 Task: Find connections with filter location Sainte-Geneviève-des-Bois with filter topic #mentalhealthwith filter profile language French with filter current company Experian India with filter school Vivekananda Institute of Technology with filter industry Online and Mail Order Retail with filter service category Typing with filter keywords title Marketing Manager
Action: Mouse pressed left at (360, 246)
Screenshot: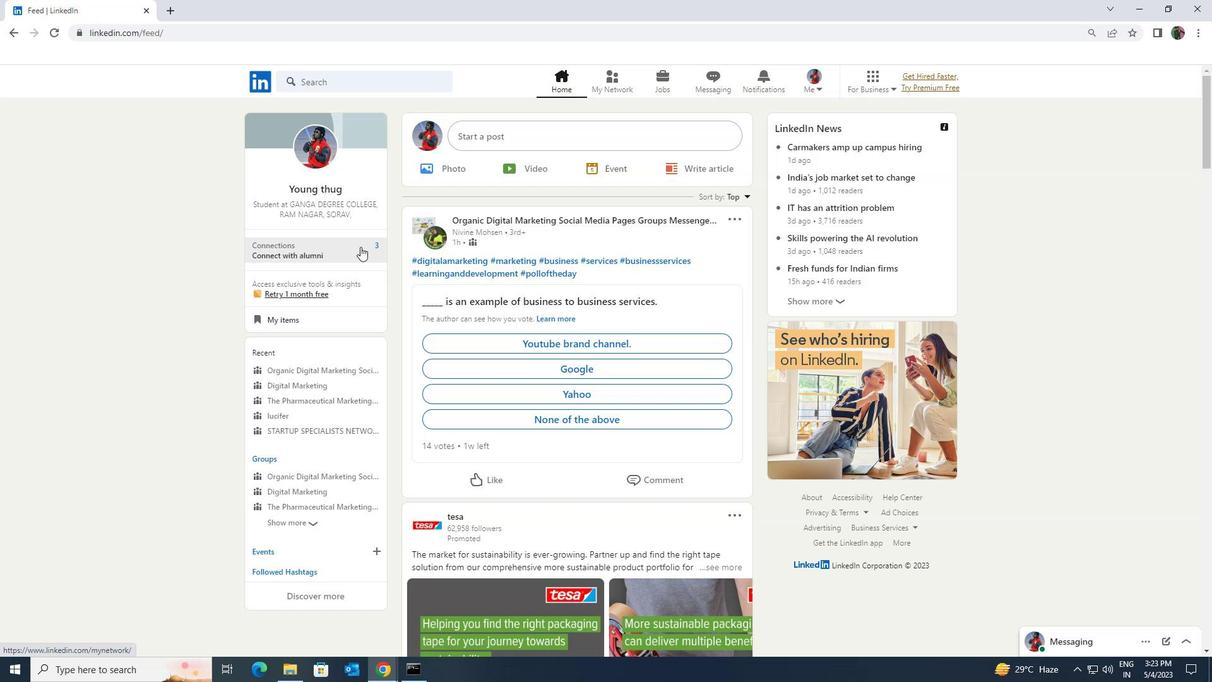 
Action: Mouse moved to (350, 157)
Screenshot: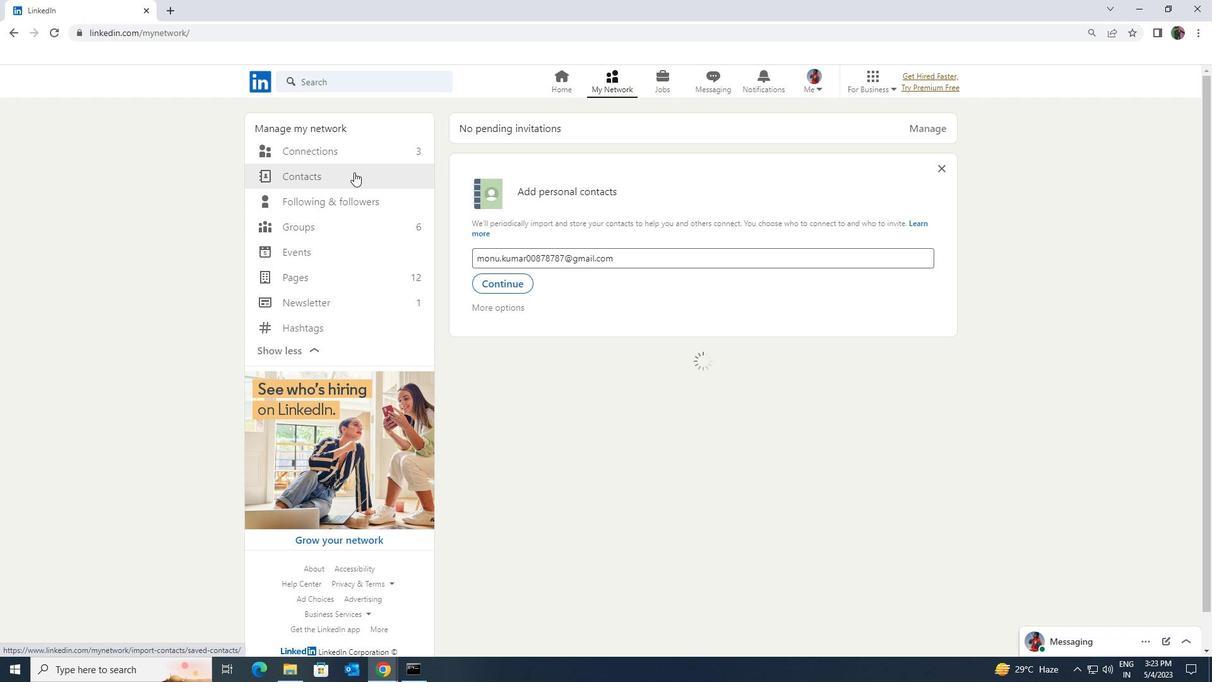 
Action: Mouse pressed left at (350, 157)
Screenshot: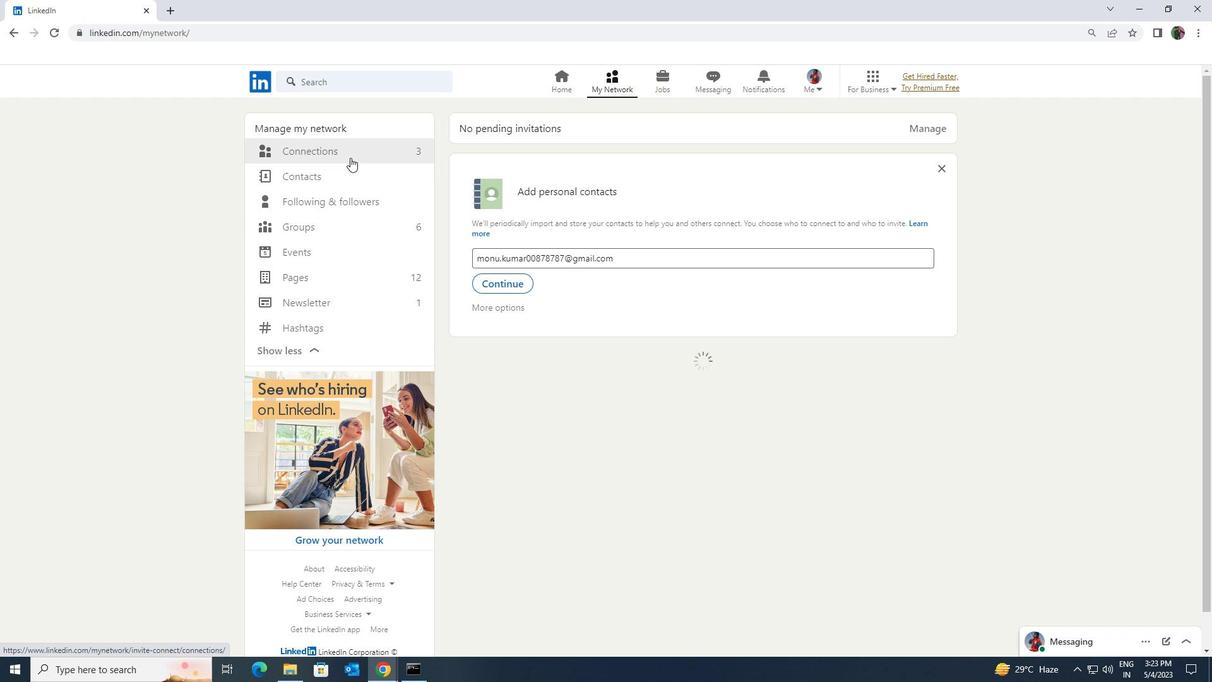 
Action: Mouse moved to (673, 152)
Screenshot: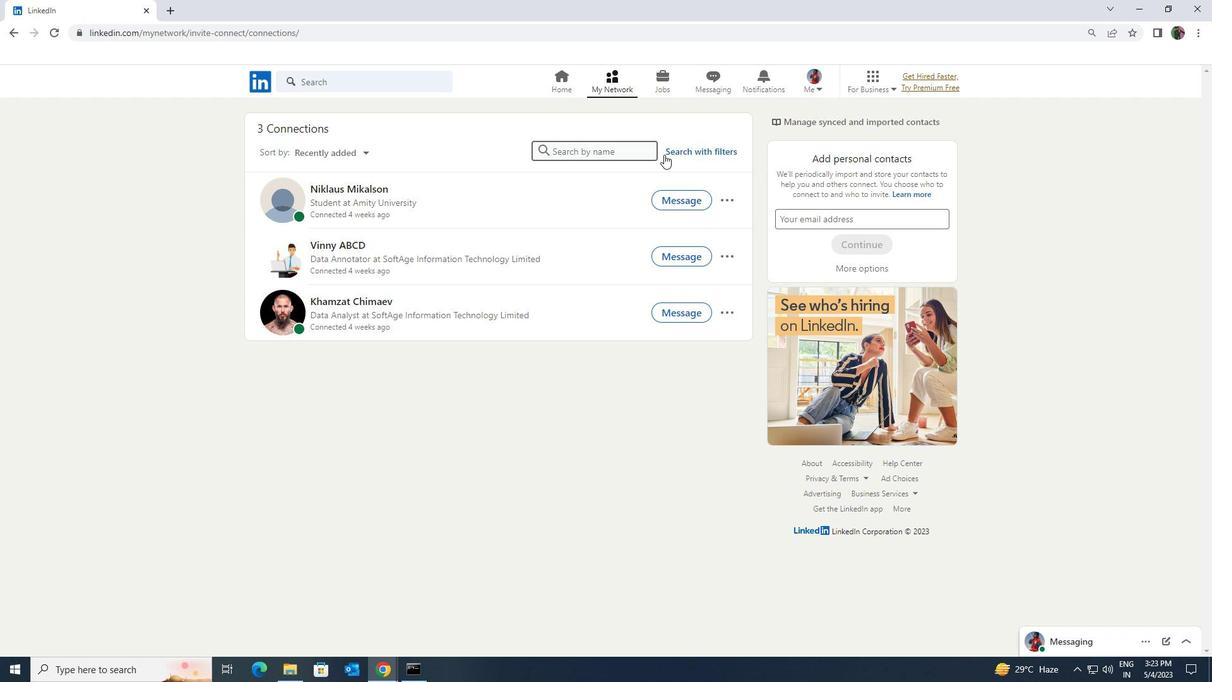 
Action: Mouse pressed left at (673, 152)
Screenshot: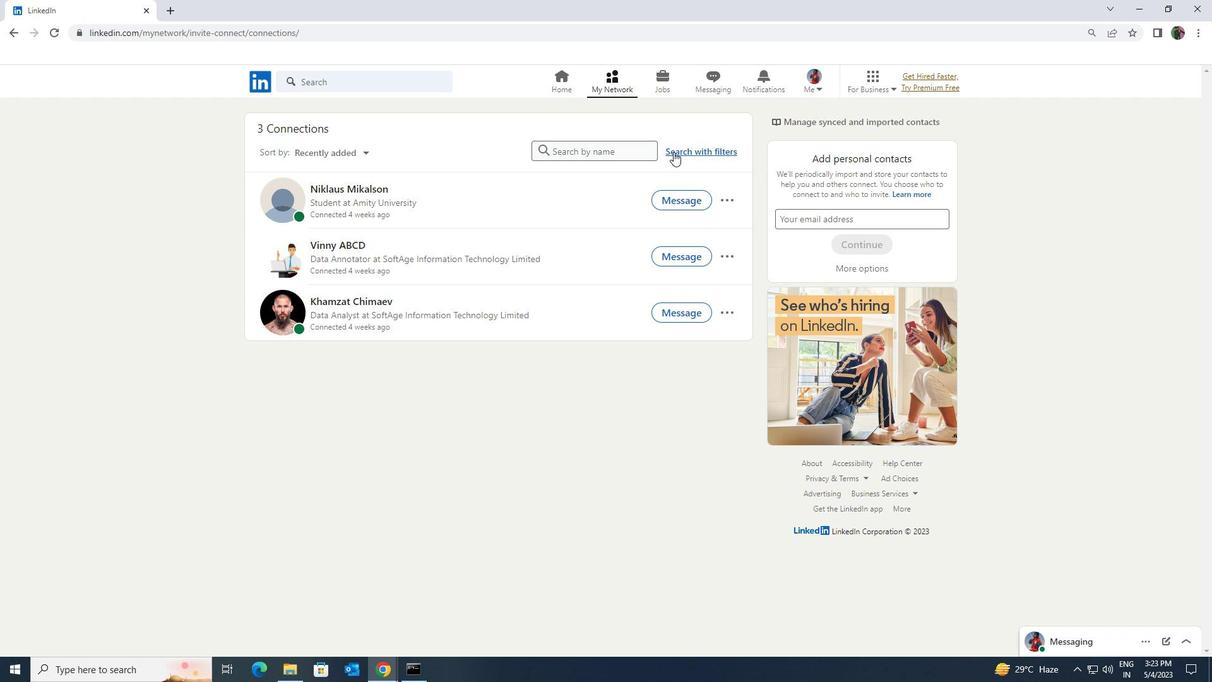 
Action: Mouse moved to (641, 118)
Screenshot: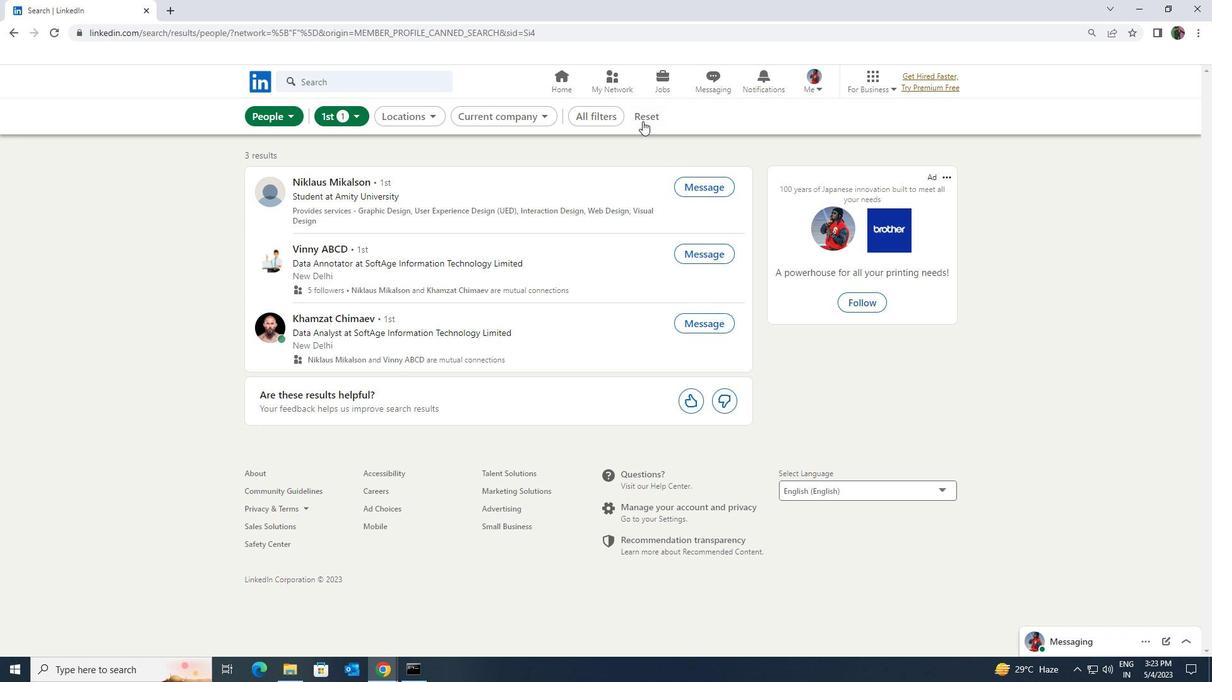 
Action: Mouse pressed left at (641, 118)
Screenshot: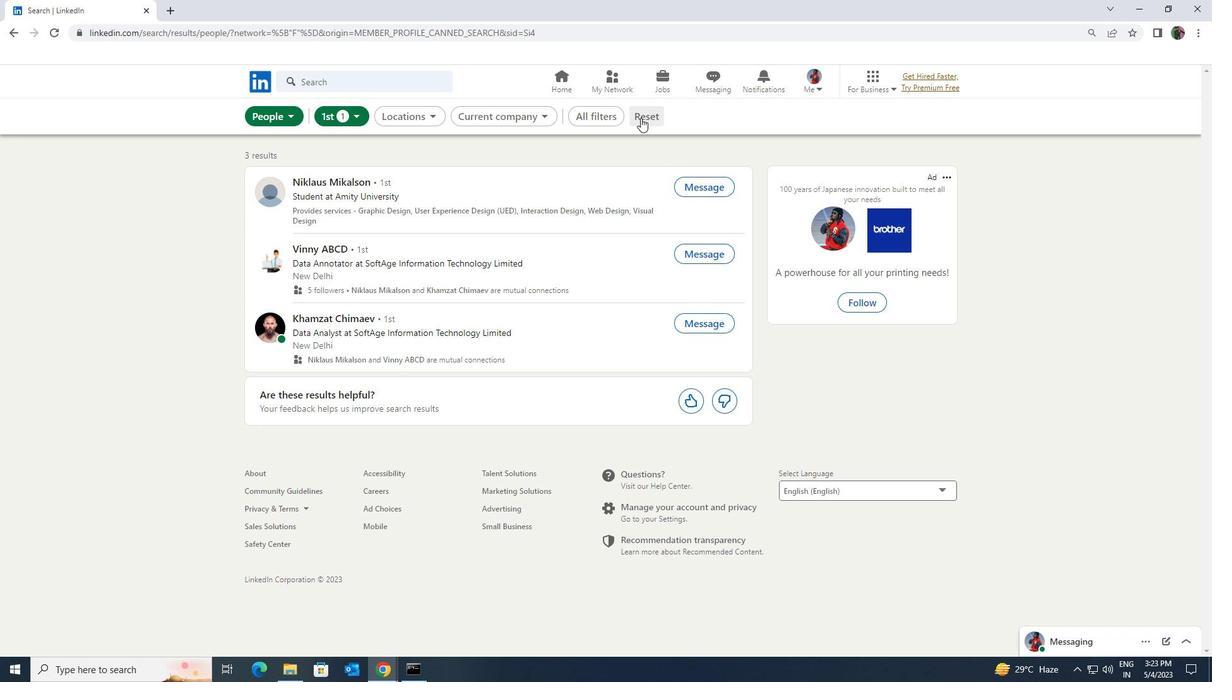 
Action: Mouse moved to (636, 119)
Screenshot: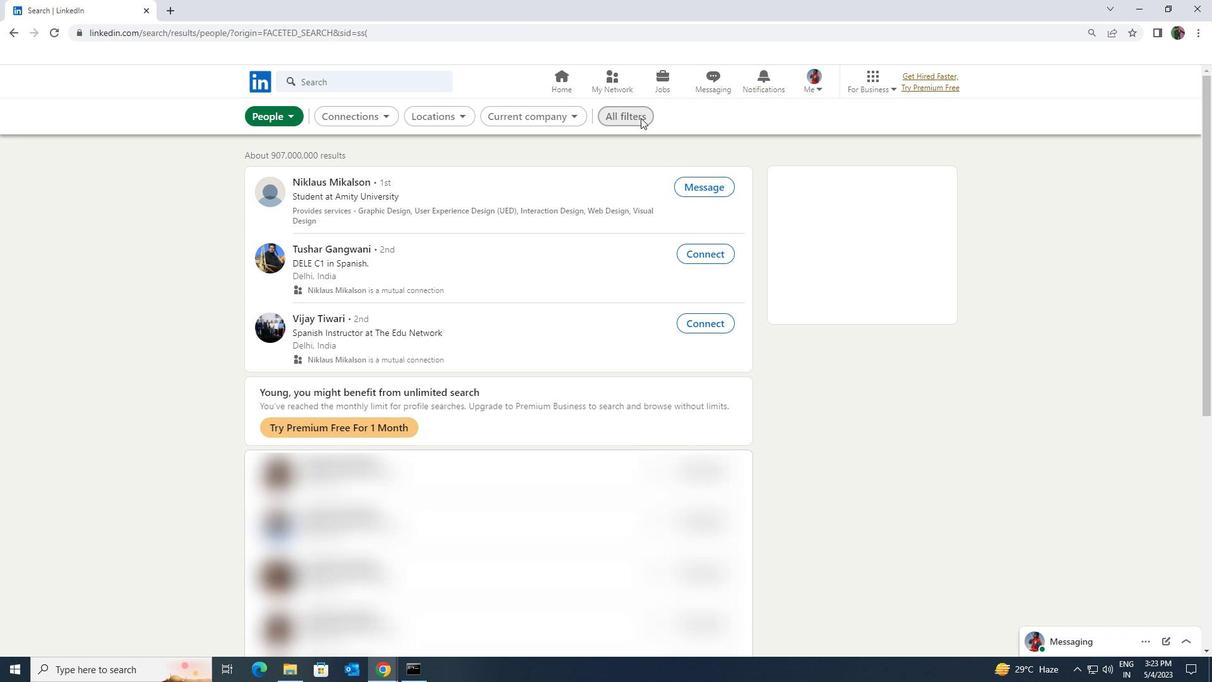 
Action: Mouse pressed left at (636, 119)
Screenshot: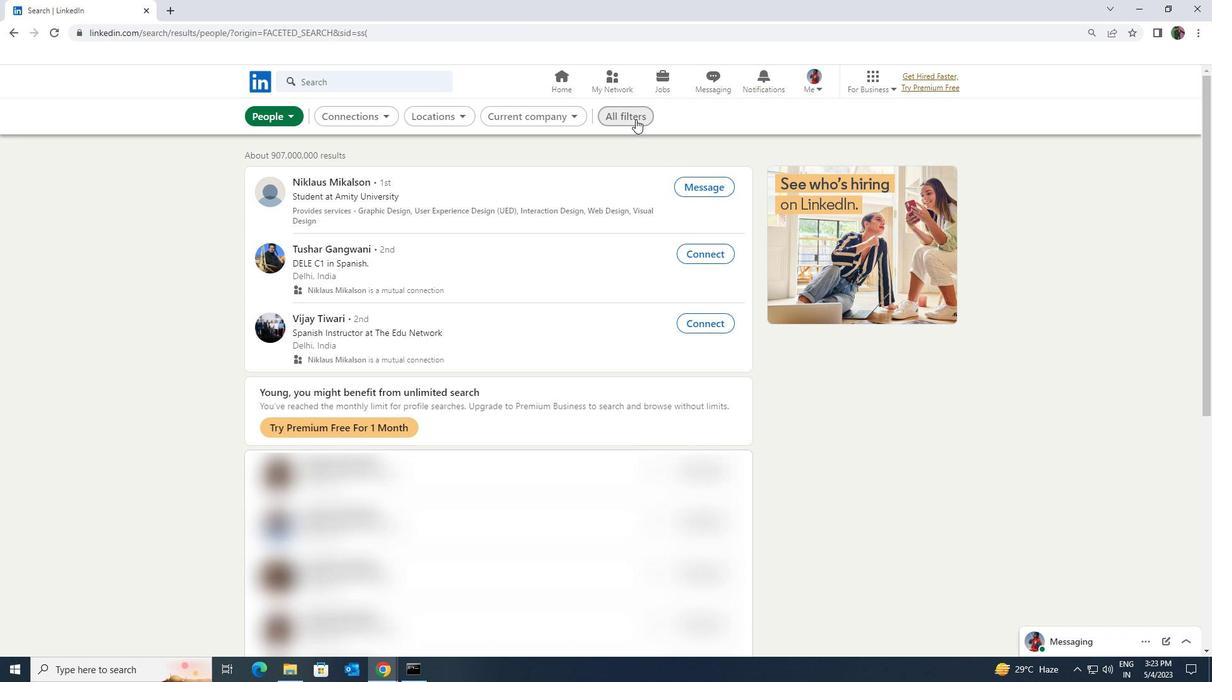 
Action: Mouse moved to (1042, 497)
Screenshot: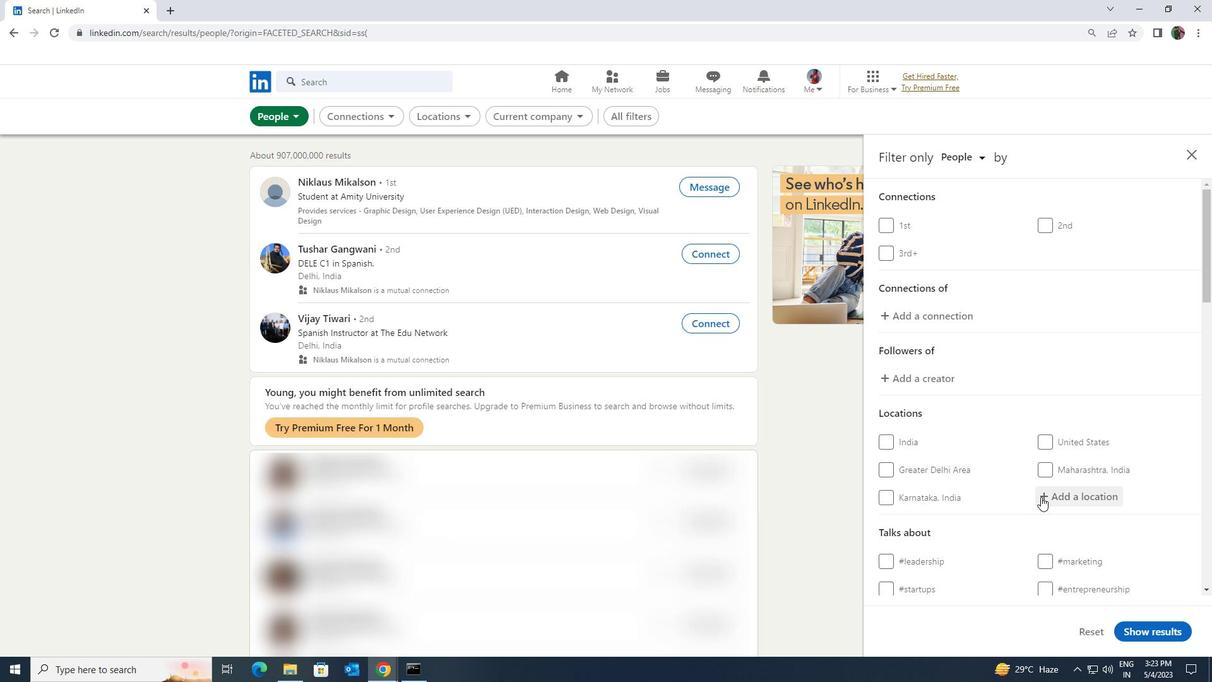 
Action: Mouse pressed left at (1042, 497)
Screenshot: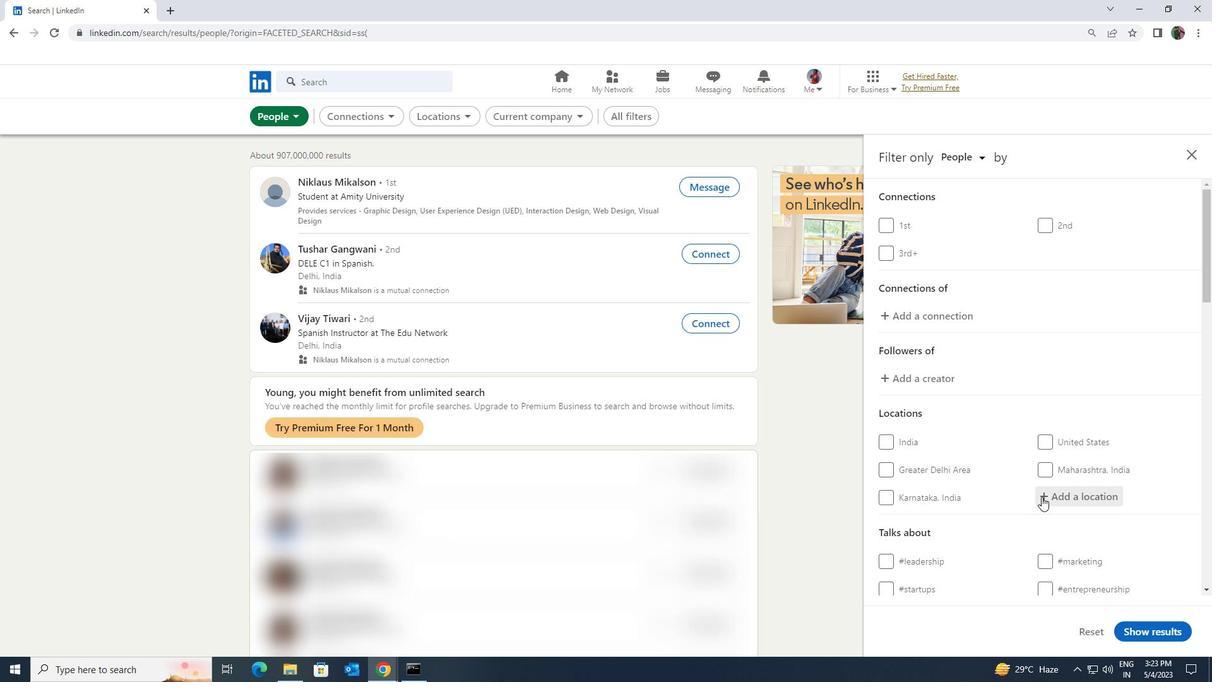 
Action: Mouse moved to (1036, 488)
Screenshot: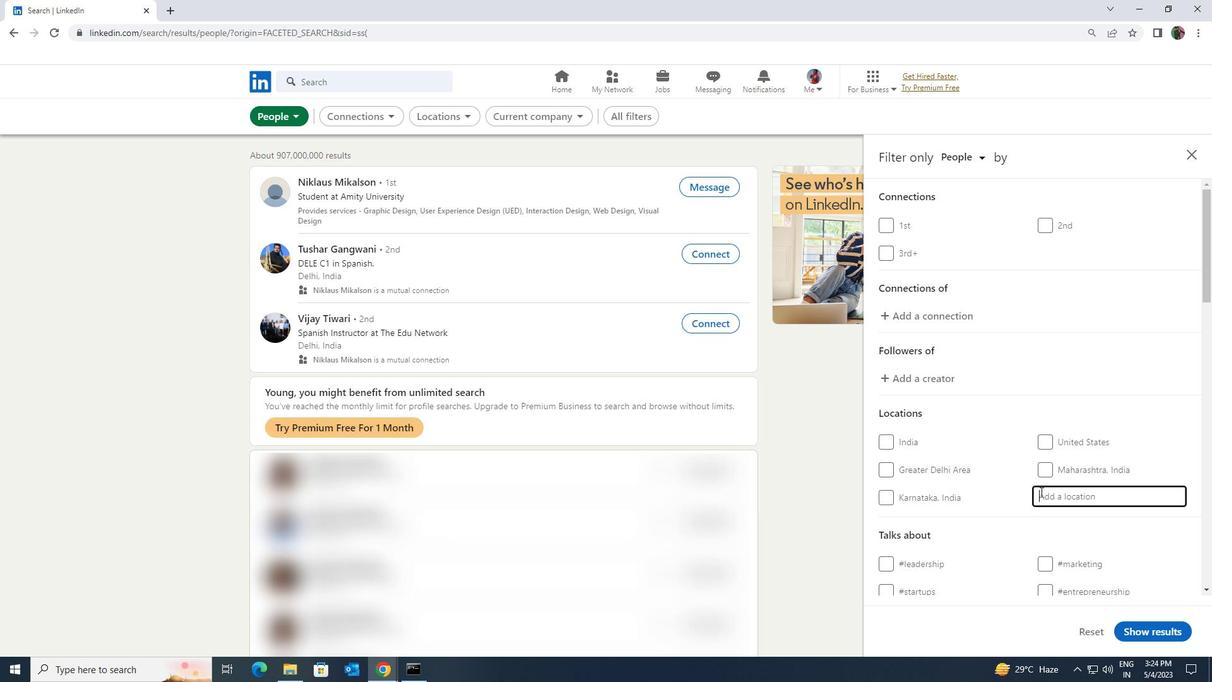 
Action: Key pressed <Key.shift>SAINTE<Key.space><Key.shift>GENEVI
Screenshot: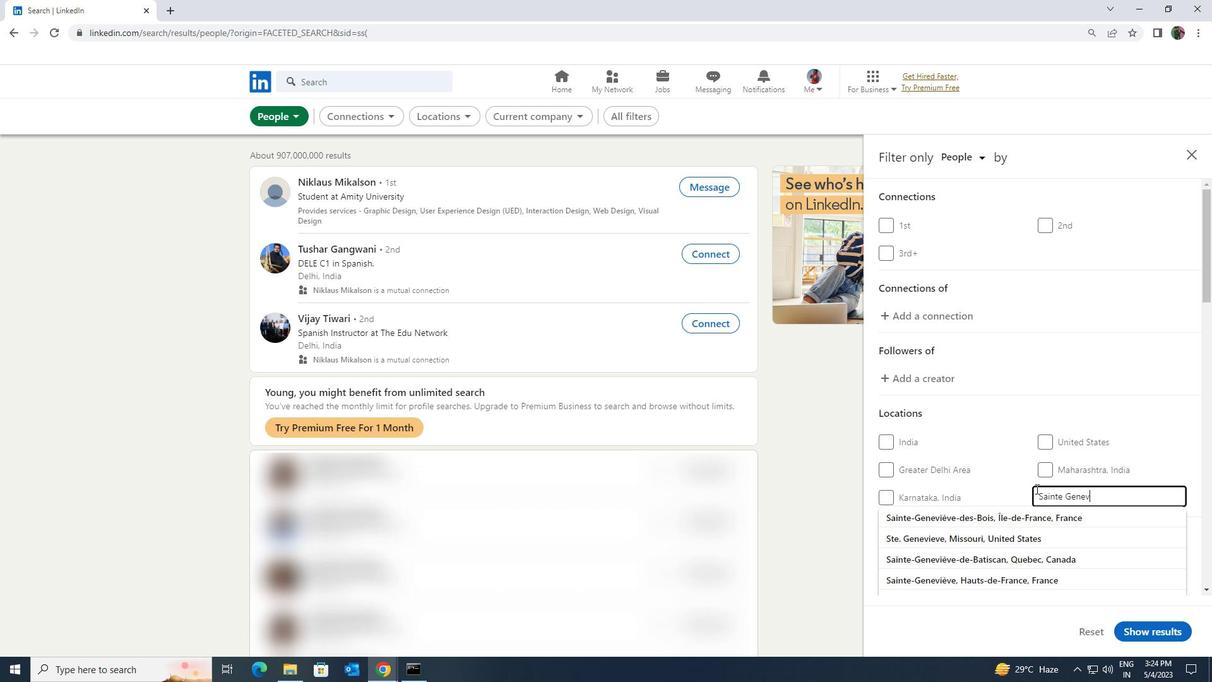 
Action: Mouse moved to (1040, 510)
Screenshot: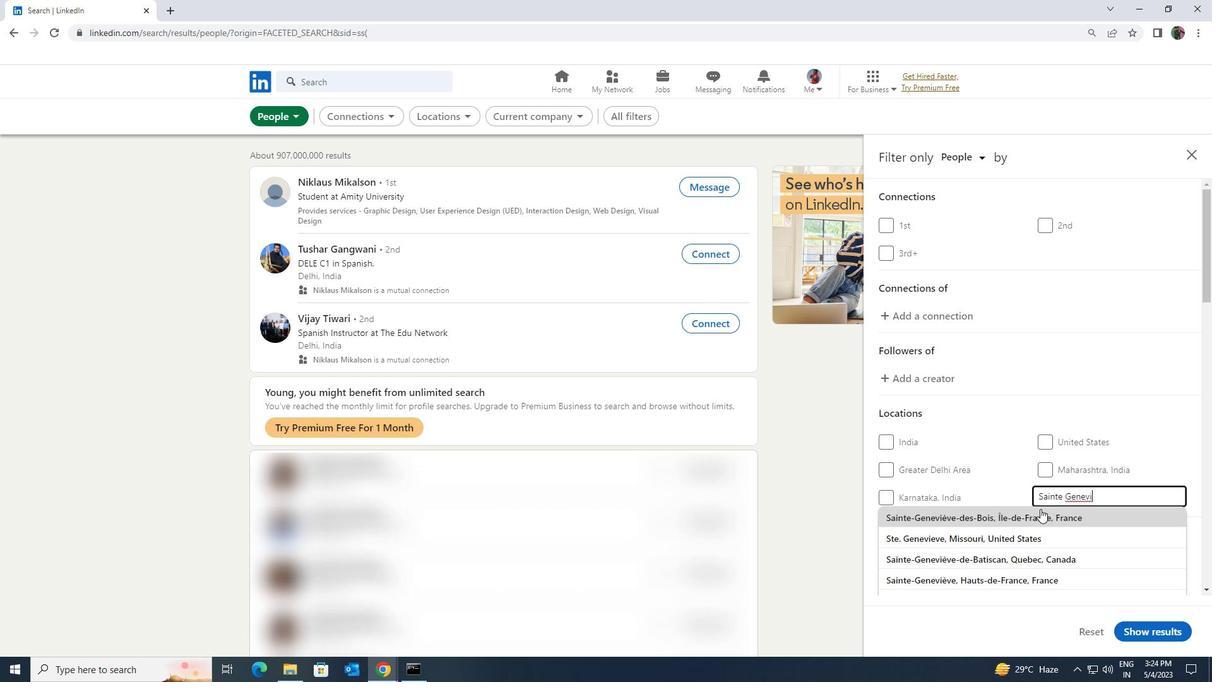 
Action: Mouse pressed left at (1040, 510)
Screenshot: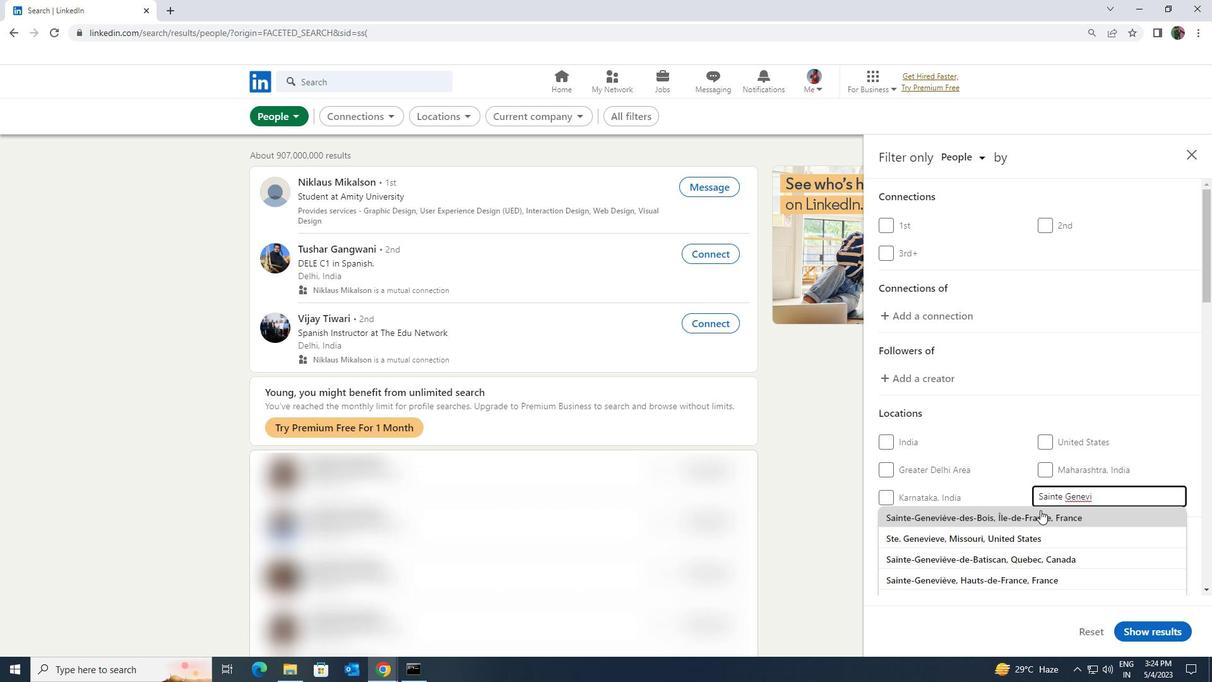 
Action: Mouse moved to (1042, 508)
Screenshot: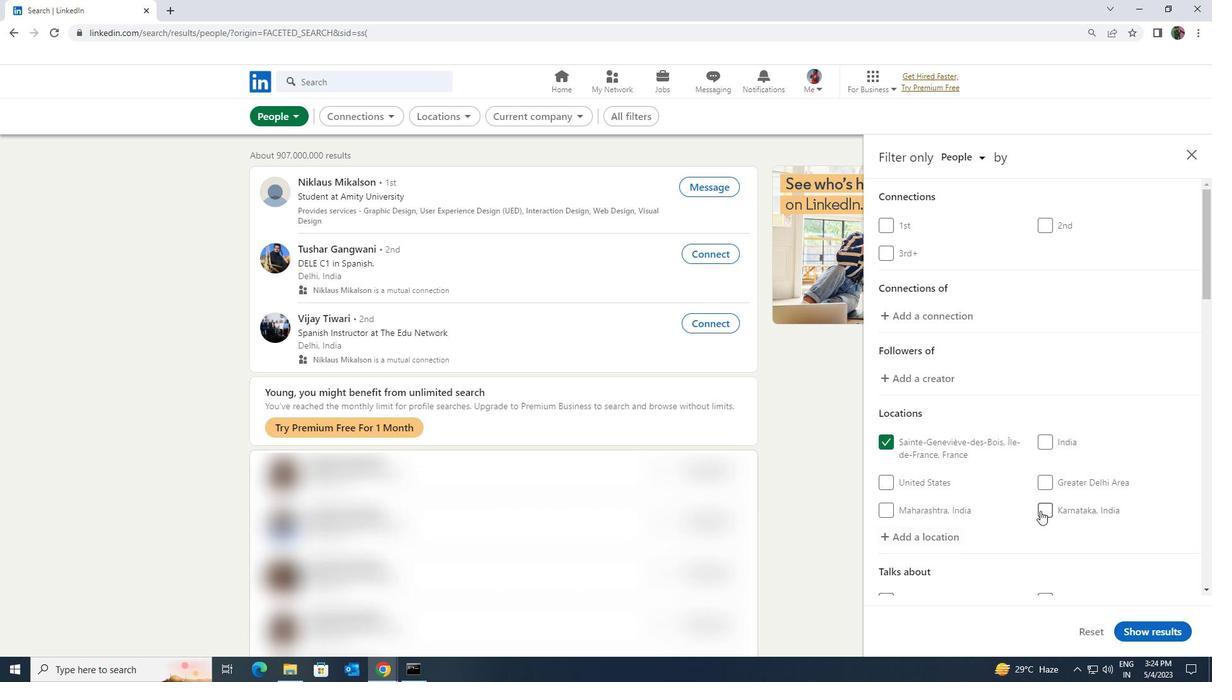 
Action: Mouse scrolled (1042, 507) with delta (0, 0)
Screenshot: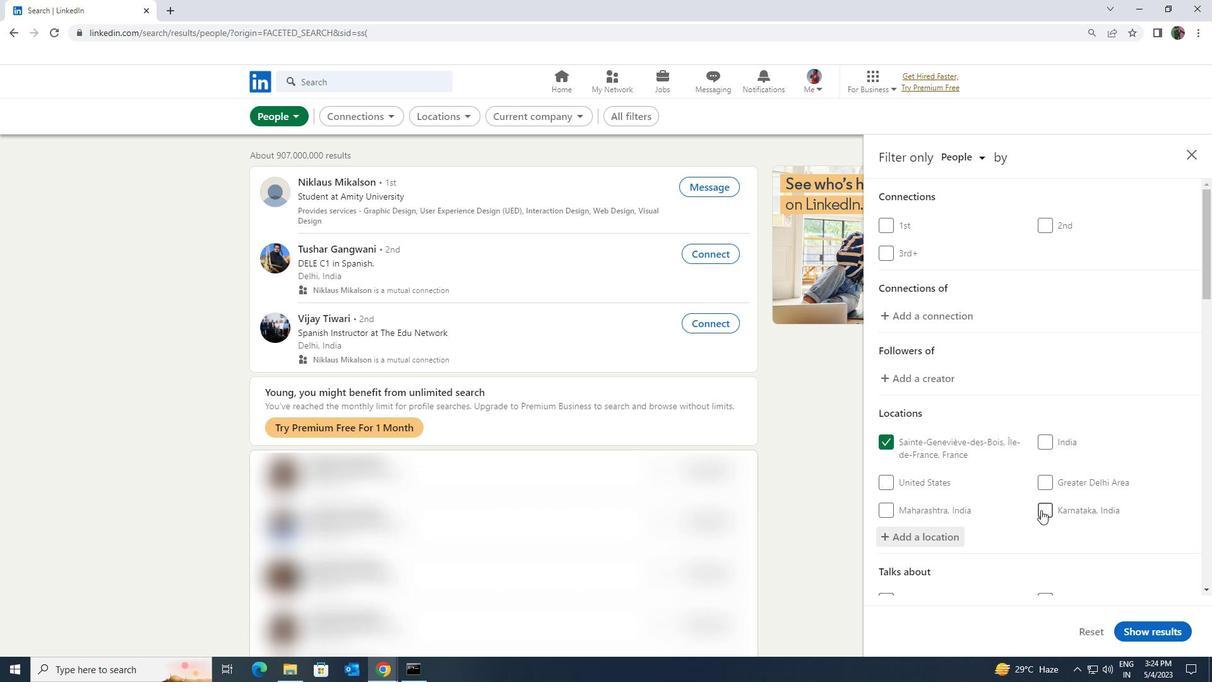 
Action: Mouse scrolled (1042, 507) with delta (0, 0)
Screenshot: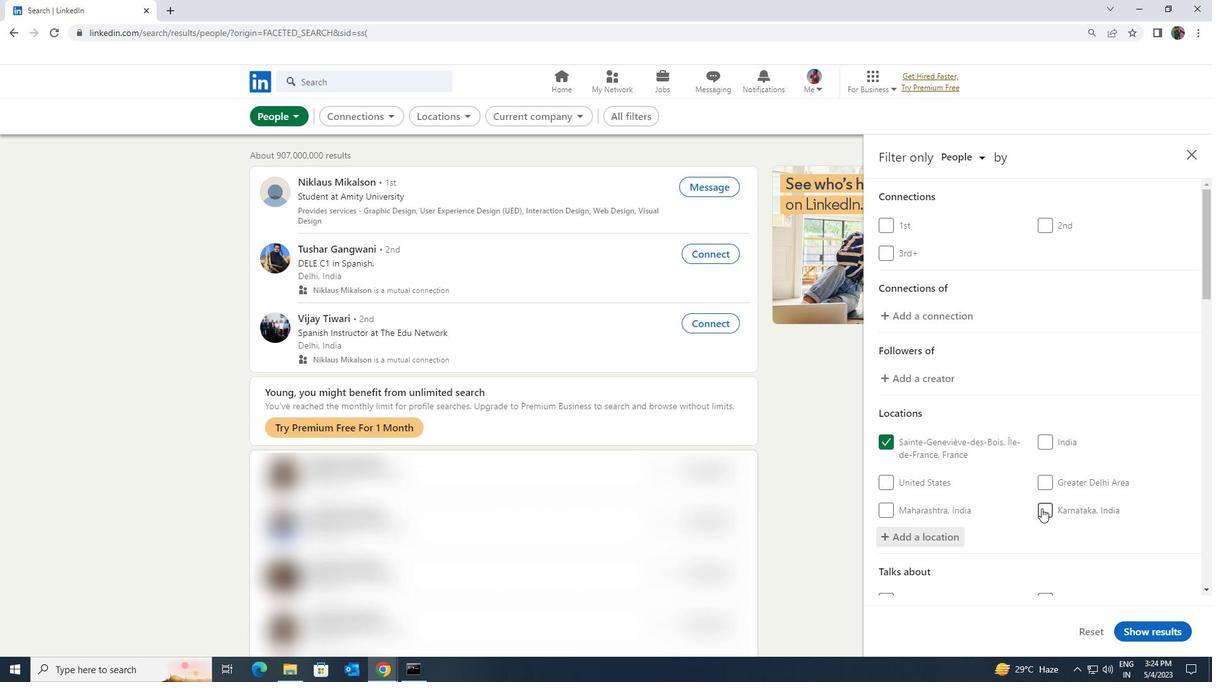 
Action: Mouse moved to (1051, 524)
Screenshot: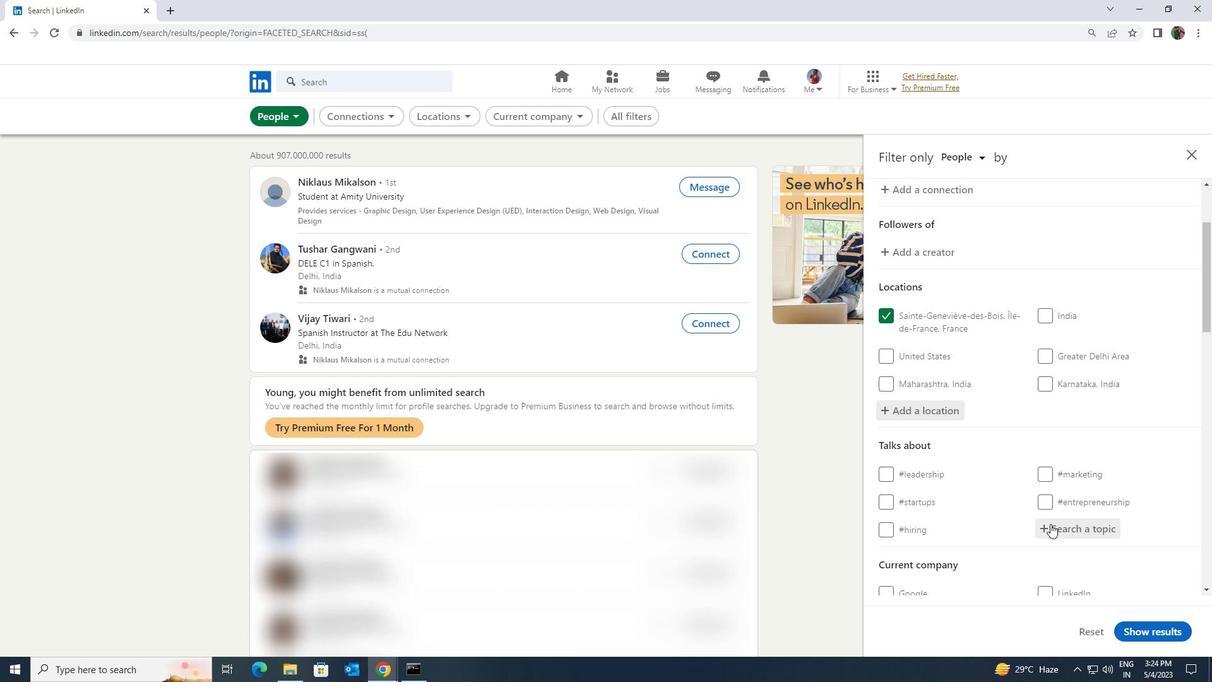 
Action: Mouse pressed left at (1051, 524)
Screenshot: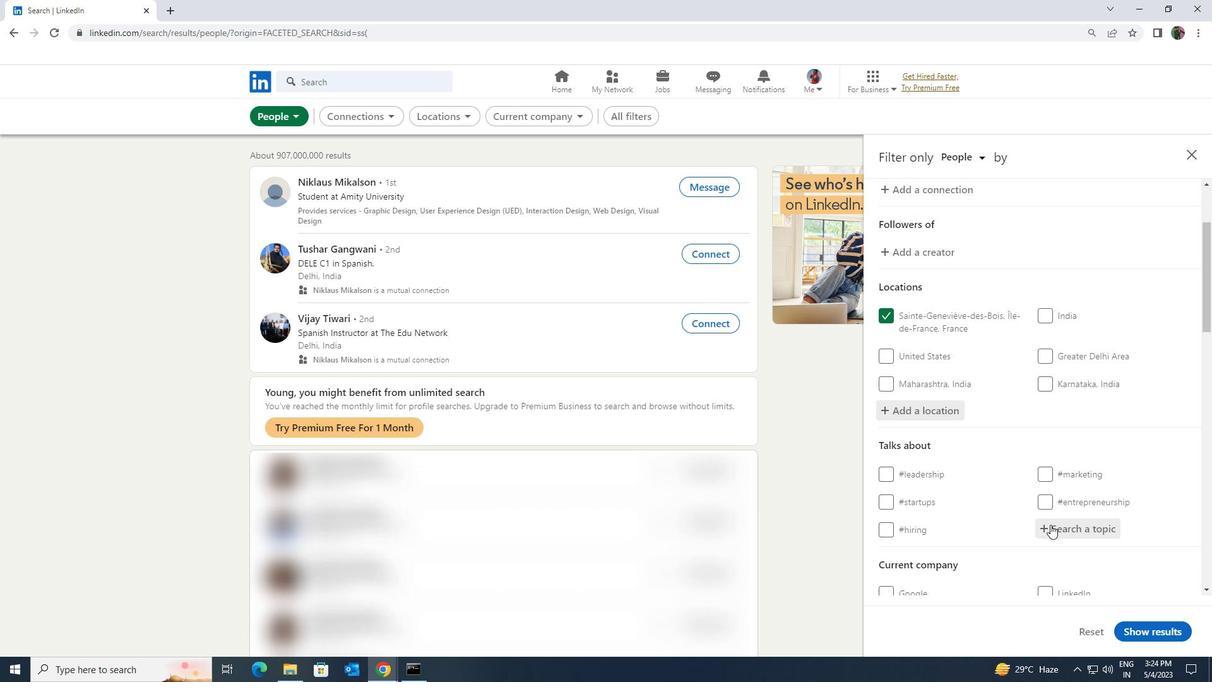 
Action: Mouse moved to (1044, 524)
Screenshot: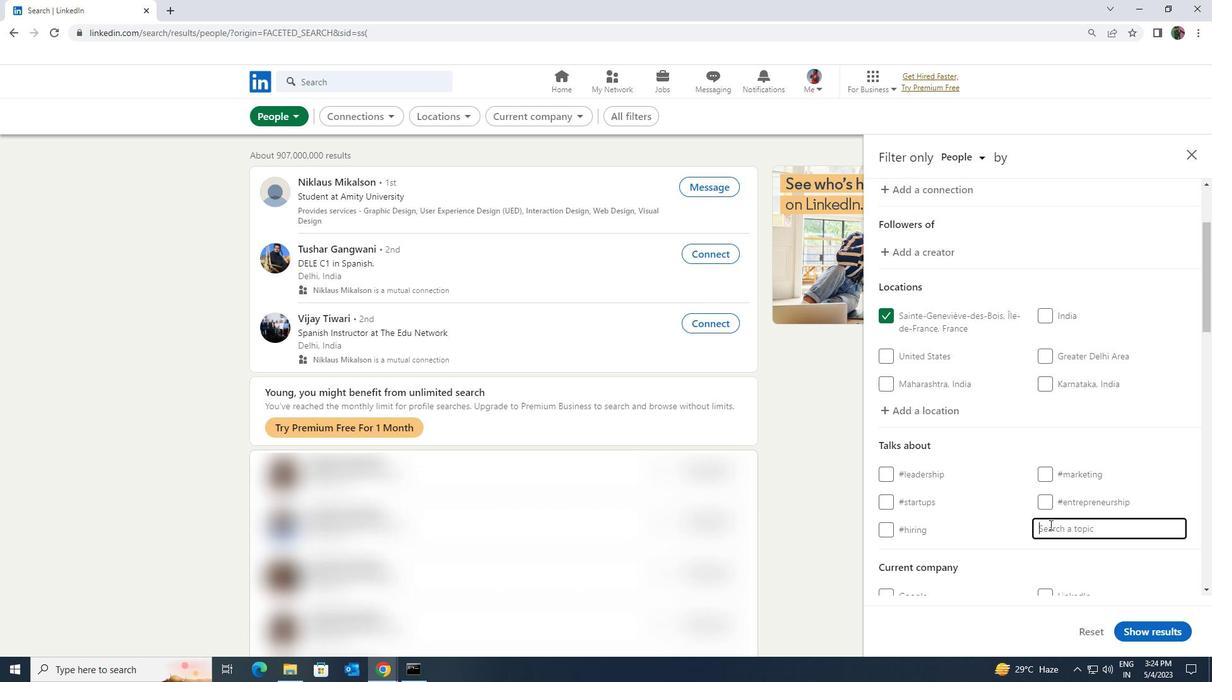 
Action: Key pressed <Key.shift><Key.shift>MENTALHEAL
Screenshot: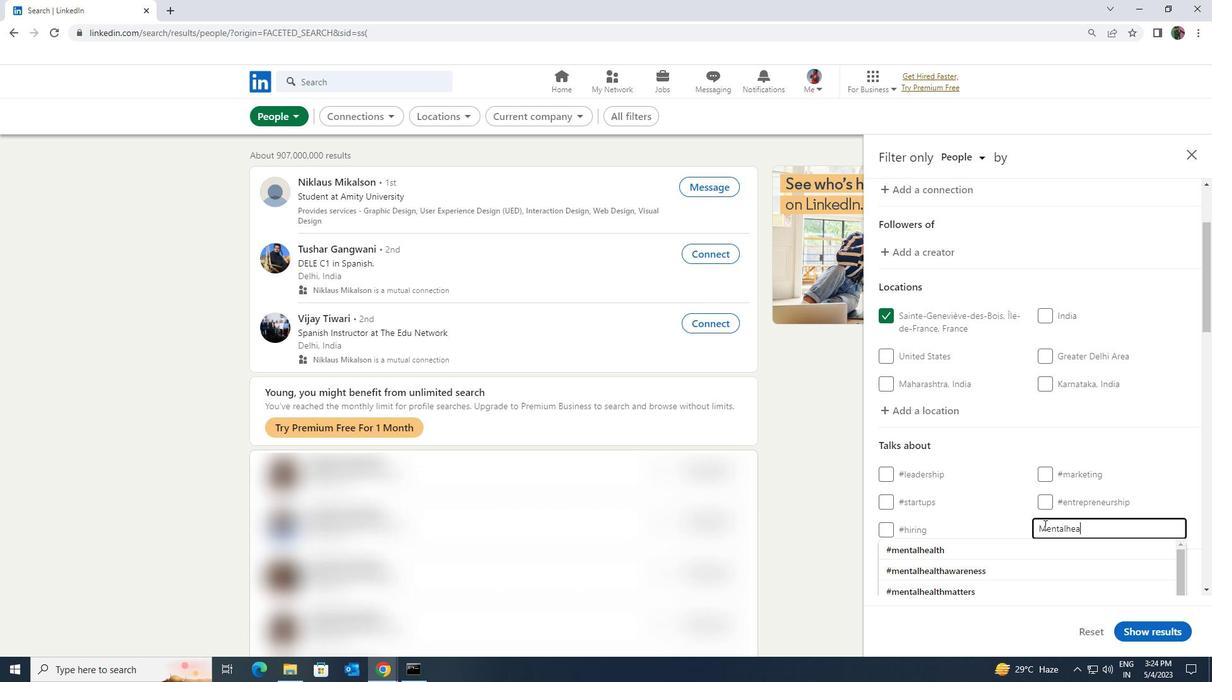 
Action: Mouse moved to (1028, 541)
Screenshot: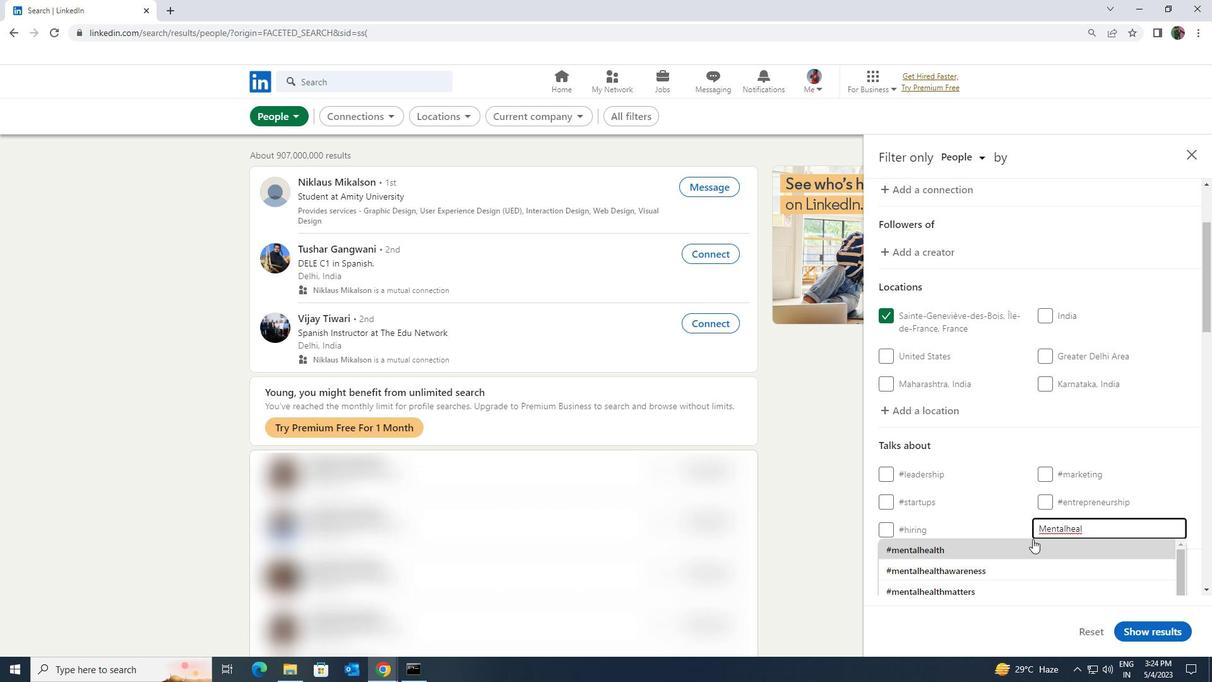
Action: Mouse pressed left at (1028, 541)
Screenshot: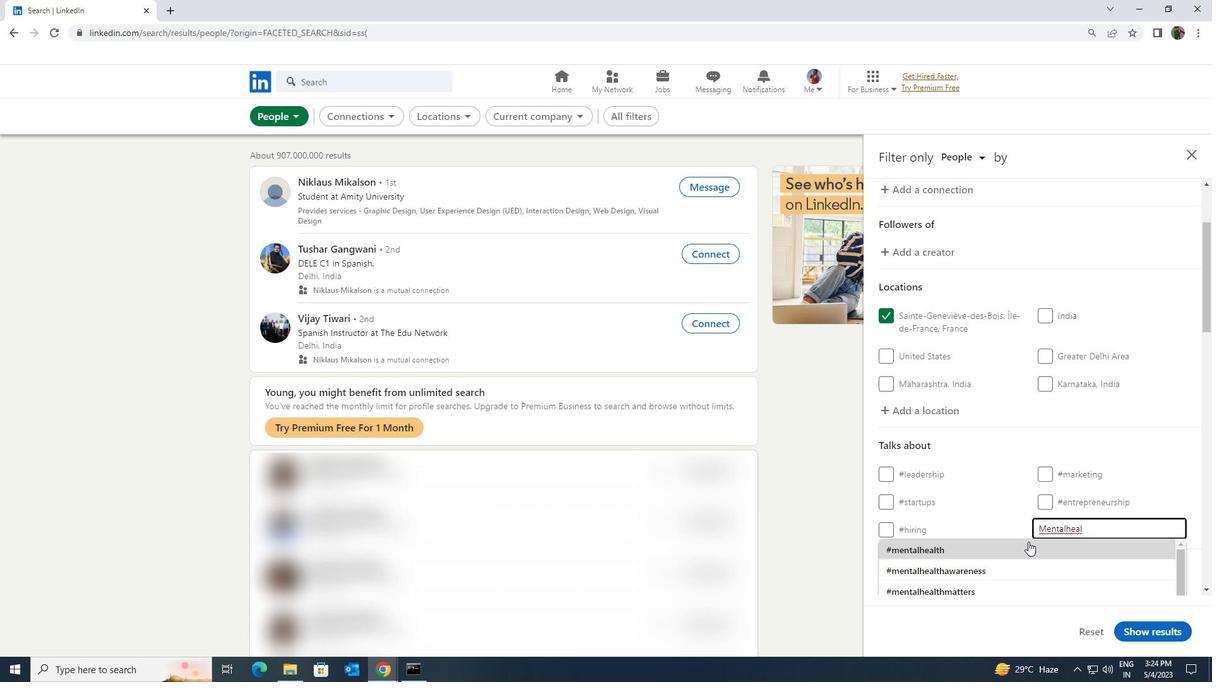 
Action: Mouse moved to (1030, 481)
Screenshot: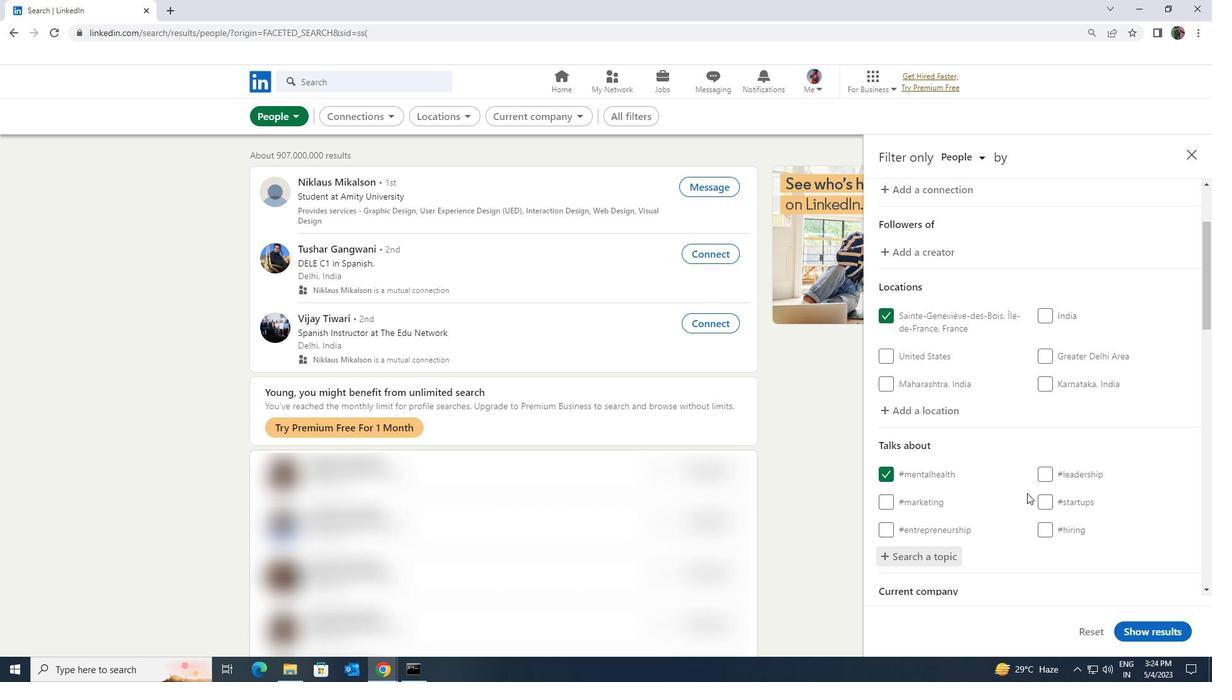 
Action: Mouse scrolled (1030, 480) with delta (0, 0)
Screenshot: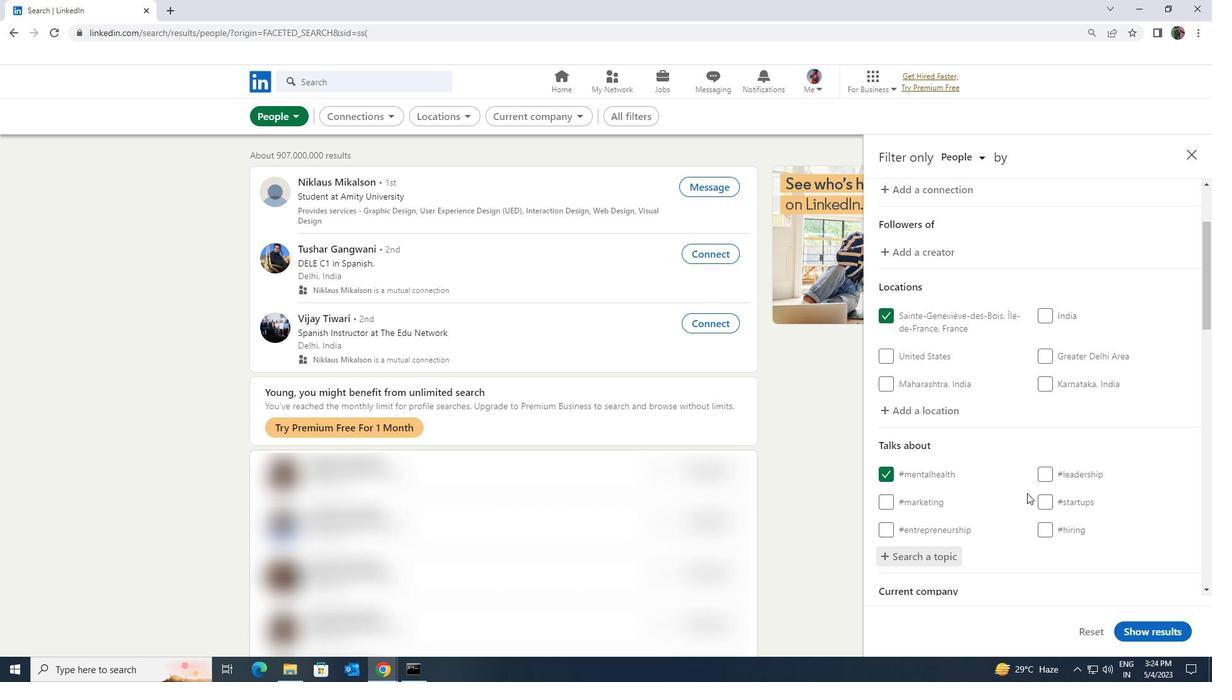 
Action: Mouse moved to (1030, 478)
Screenshot: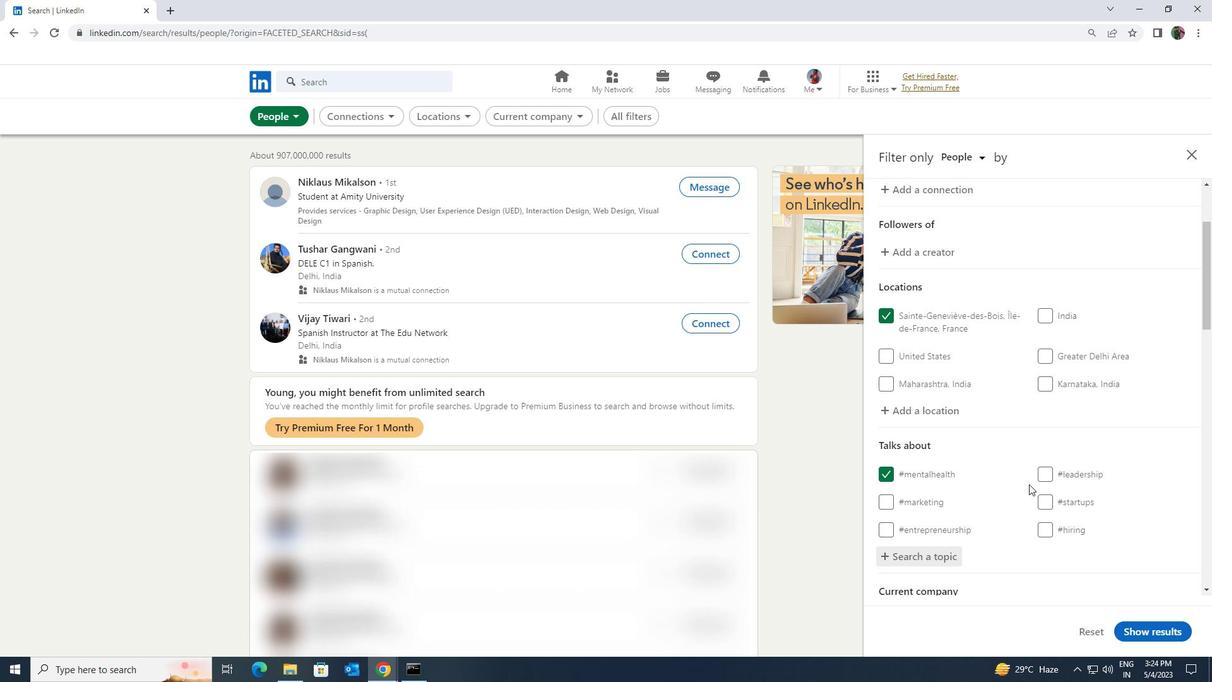 
Action: Mouse scrolled (1030, 478) with delta (0, 0)
Screenshot: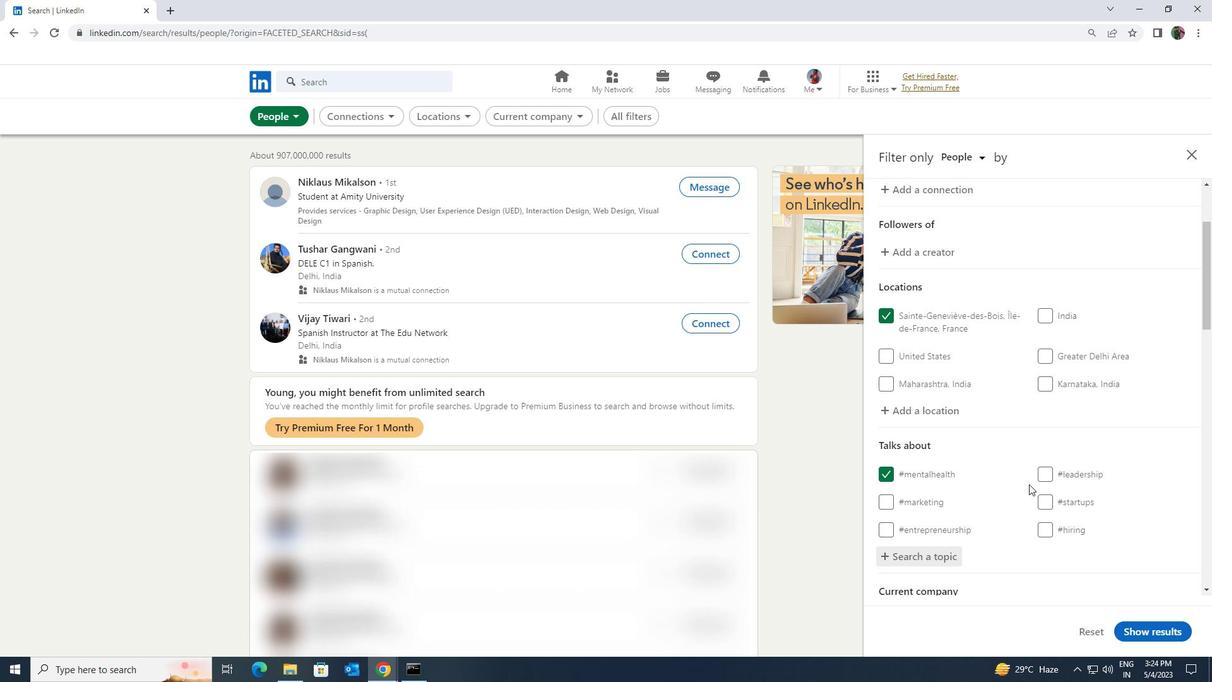 
Action: Mouse moved to (1032, 475)
Screenshot: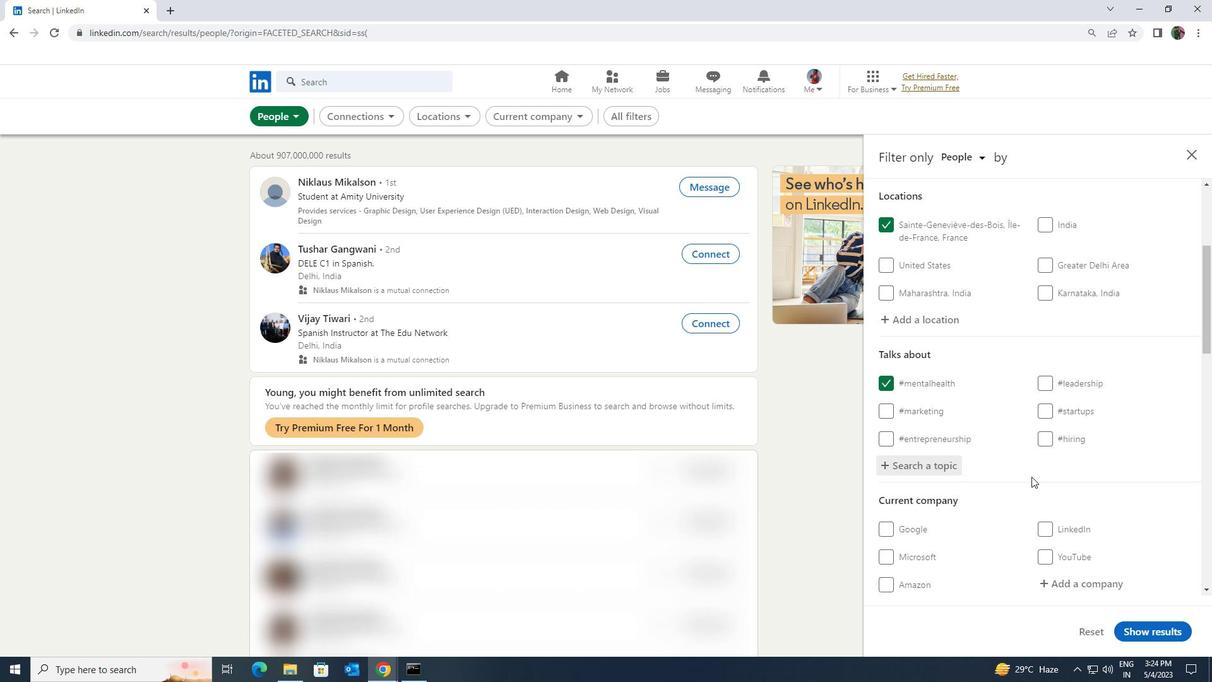 
Action: Mouse scrolled (1032, 474) with delta (0, 0)
Screenshot: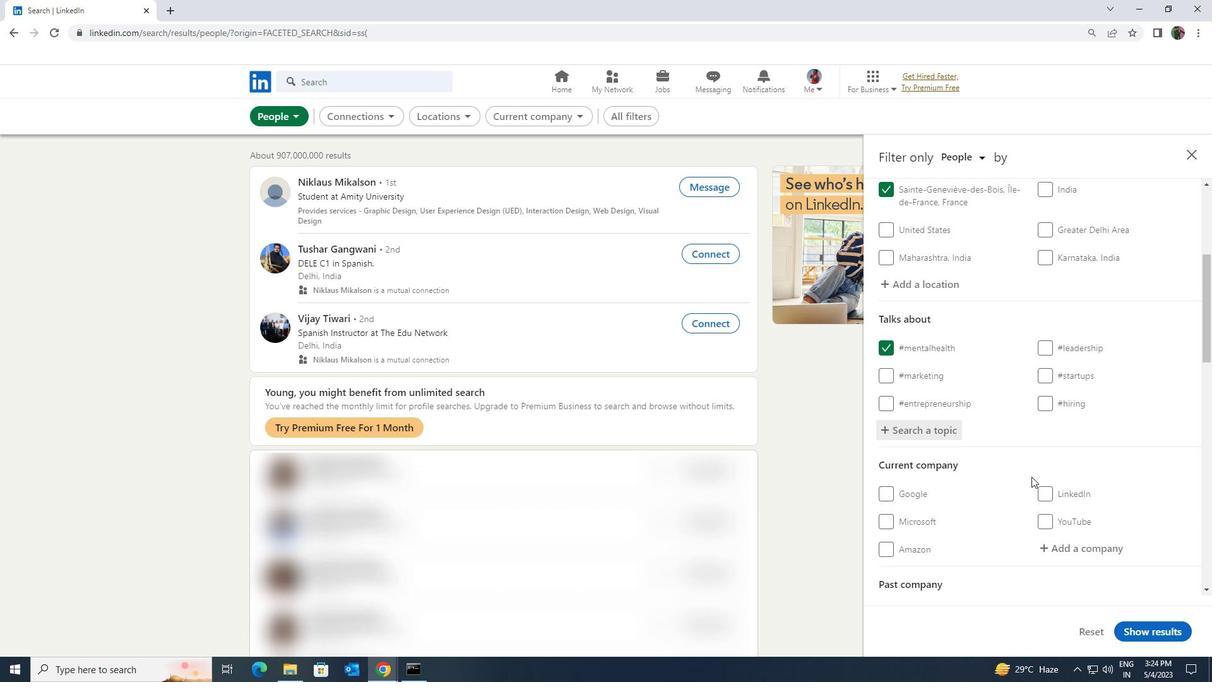 
Action: Mouse scrolled (1032, 474) with delta (0, 0)
Screenshot: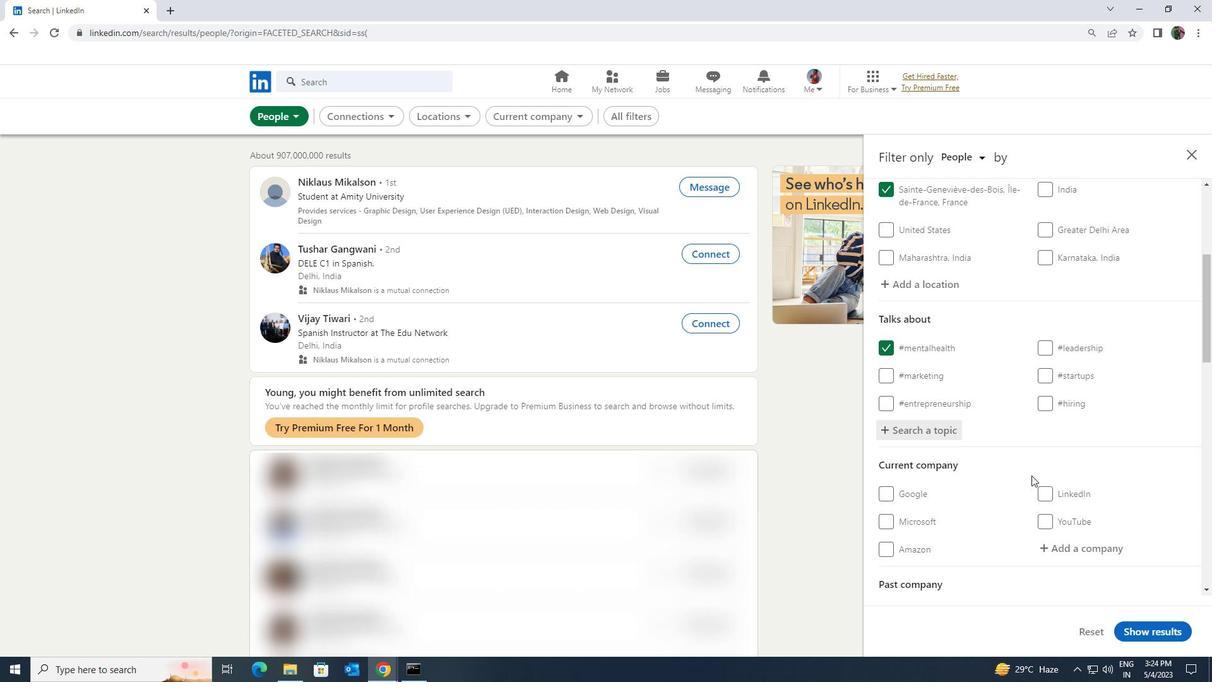 
Action: Mouse moved to (1033, 466)
Screenshot: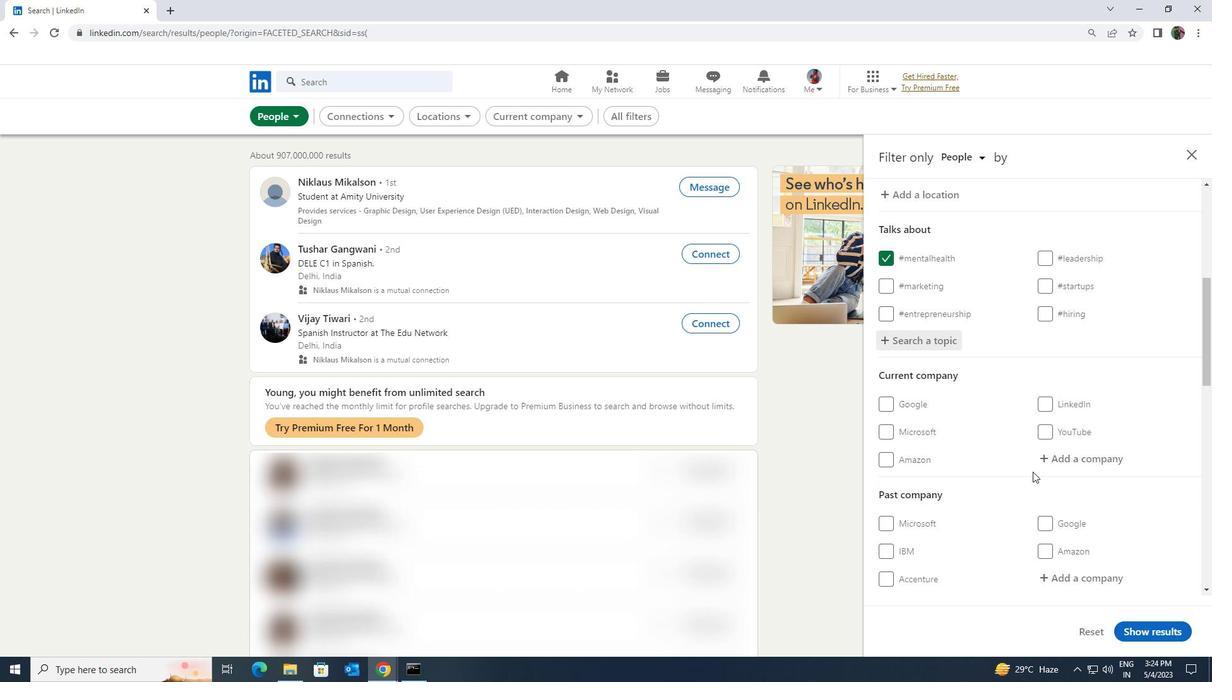 
Action: Mouse scrolled (1033, 465) with delta (0, 0)
Screenshot: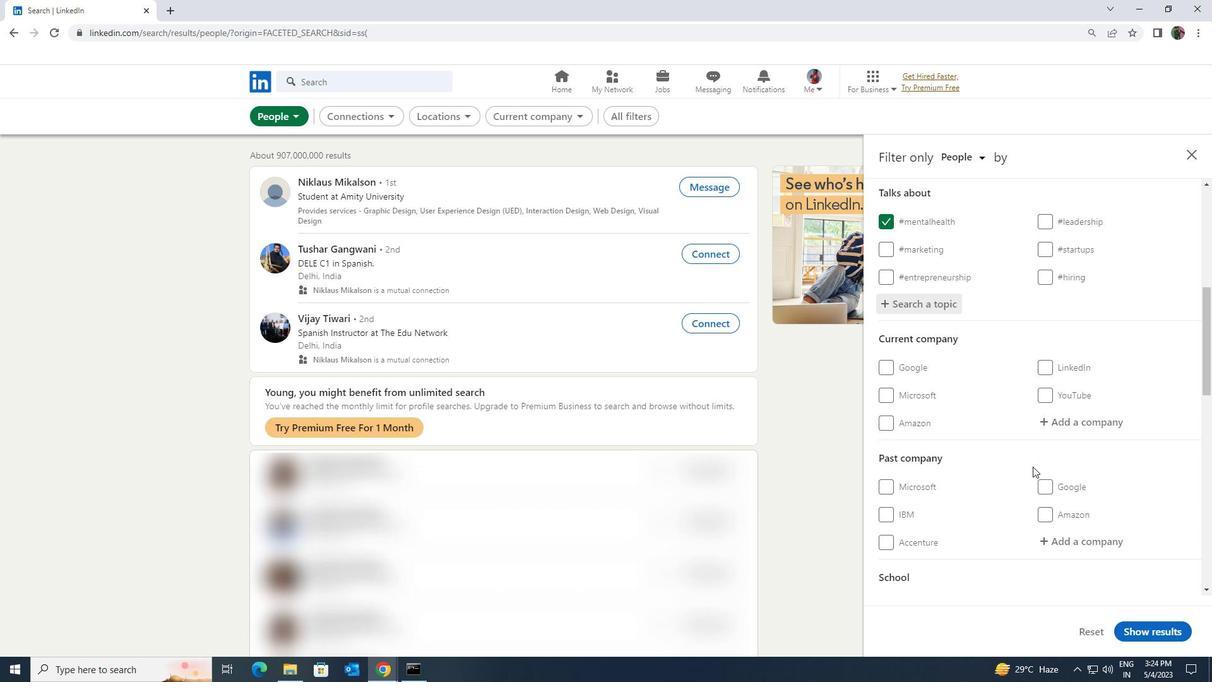
Action: Mouse scrolled (1033, 465) with delta (0, 0)
Screenshot: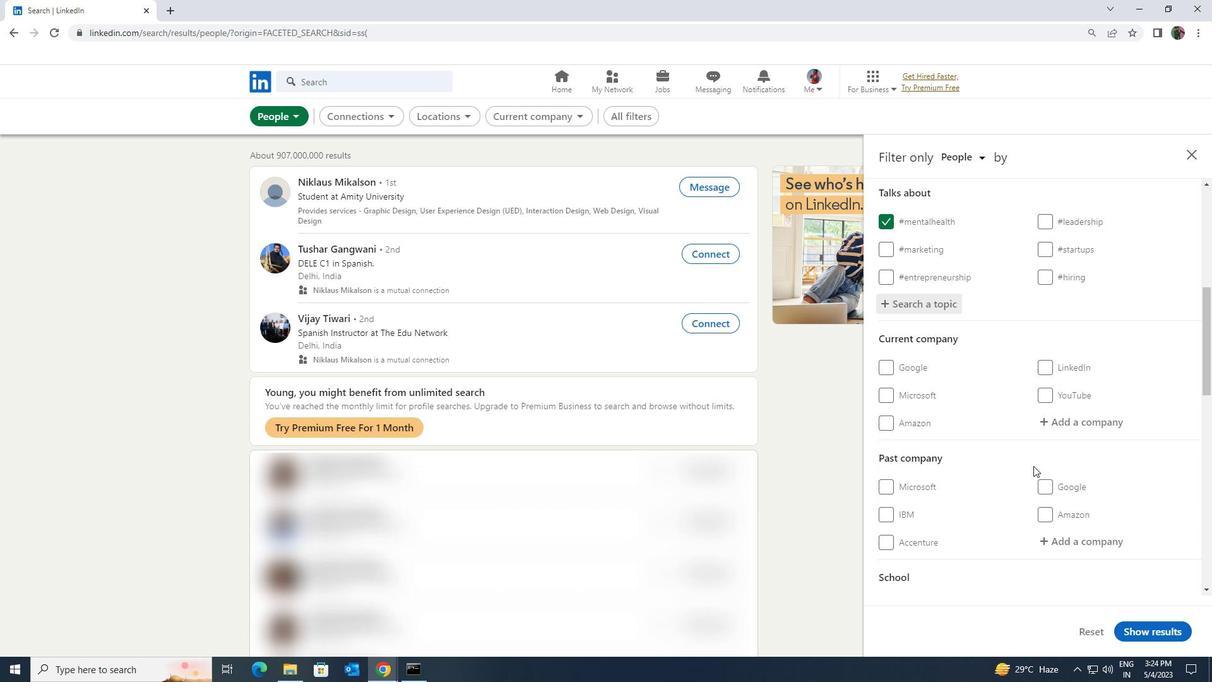 
Action: Mouse moved to (1034, 465)
Screenshot: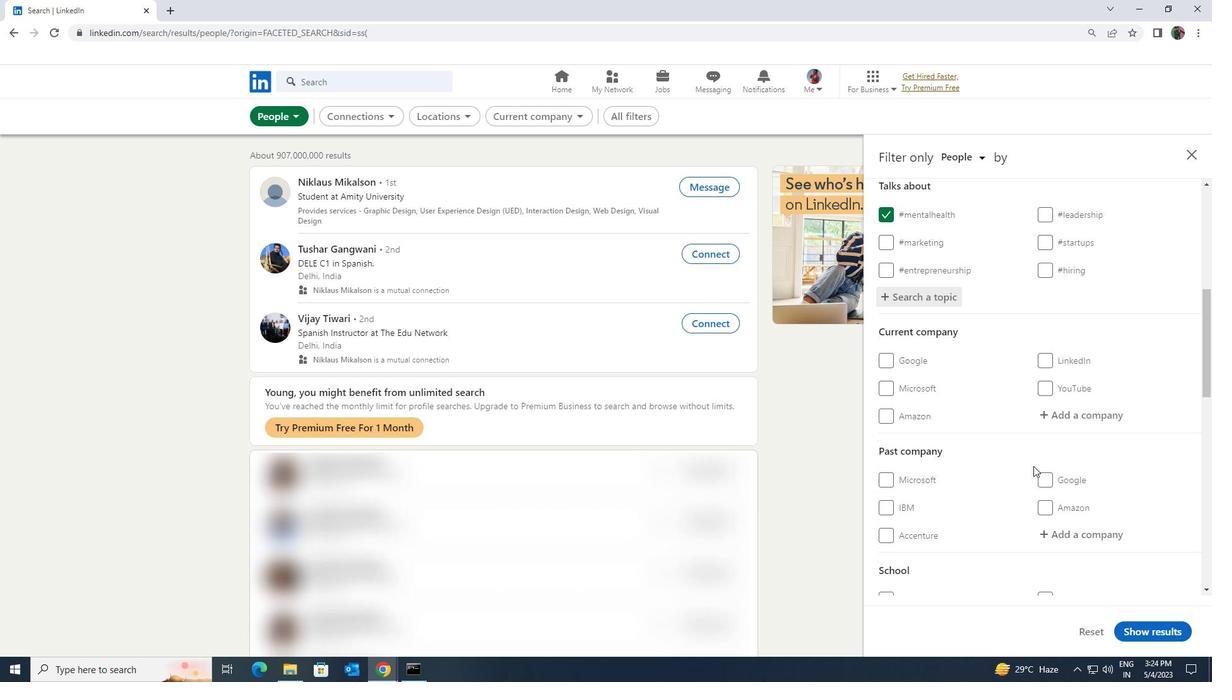 
Action: Mouse scrolled (1034, 464) with delta (0, 0)
Screenshot: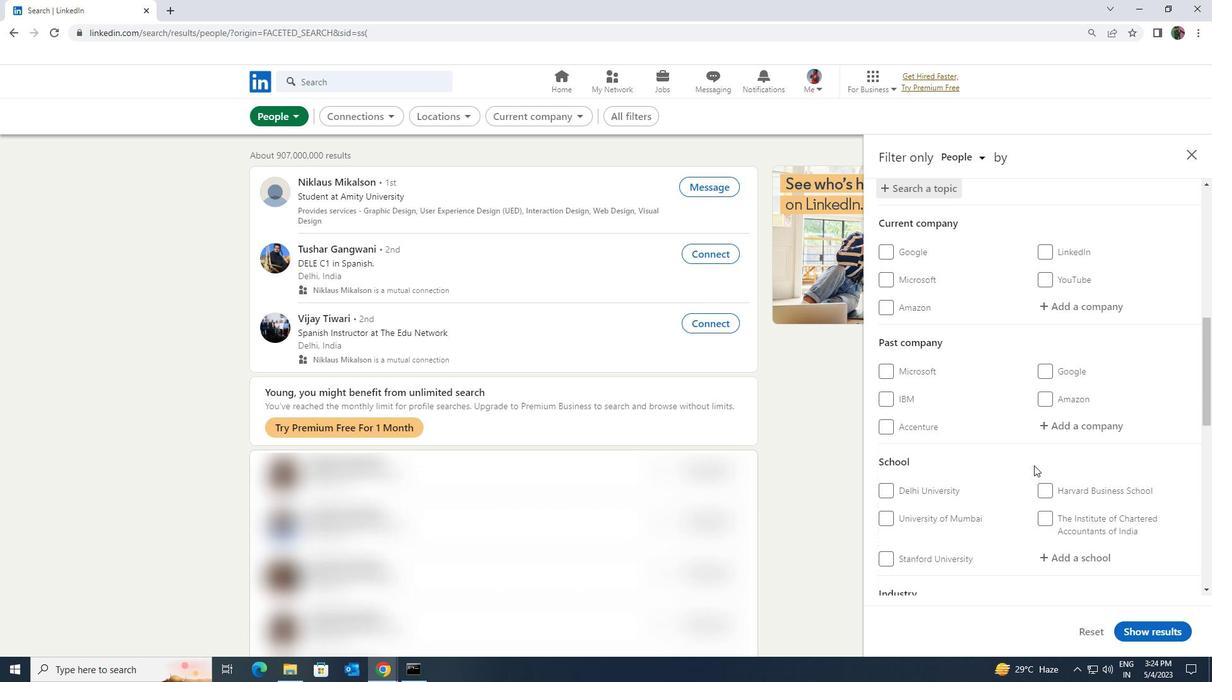 
Action: Mouse scrolled (1034, 464) with delta (0, 0)
Screenshot: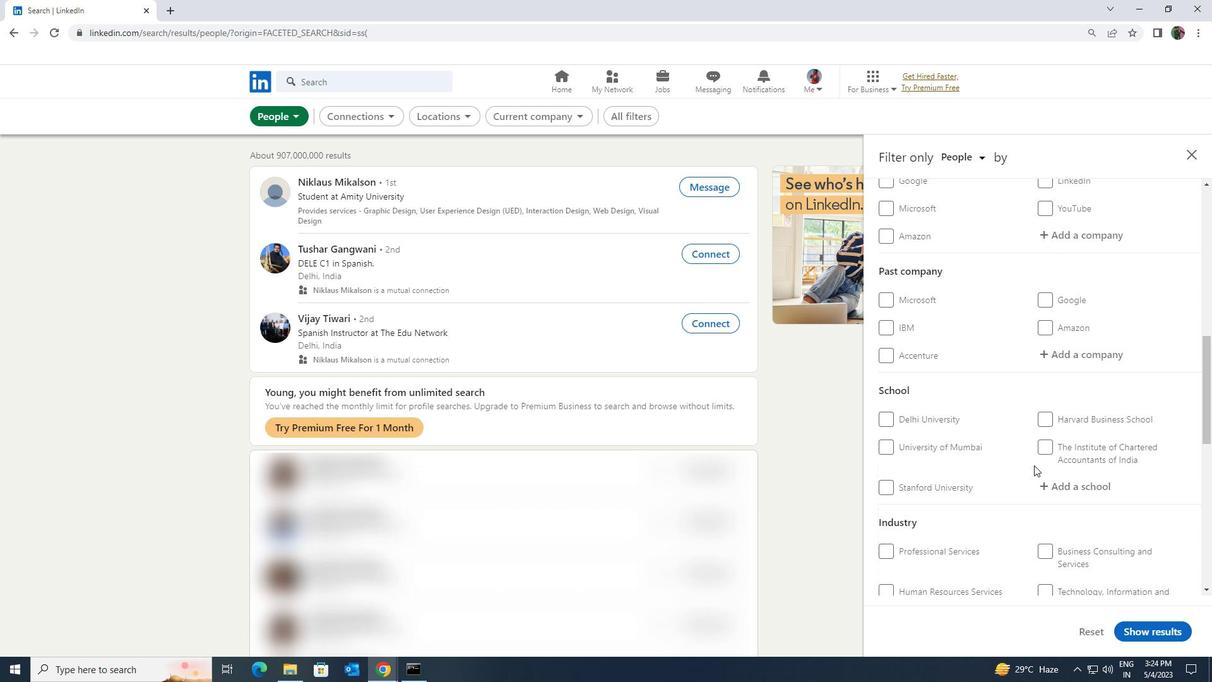 
Action: Mouse scrolled (1034, 464) with delta (0, 0)
Screenshot: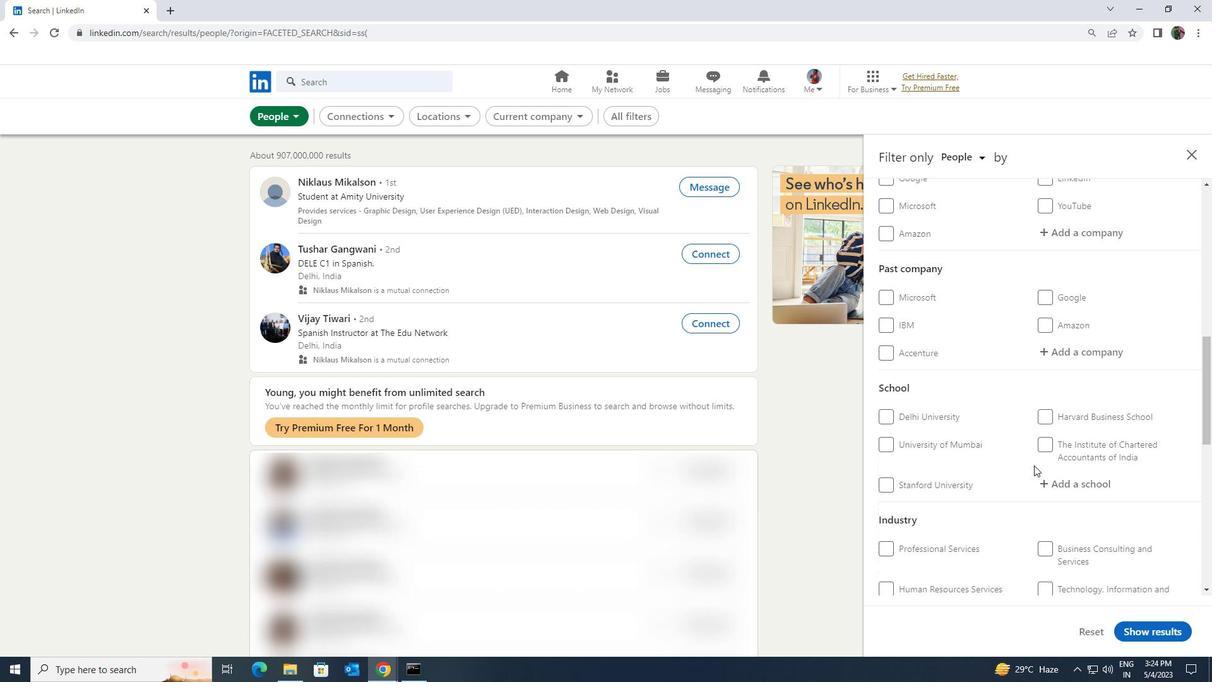 
Action: Mouse scrolled (1034, 464) with delta (0, 0)
Screenshot: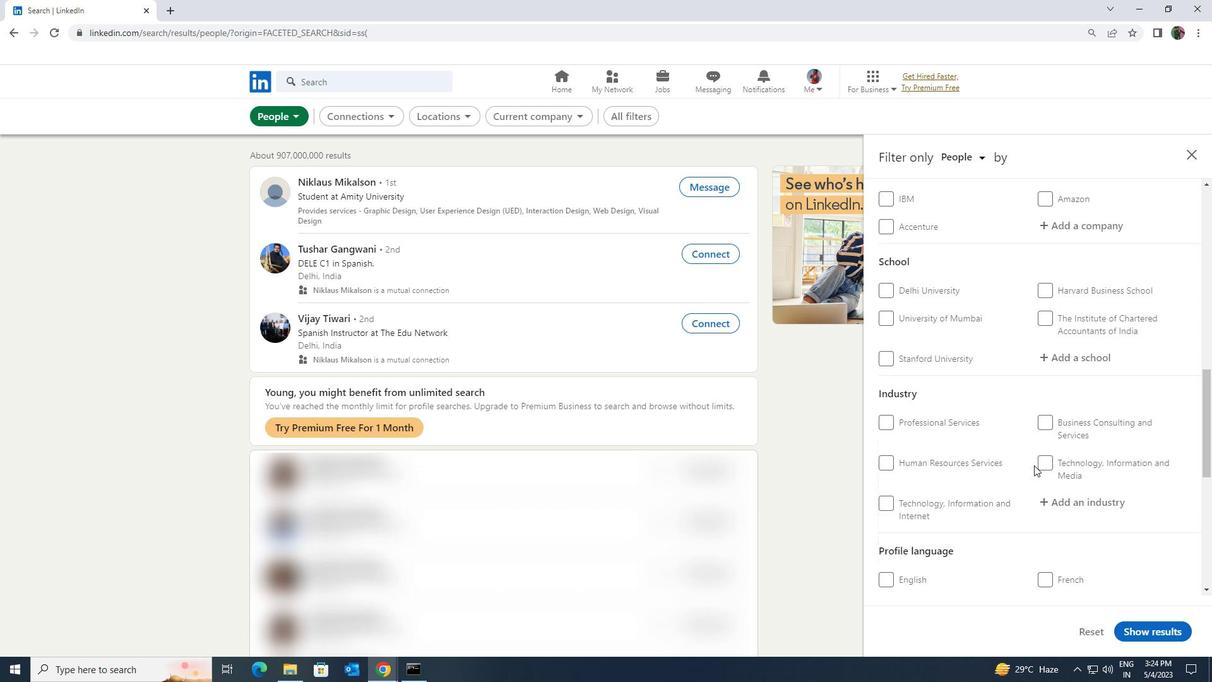 
Action: Mouse moved to (1045, 517)
Screenshot: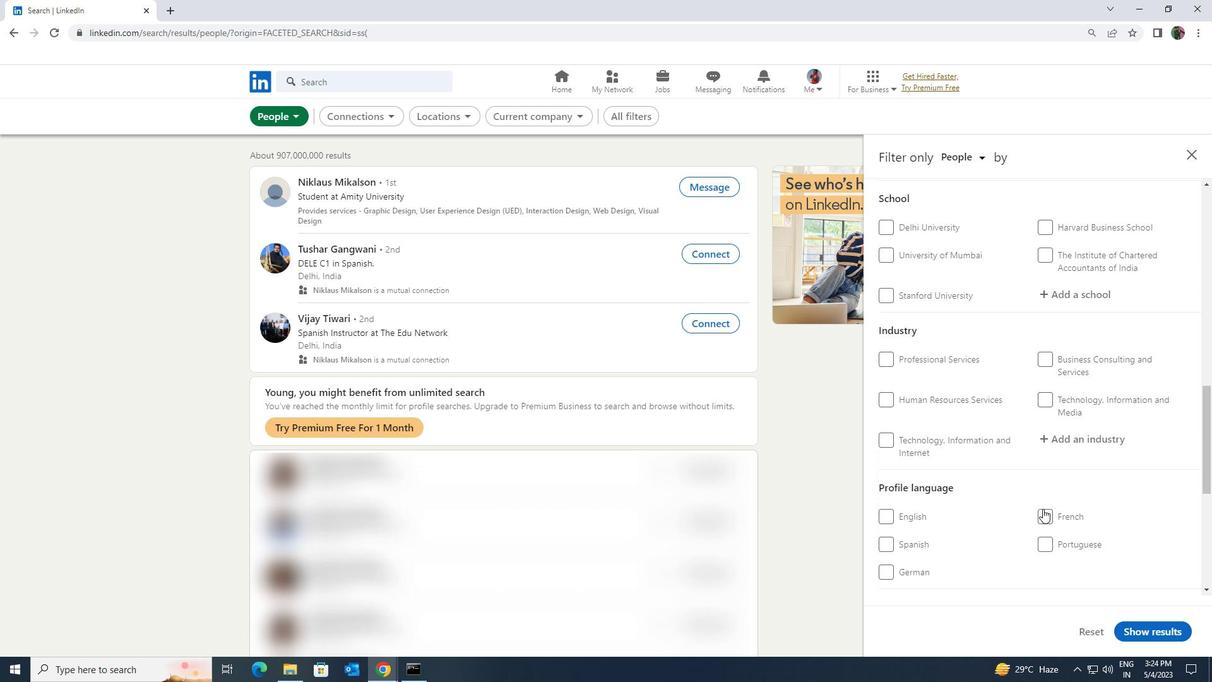 
Action: Mouse pressed left at (1045, 517)
Screenshot: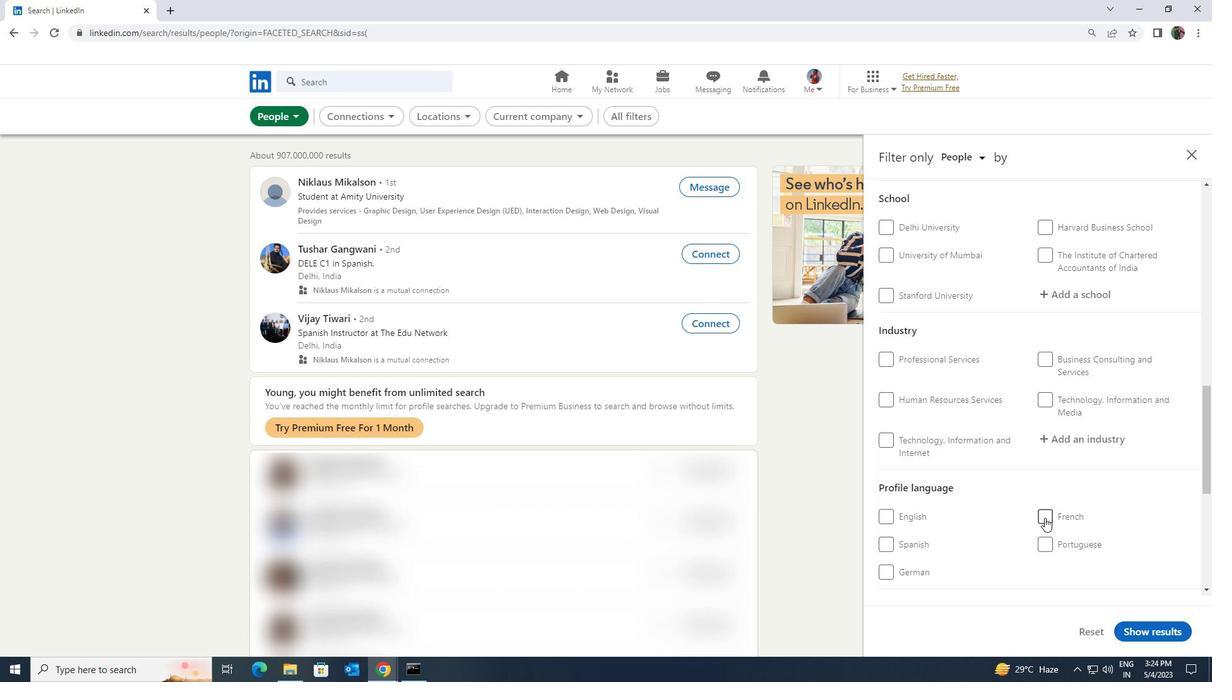 
Action: Mouse moved to (1045, 516)
Screenshot: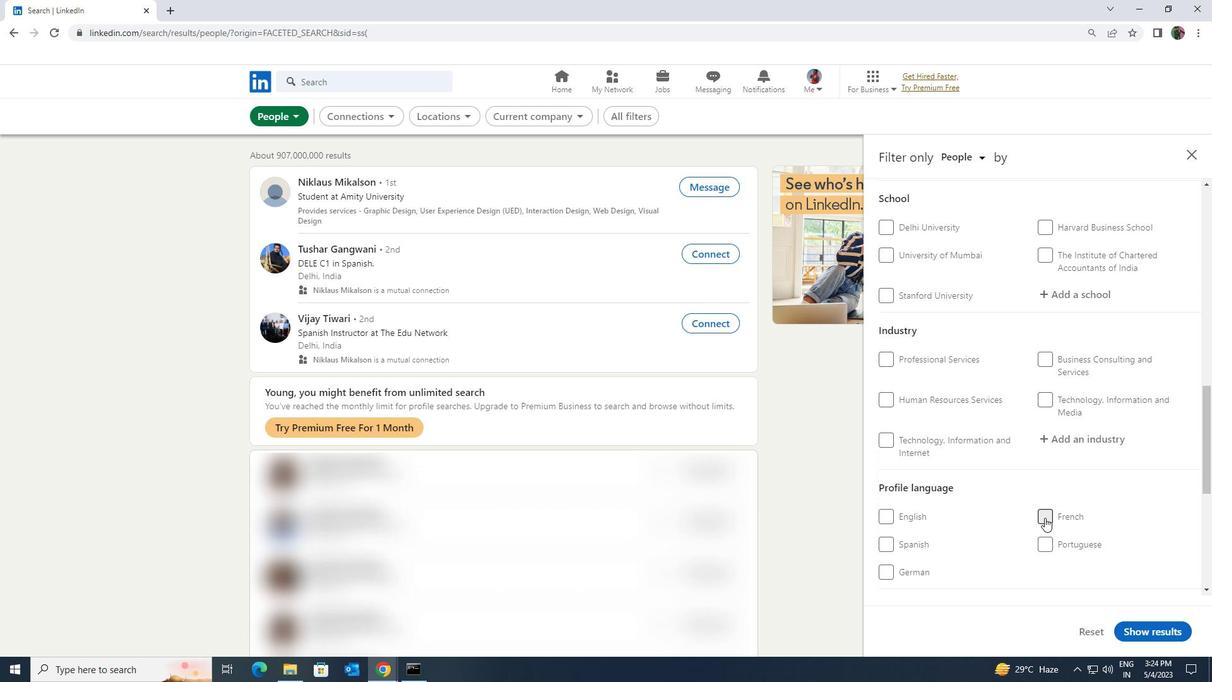 
Action: Mouse scrolled (1045, 517) with delta (0, 0)
Screenshot: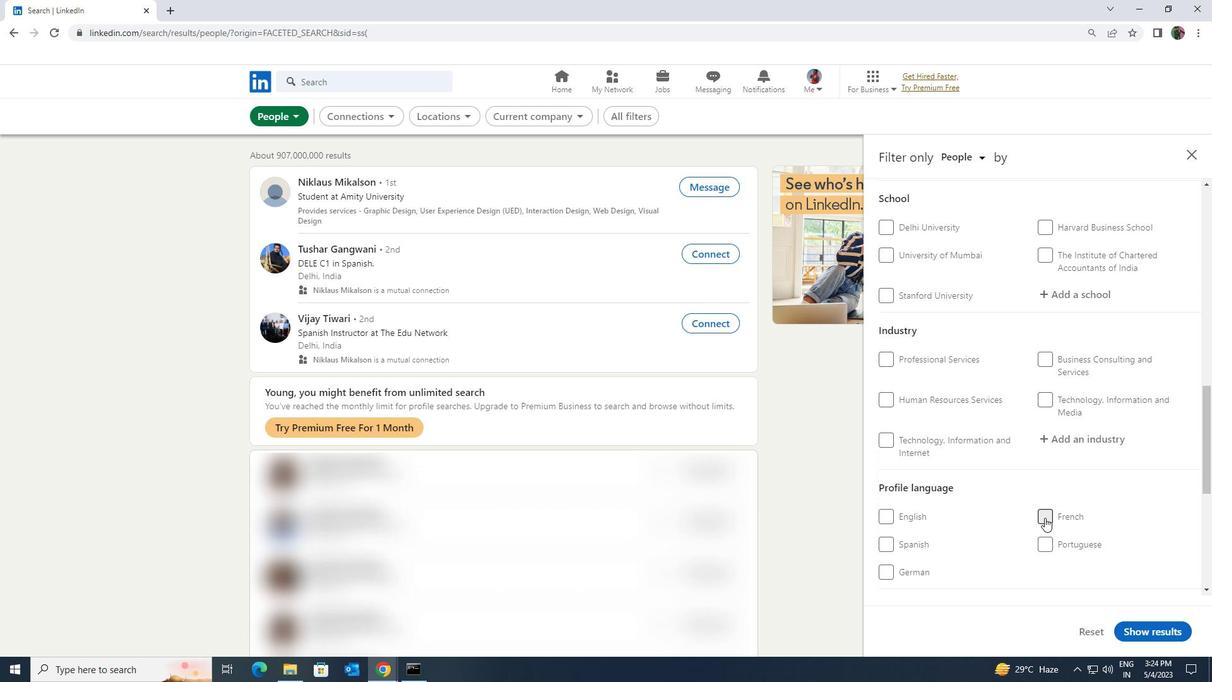 
Action: Mouse moved to (1045, 516)
Screenshot: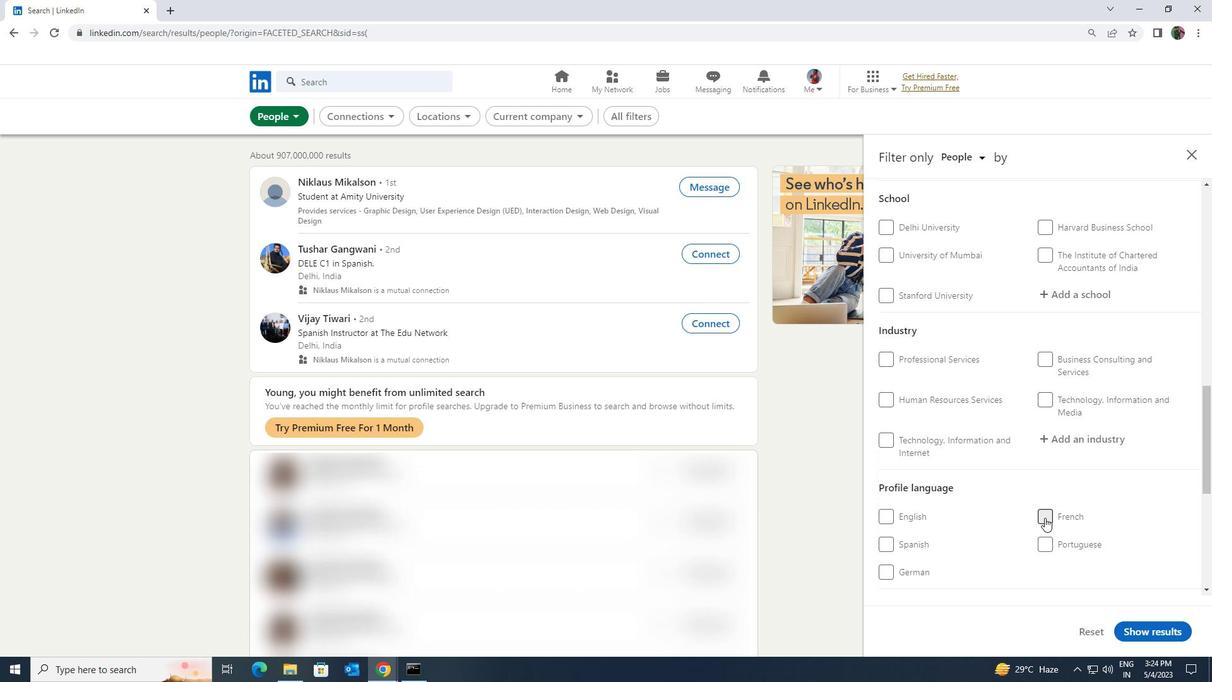 
Action: Mouse scrolled (1045, 516) with delta (0, 0)
Screenshot: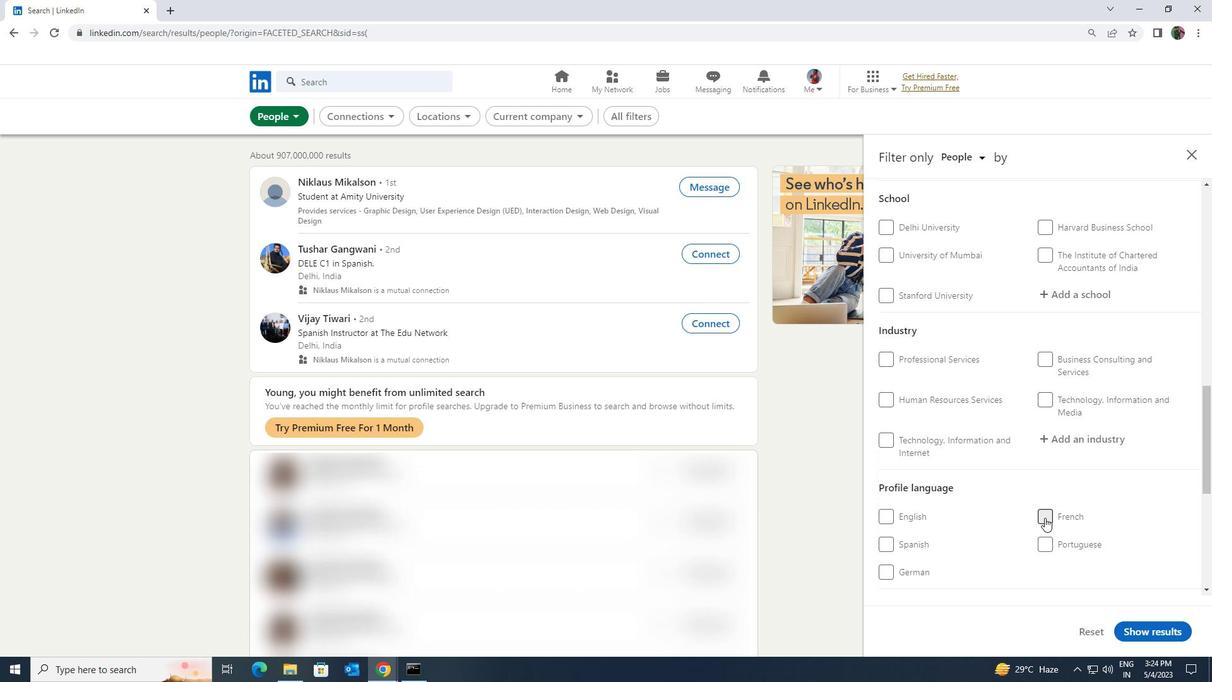 
Action: Mouse scrolled (1045, 516) with delta (0, 0)
Screenshot: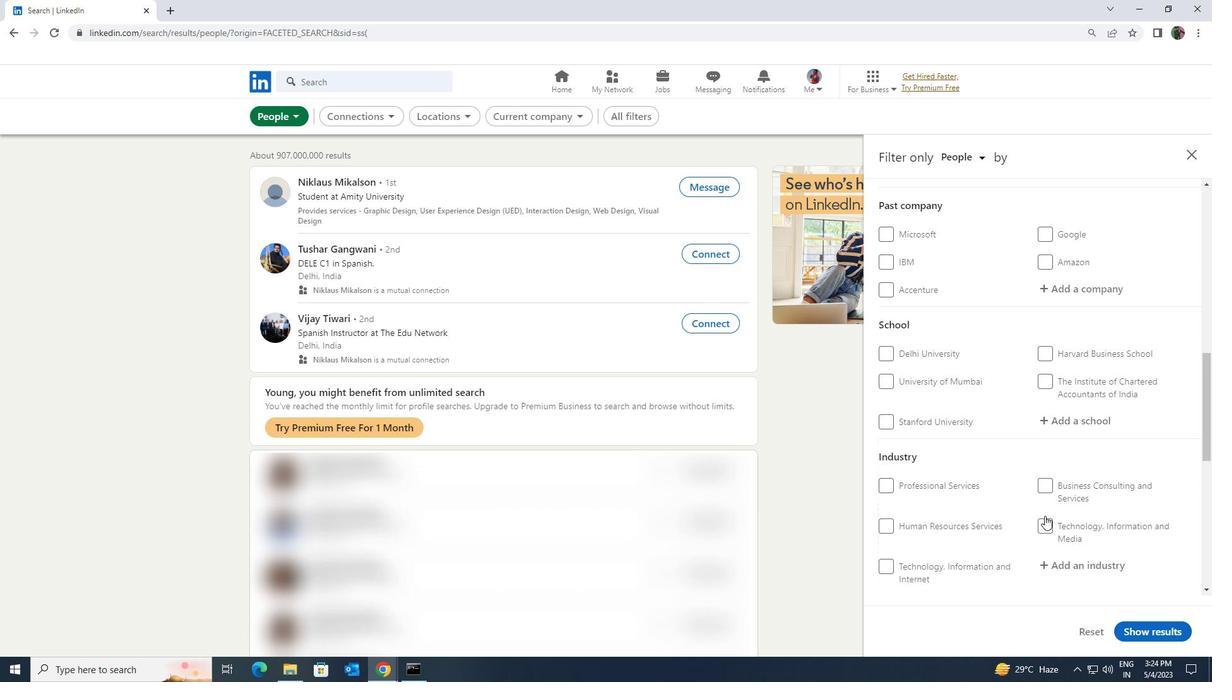 
Action: Mouse moved to (1045, 514)
Screenshot: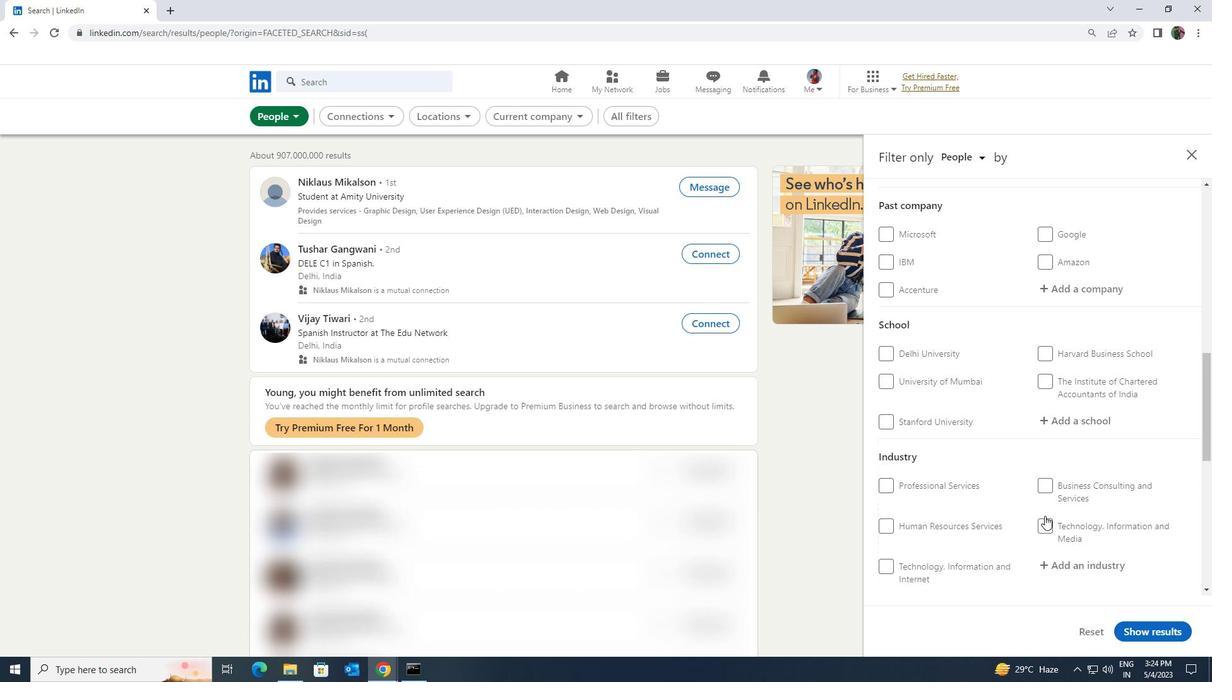 
Action: Mouse scrolled (1045, 515) with delta (0, 0)
Screenshot: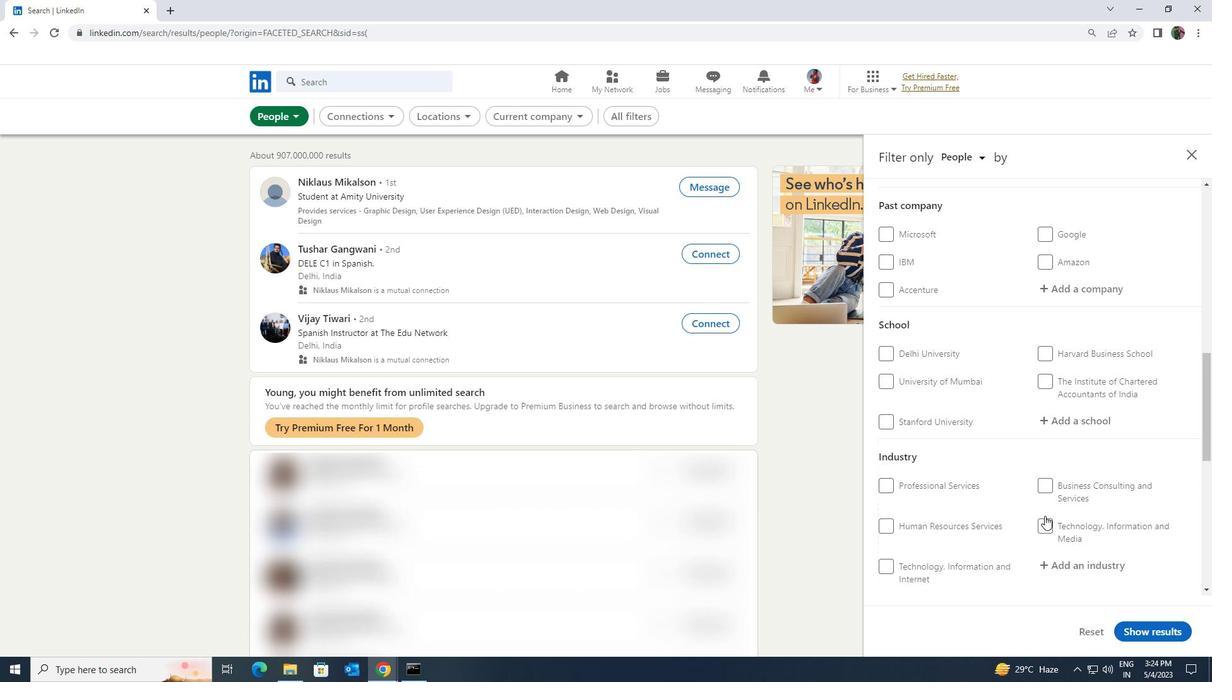 
Action: Mouse moved to (1045, 514)
Screenshot: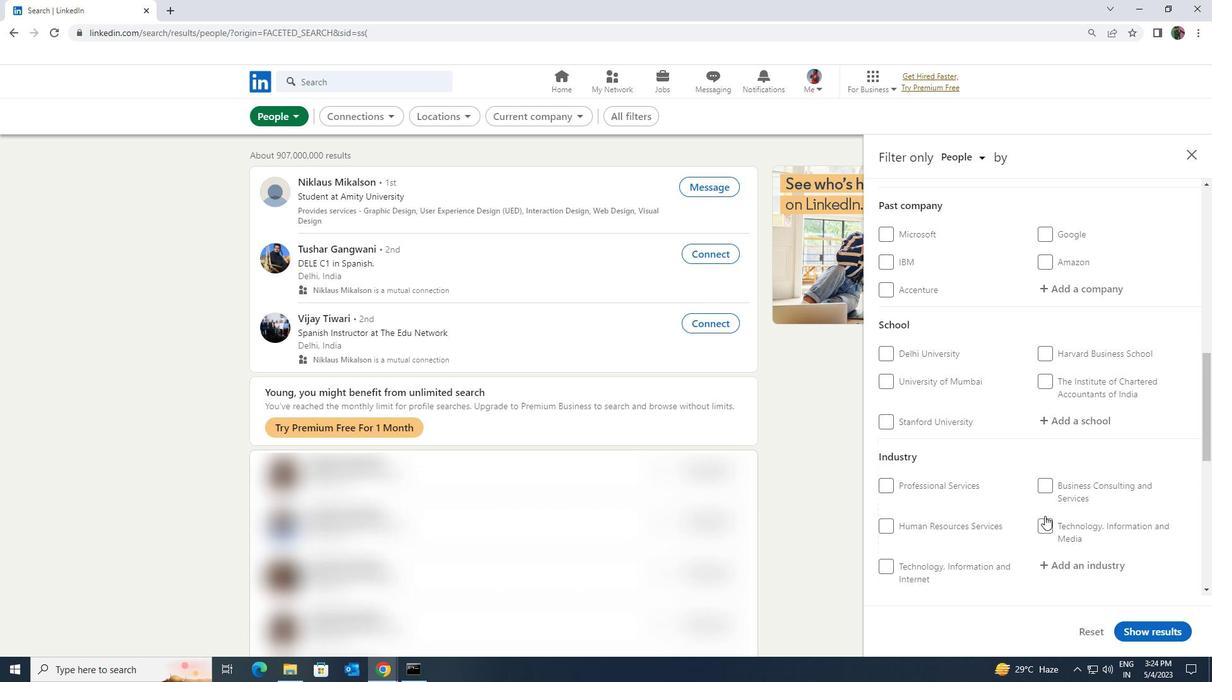 
Action: Mouse scrolled (1045, 515) with delta (0, 0)
Screenshot: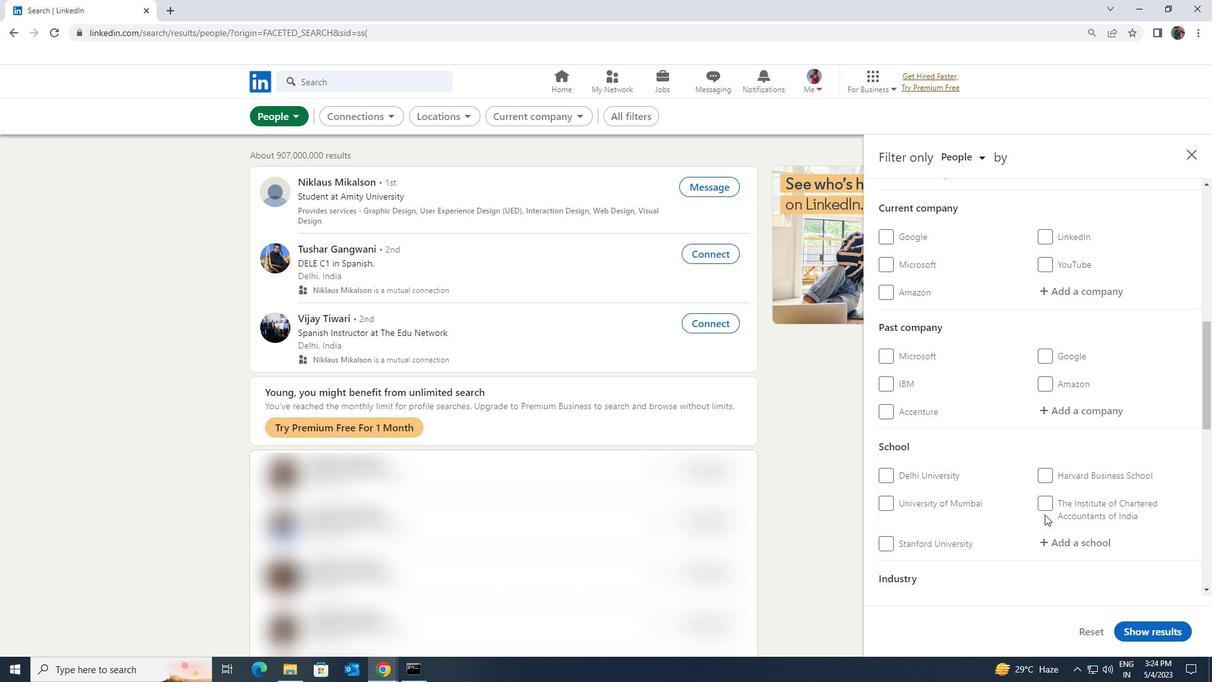 
Action: Mouse scrolled (1045, 515) with delta (0, 0)
Screenshot: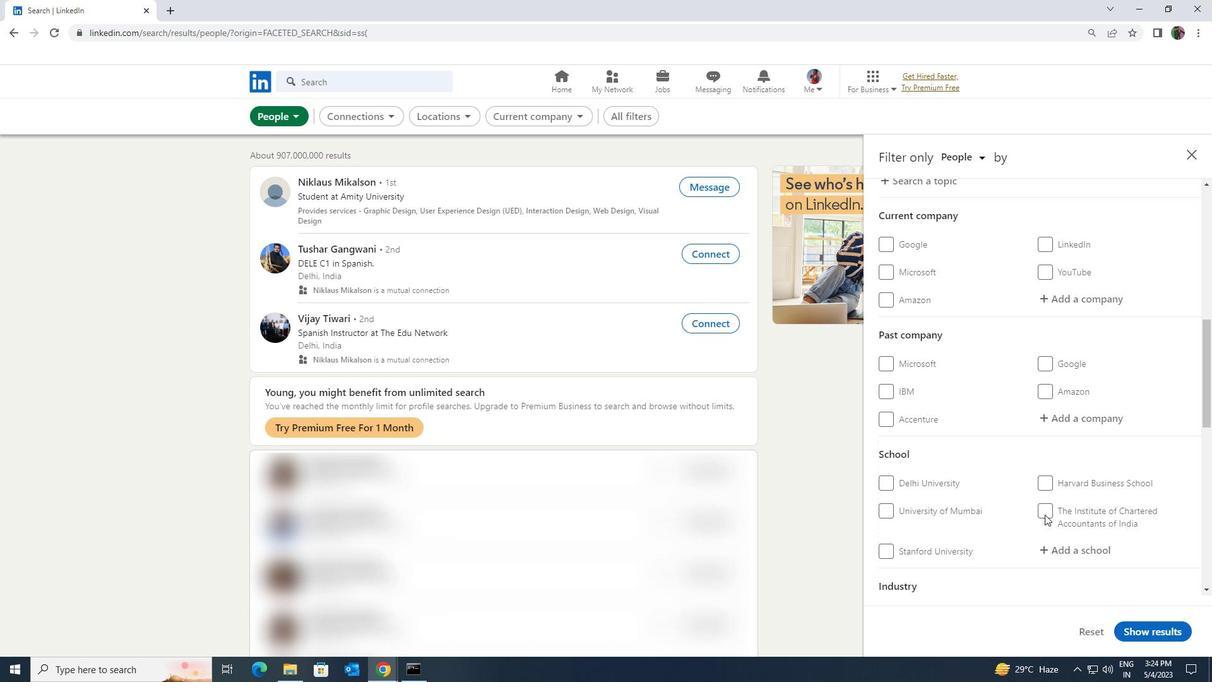 
Action: Mouse scrolled (1045, 515) with delta (0, 0)
Screenshot: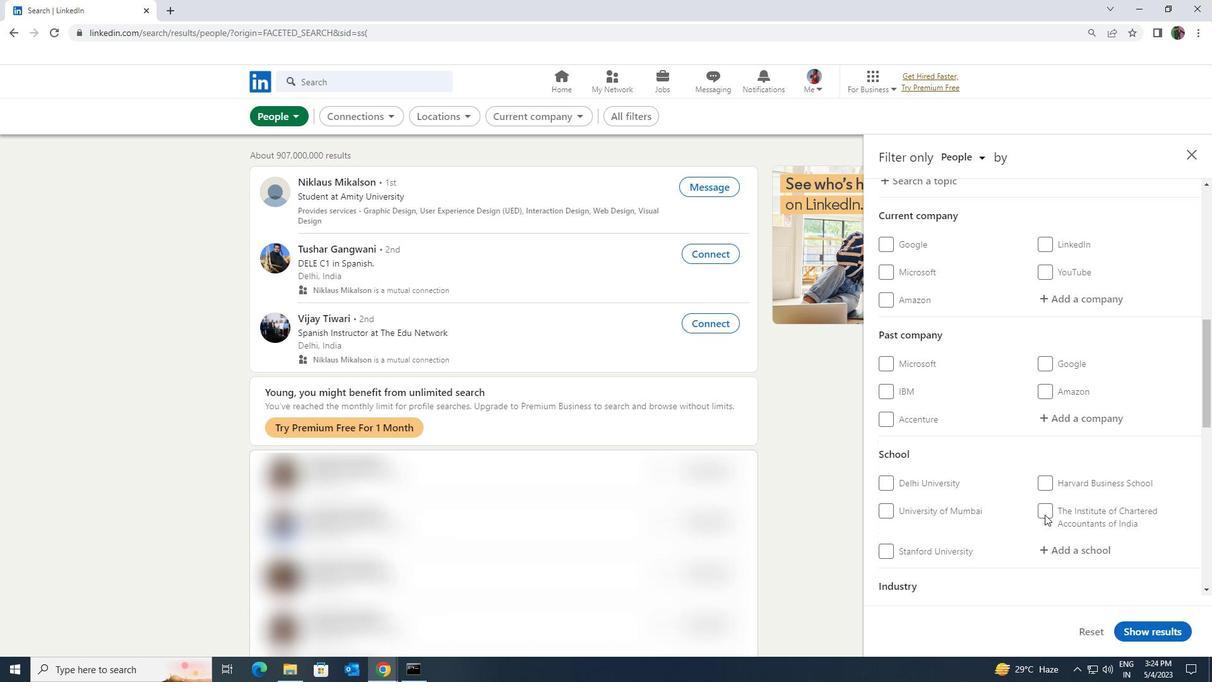 
Action: Mouse moved to (1050, 488)
Screenshot: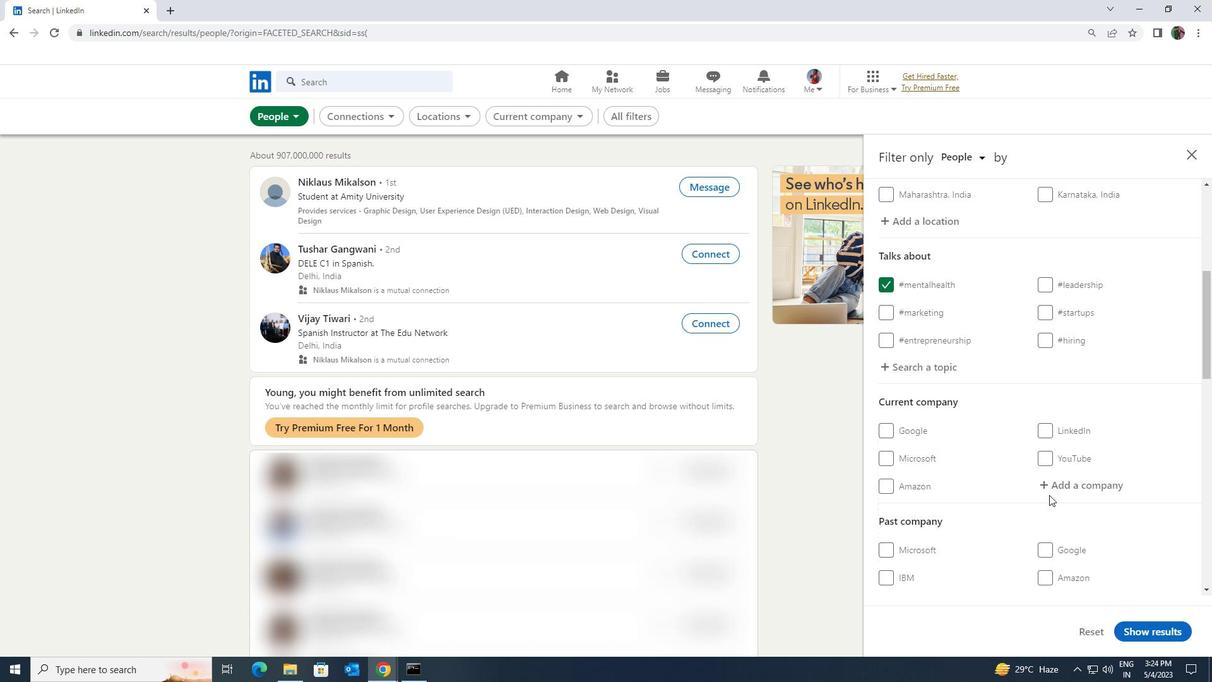 
Action: Mouse pressed left at (1050, 488)
Screenshot: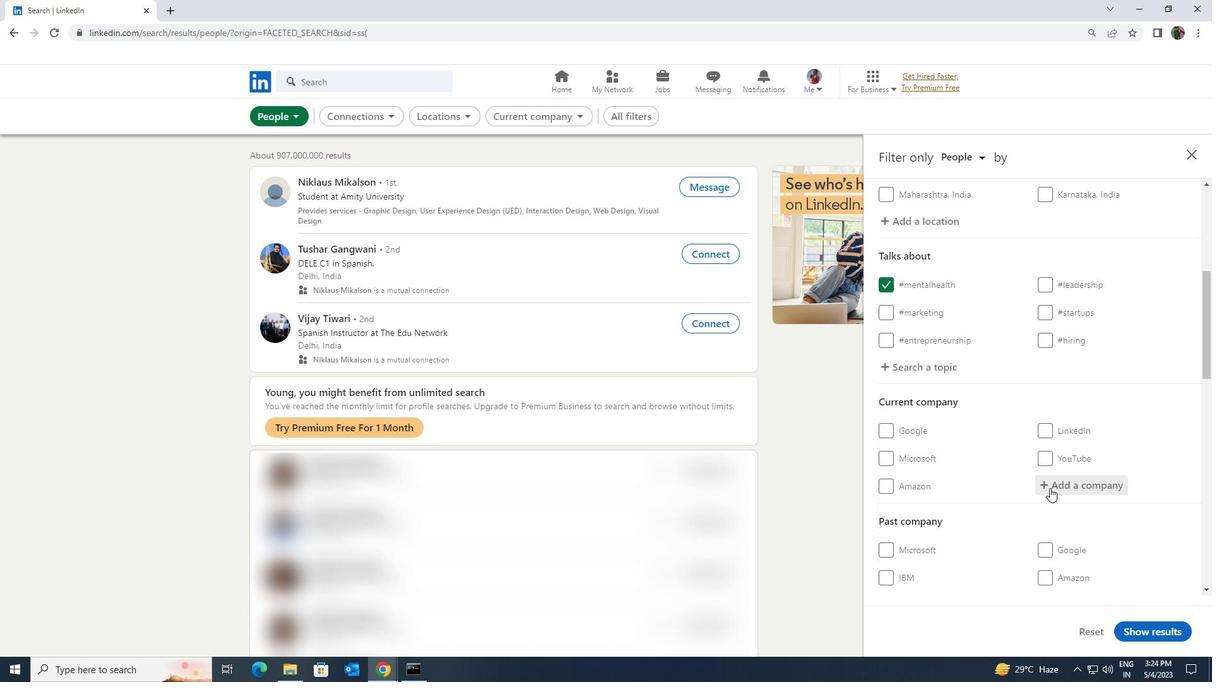 
Action: Key pressed <Key.shift><Key.shift><Key.shift><Key.shift><Key.shift><Key.shift><Key.shift><Key.shift><Key.shift><Key.shift><Key.shift><Key.shift><Key.shift><Key.shift><Key.shift><Key.shift><Key.shift><Key.shift><Key.shift><Key.shift><Key.shift><Key.shift><Key.shift><Key.shift><Key.shift>EX
Screenshot: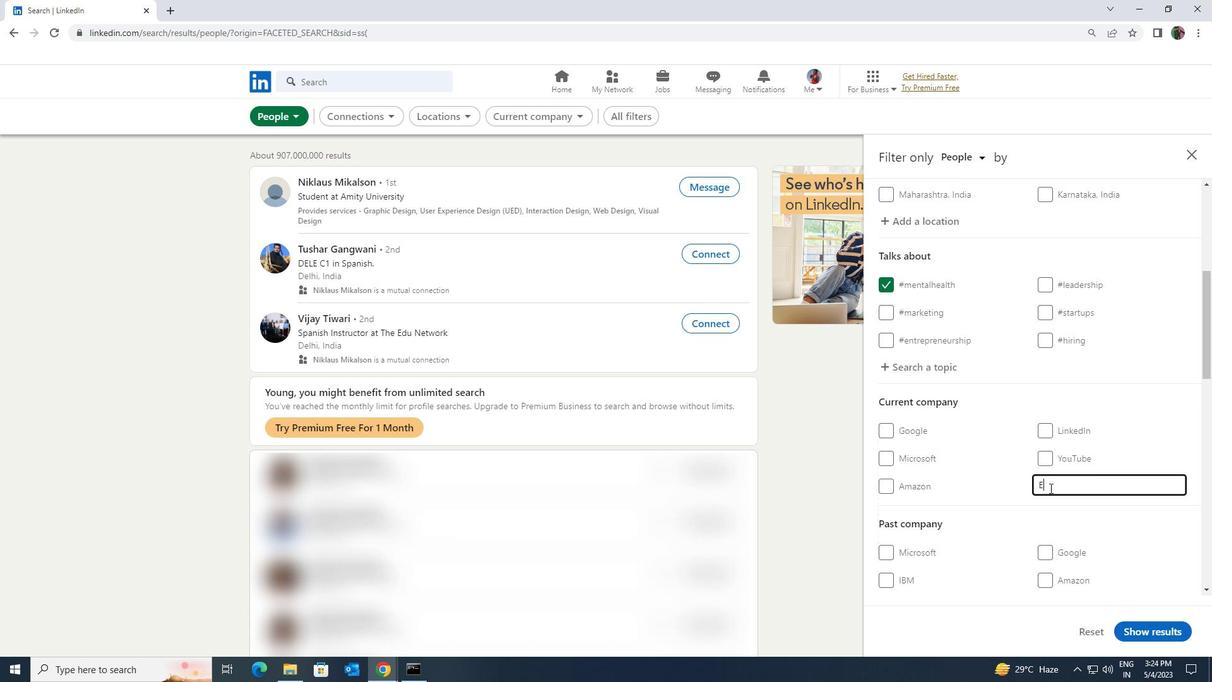 
Action: Mouse moved to (1050, 486)
Screenshot: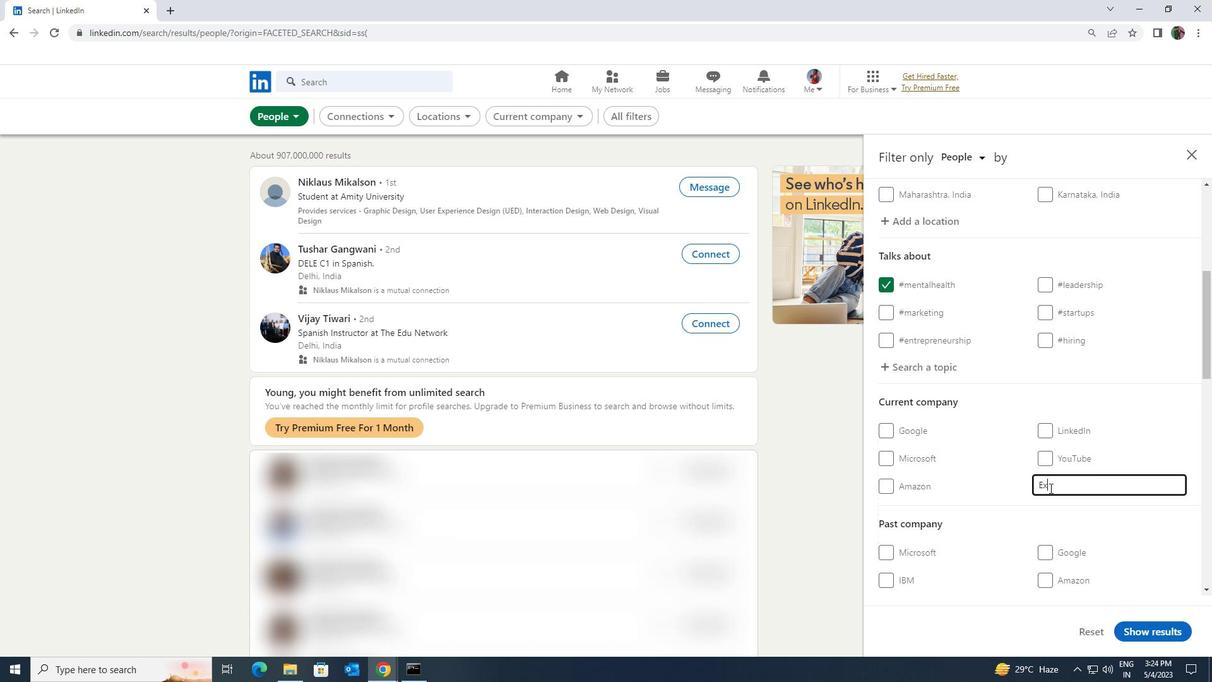 
Action: Key pressed PERIAN<Key.space><Key.shift>INDIA
Screenshot: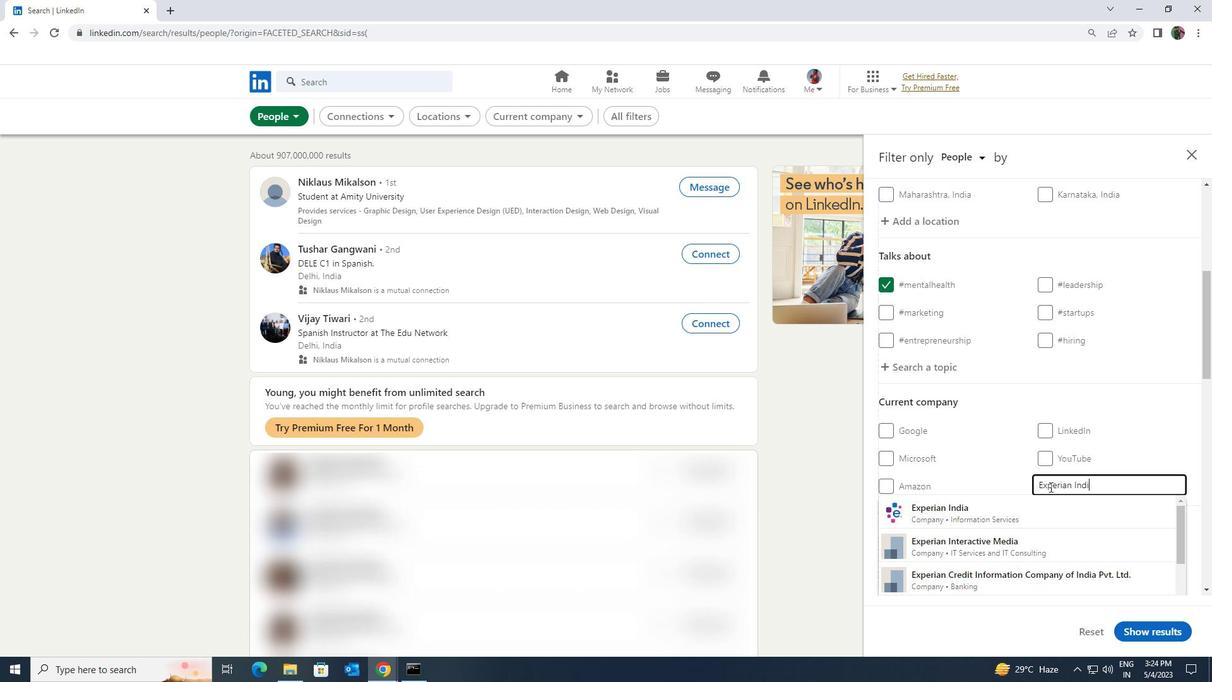 
Action: Mouse moved to (1046, 510)
Screenshot: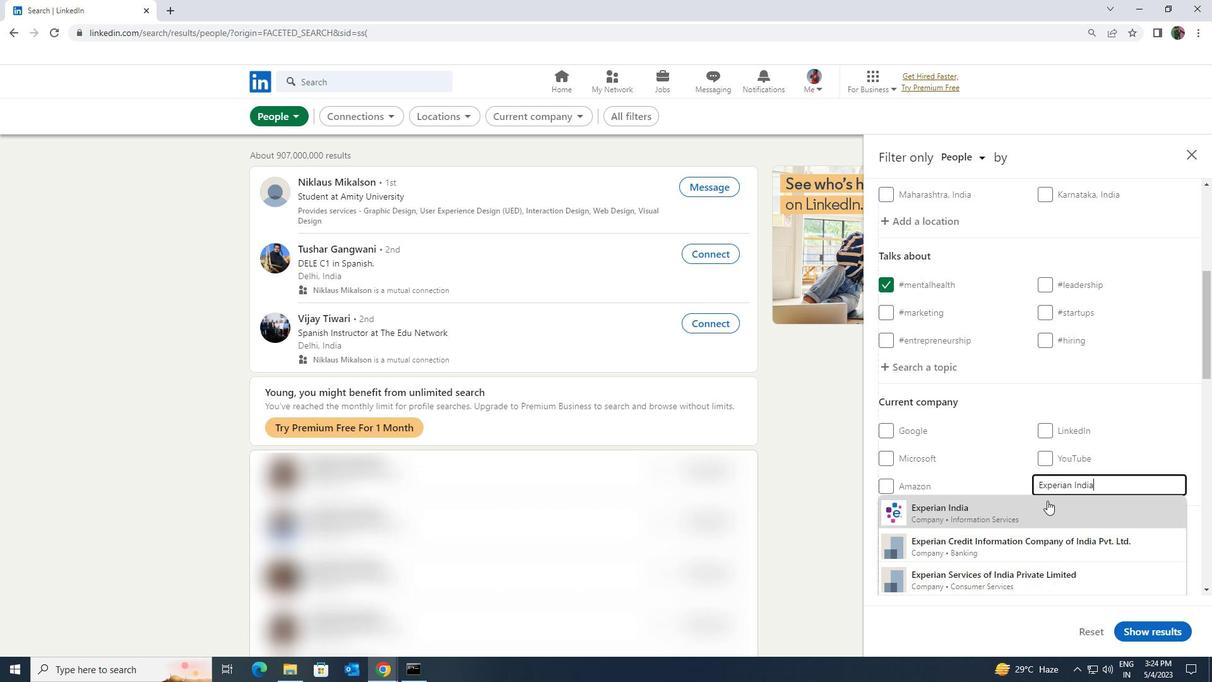
Action: Mouse pressed left at (1046, 510)
Screenshot: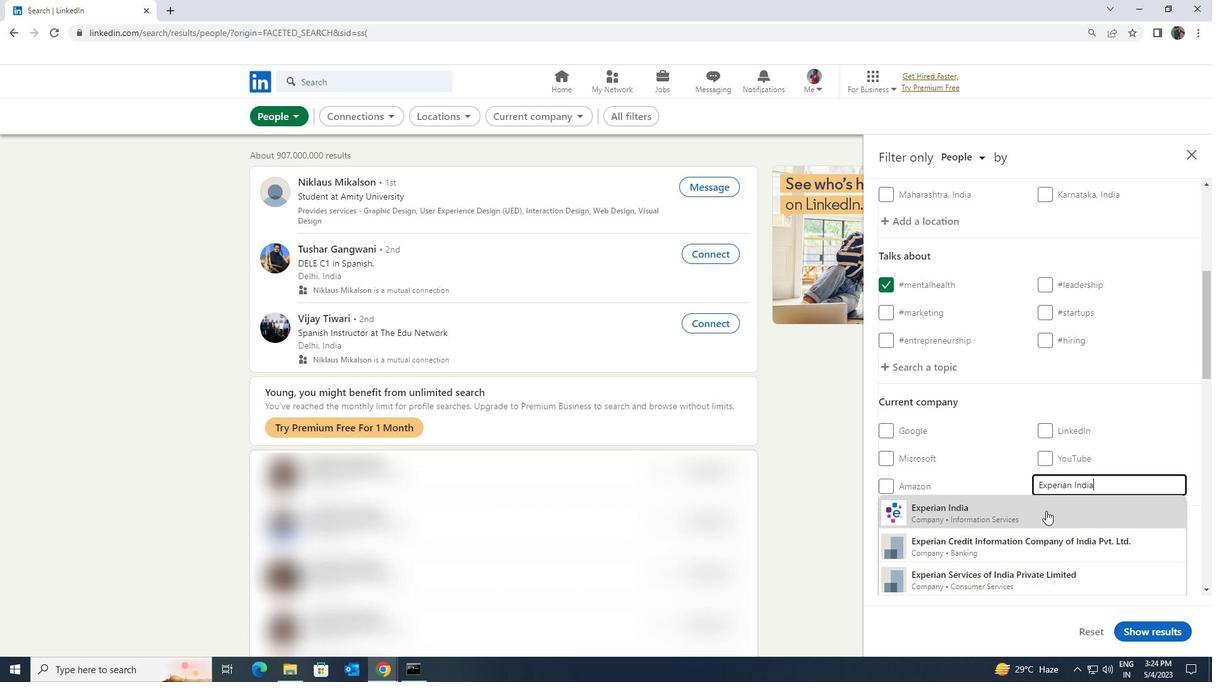 
Action: Mouse scrolled (1046, 510) with delta (0, 0)
Screenshot: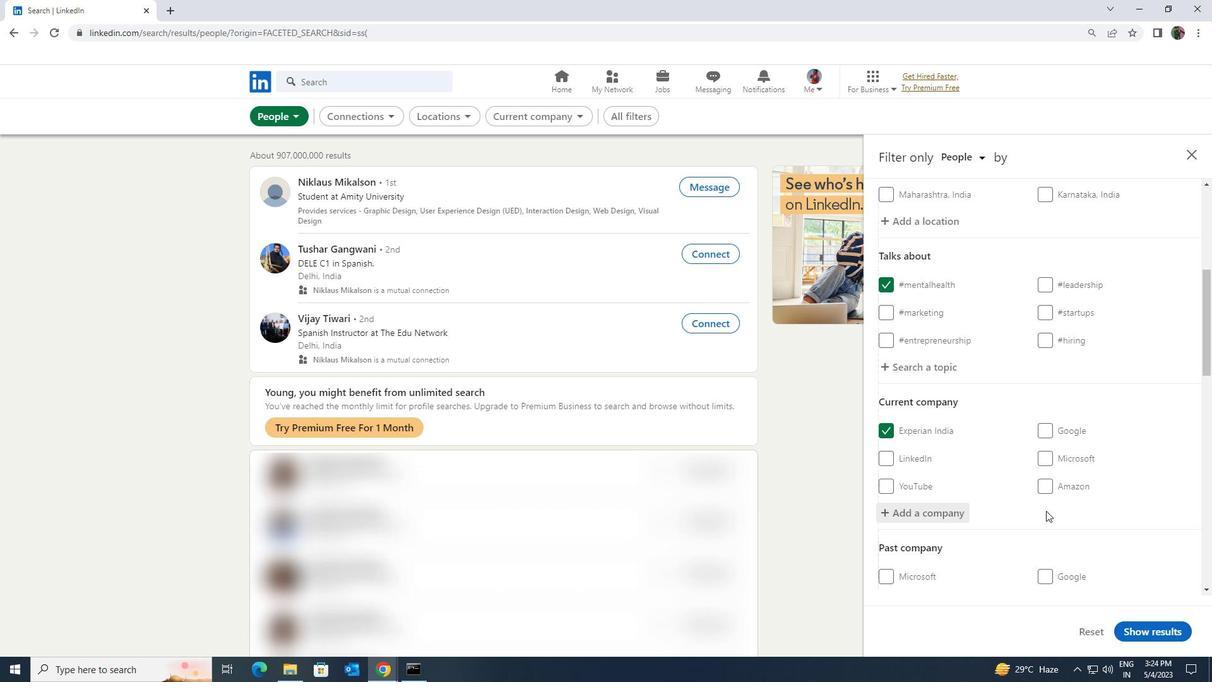 
Action: Mouse scrolled (1046, 510) with delta (0, 0)
Screenshot: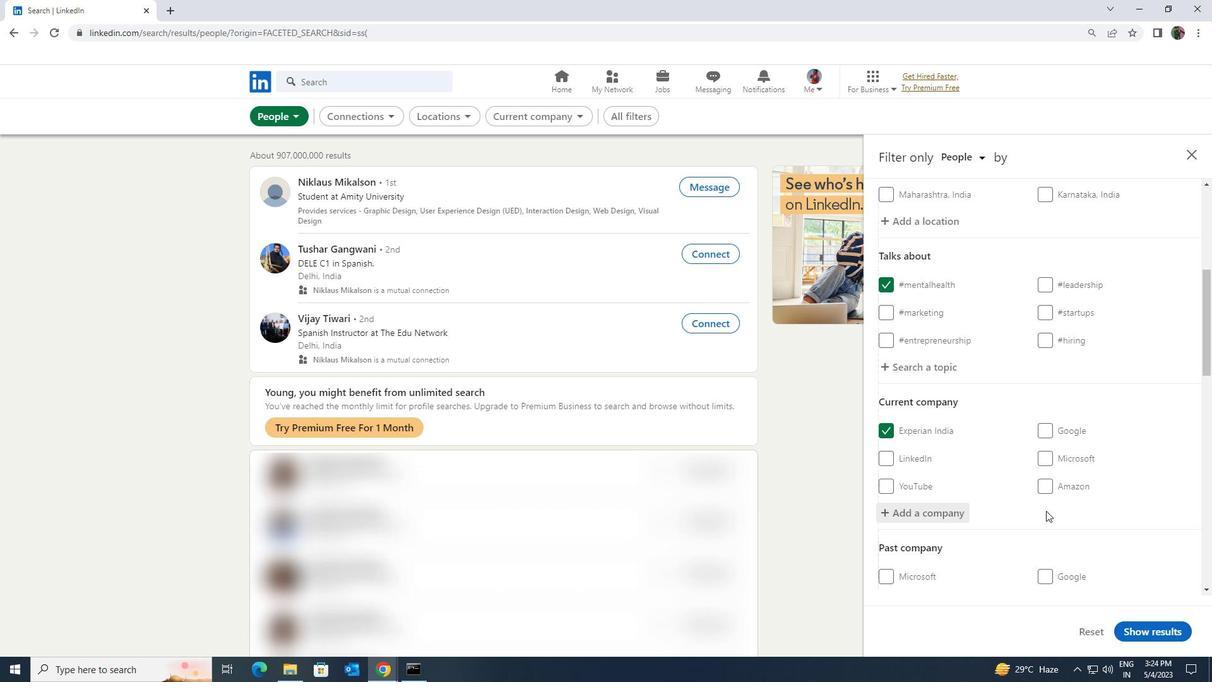 
Action: Mouse scrolled (1046, 510) with delta (0, 0)
Screenshot: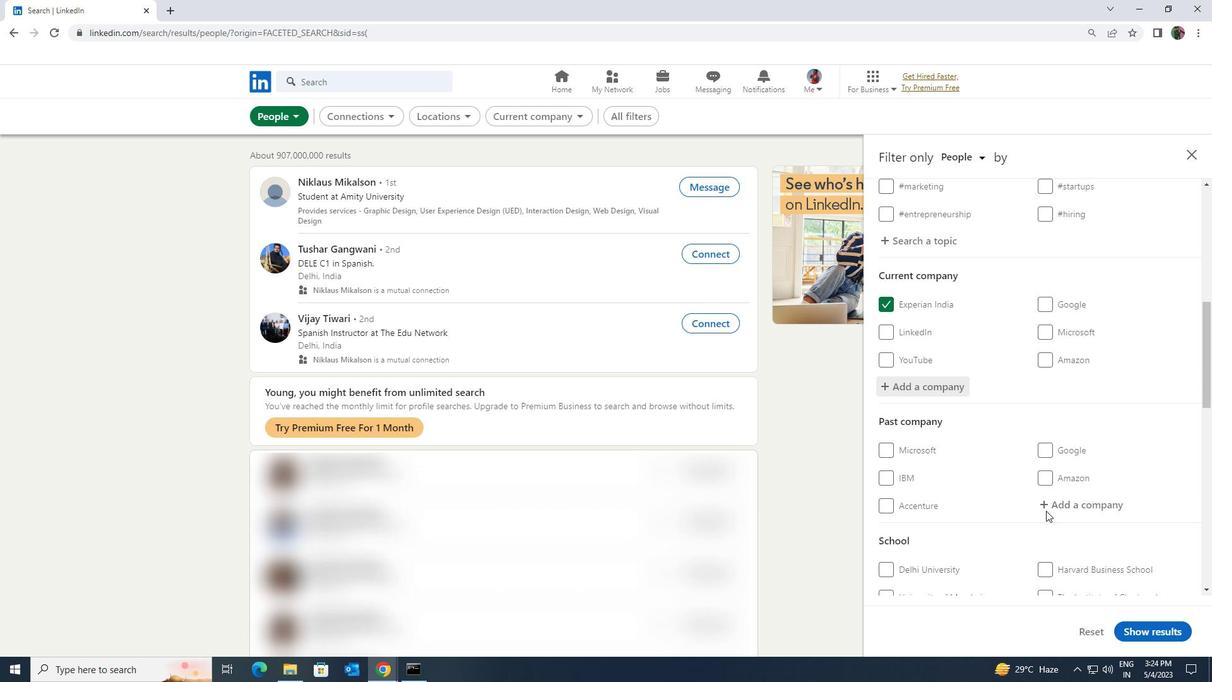 
Action: Mouse scrolled (1046, 510) with delta (0, 0)
Screenshot: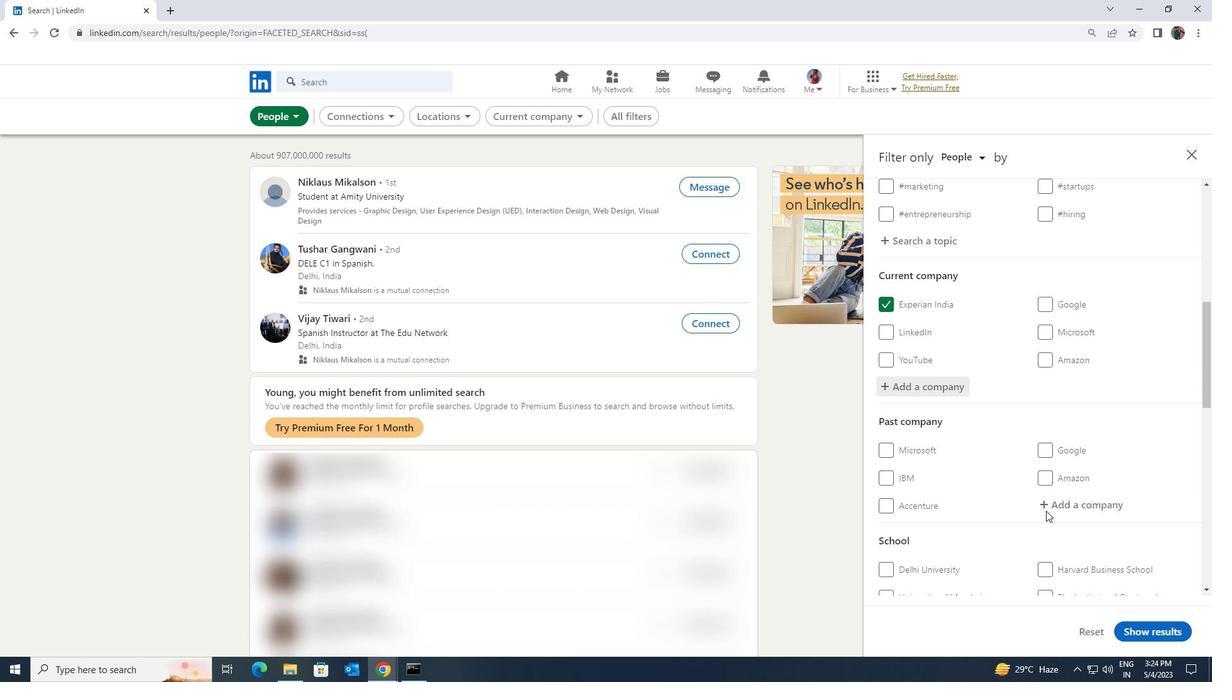 
Action: Mouse scrolled (1046, 510) with delta (0, 0)
Screenshot: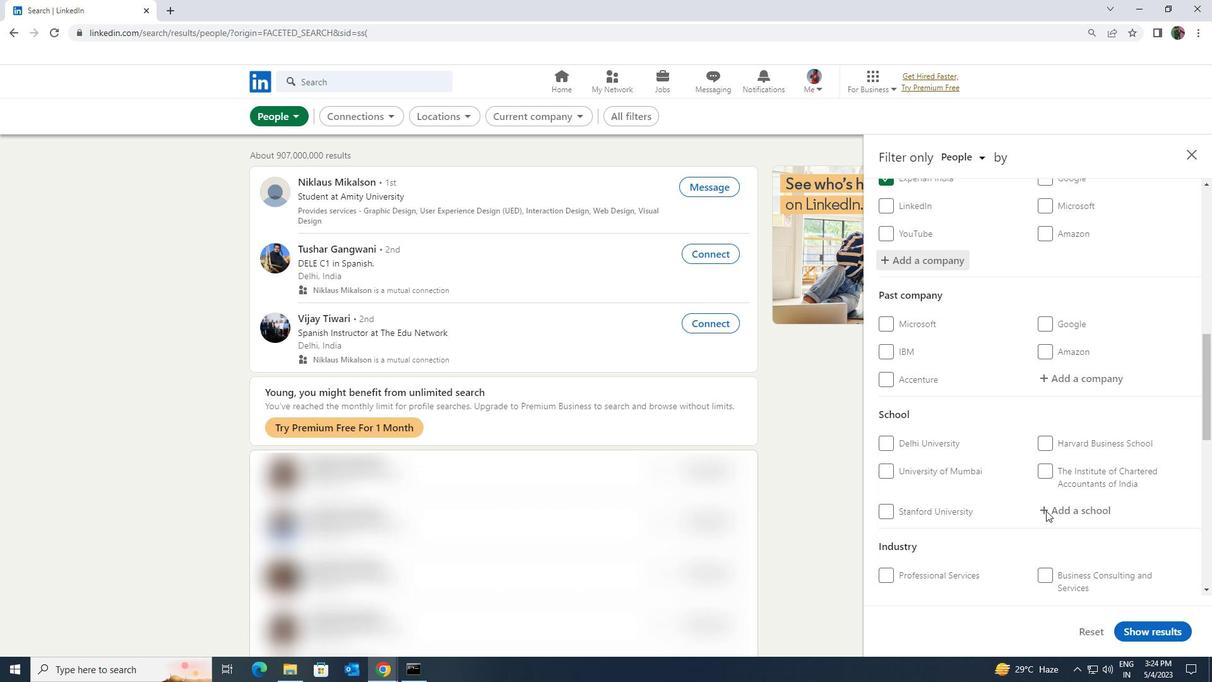 
Action: Mouse moved to (1047, 452)
Screenshot: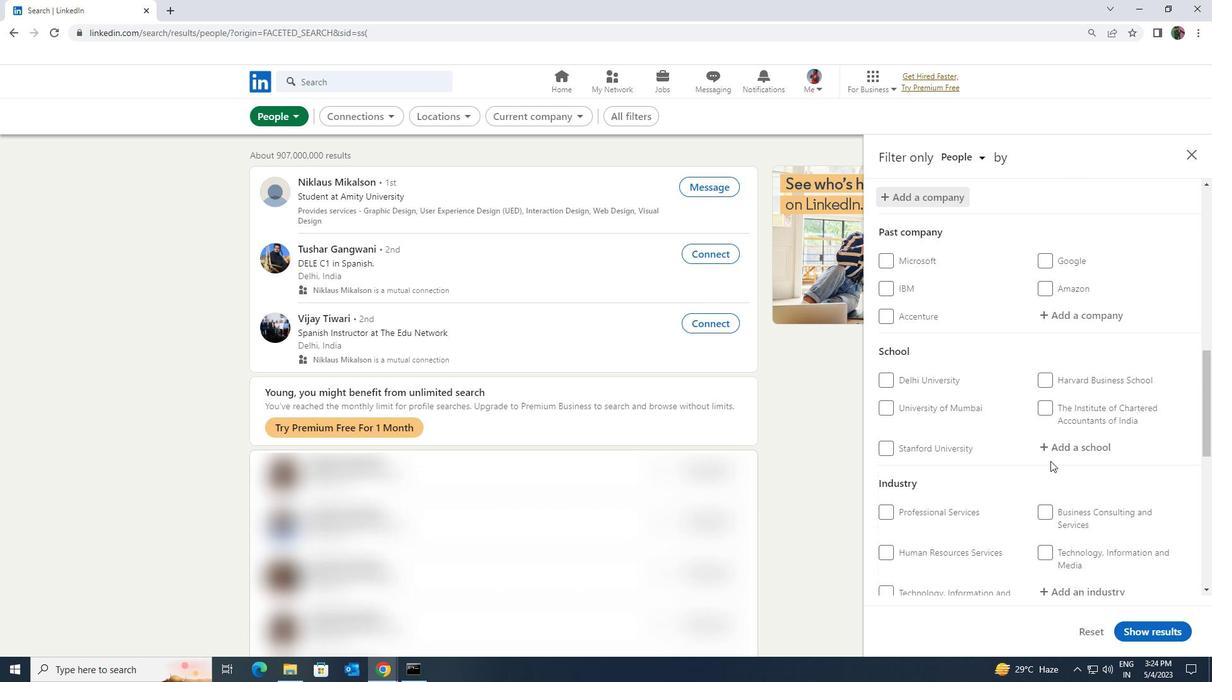 
Action: Mouse pressed left at (1047, 452)
Screenshot: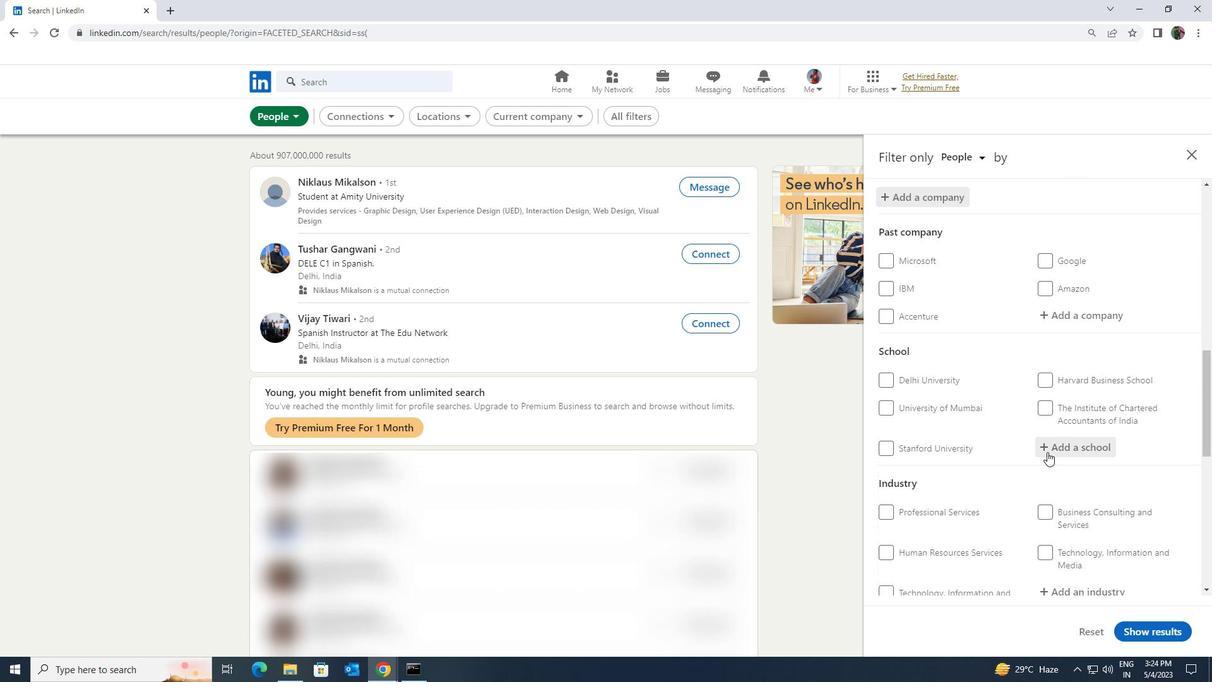 
Action: Key pressed <Key.shift><Key.shift><Key.shift><Key.shift><Key.shift><Key.shift><Key.shift><Key.shift>C<Key.backspace><Key.shift>VIVEKANAN
Screenshot: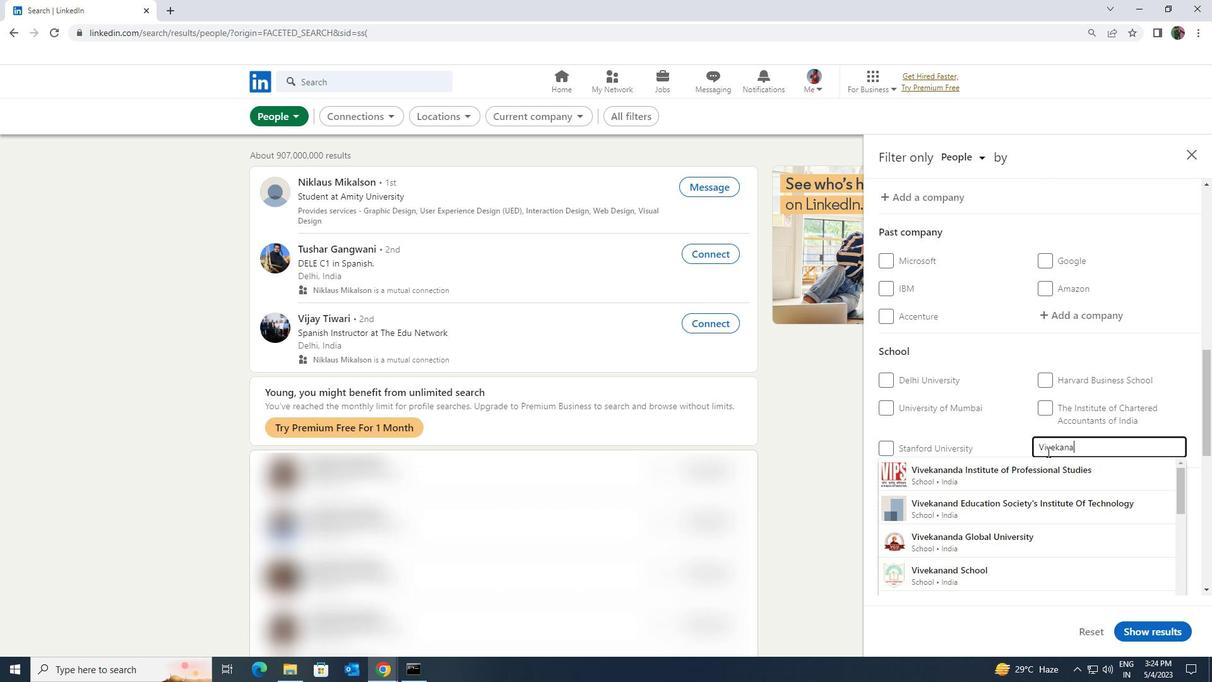 
Action: Mouse moved to (1039, 499)
Screenshot: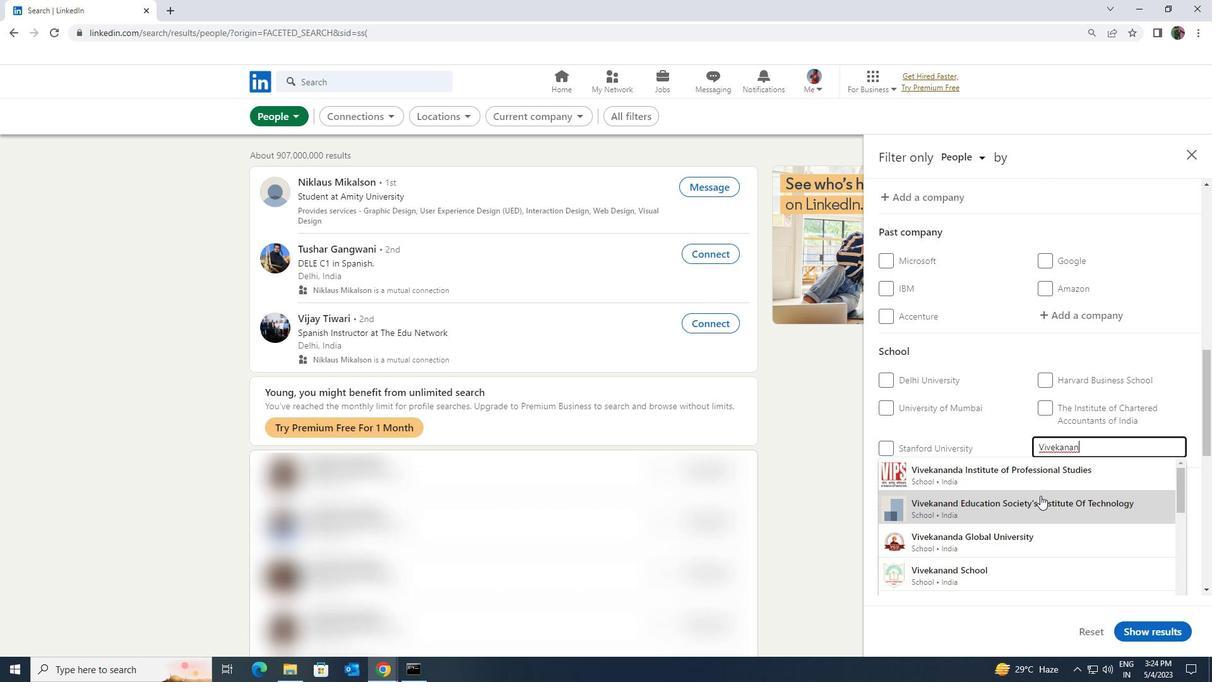 
Action: Mouse pressed left at (1039, 499)
Screenshot: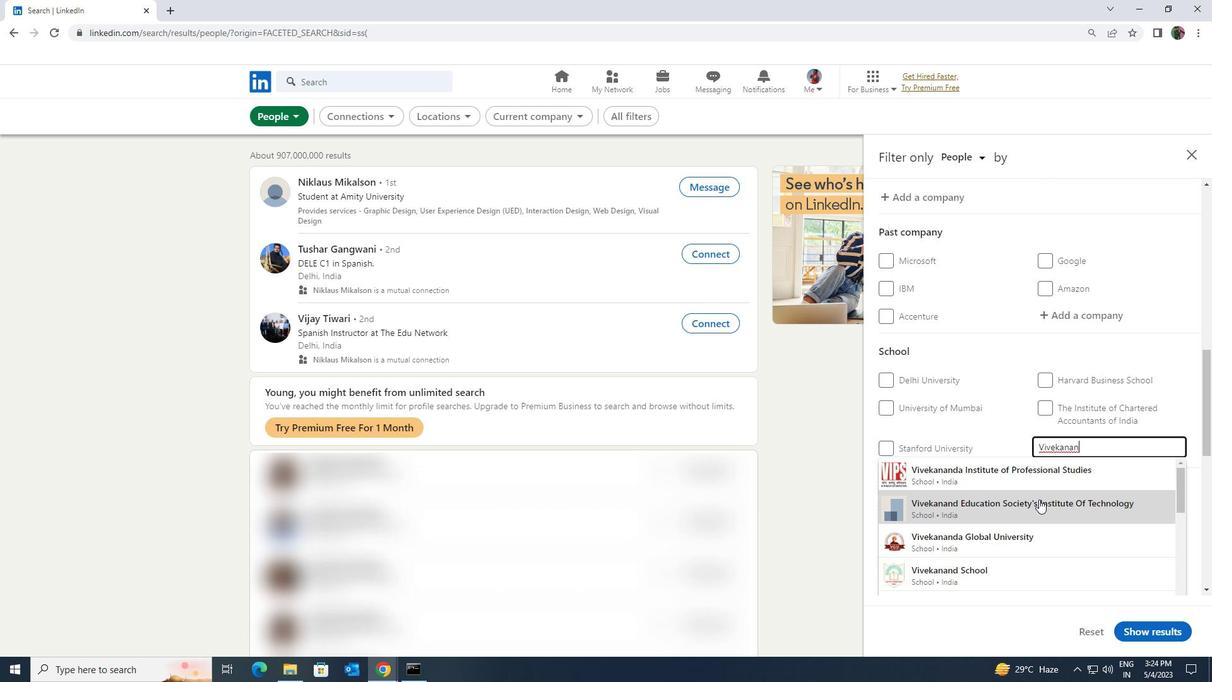 
Action: Mouse moved to (985, 465)
Screenshot: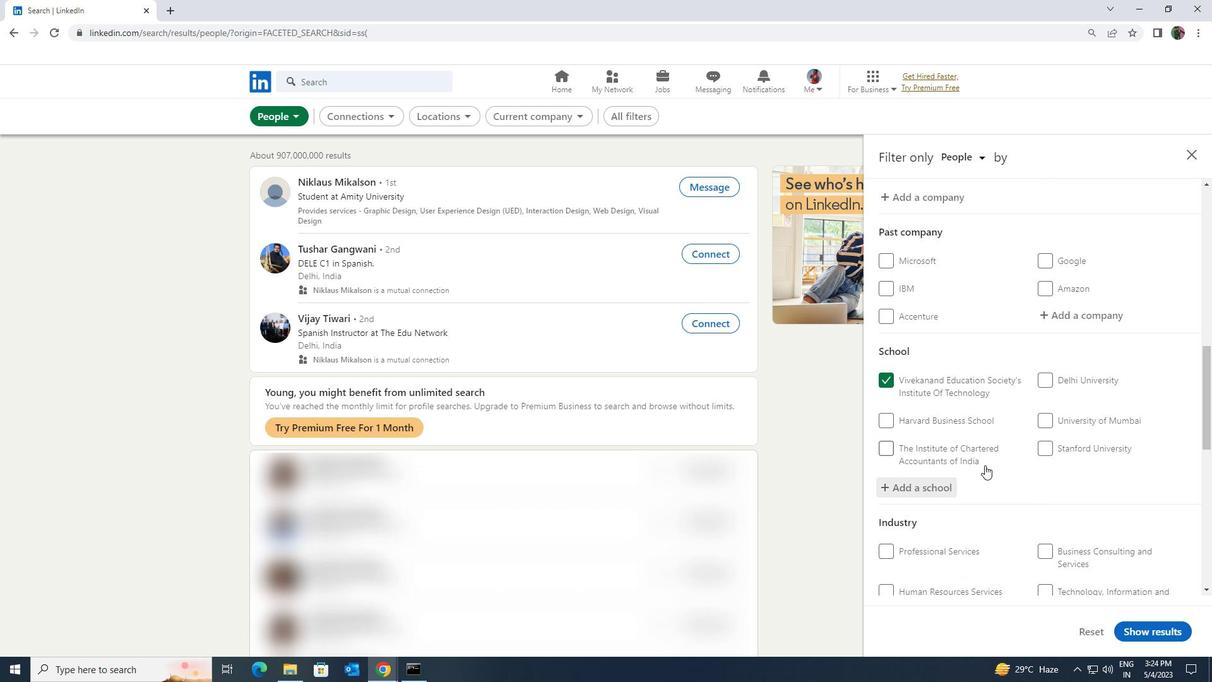 
Action: Mouse scrolled (985, 464) with delta (0, 0)
Screenshot: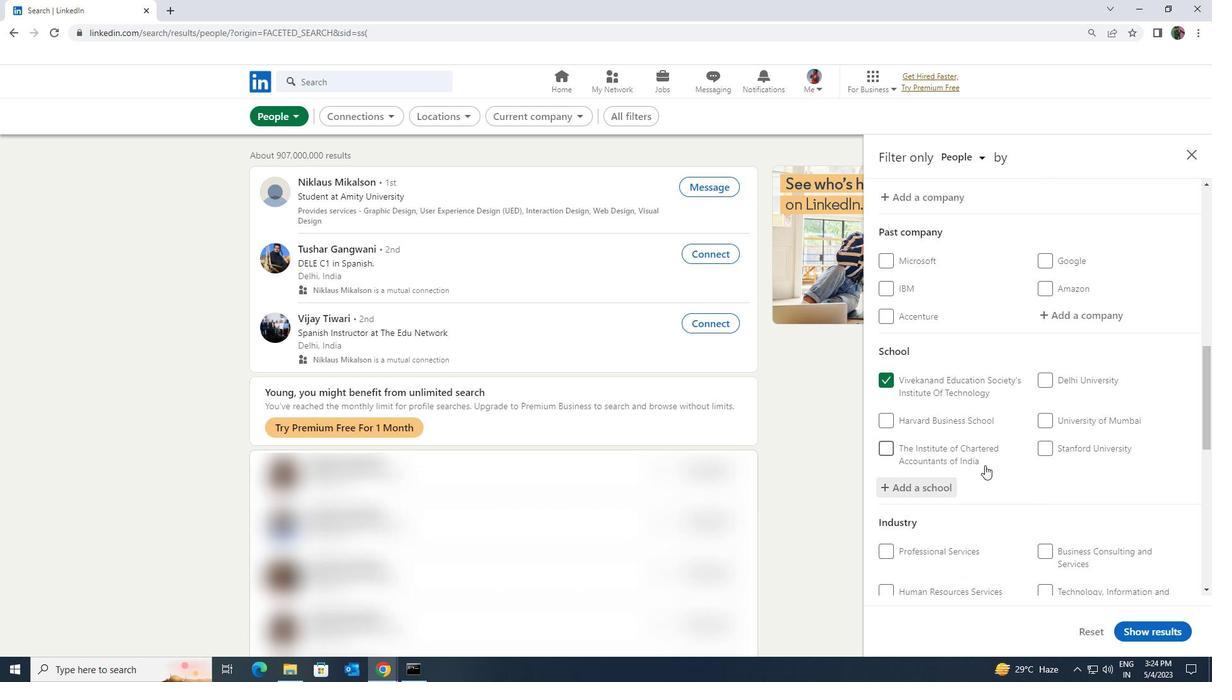 
Action: Mouse scrolled (985, 464) with delta (0, 0)
Screenshot: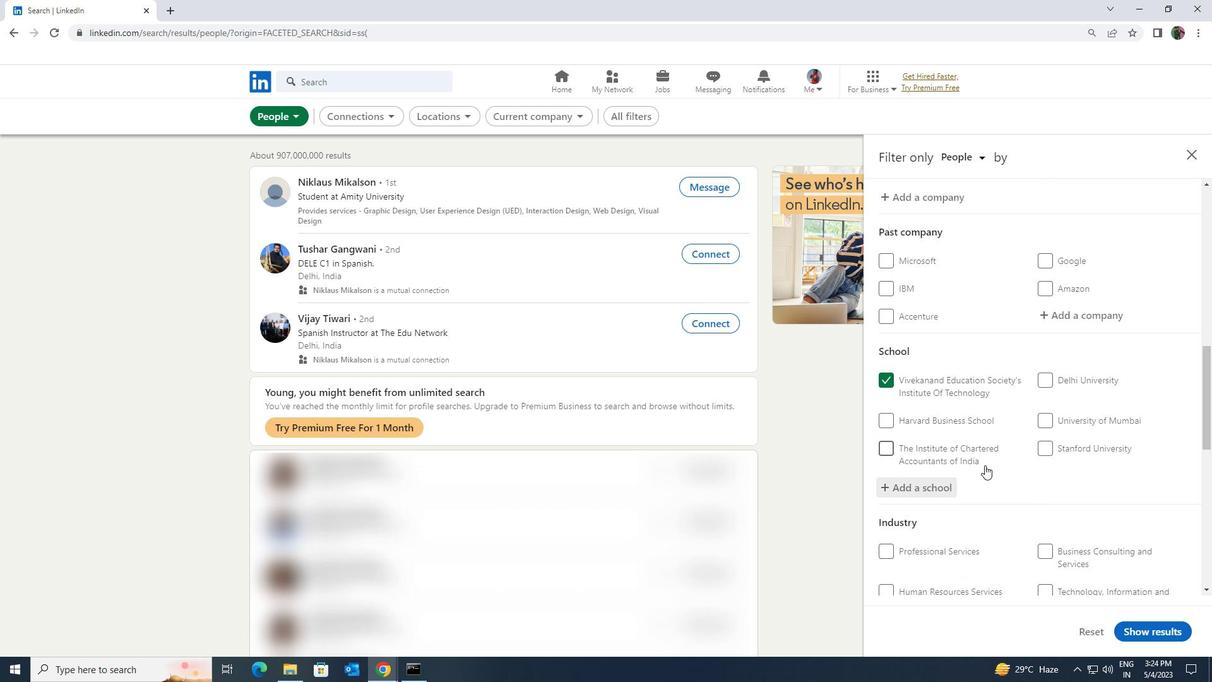 
Action: Mouse moved to (985, 464)
Screenshot: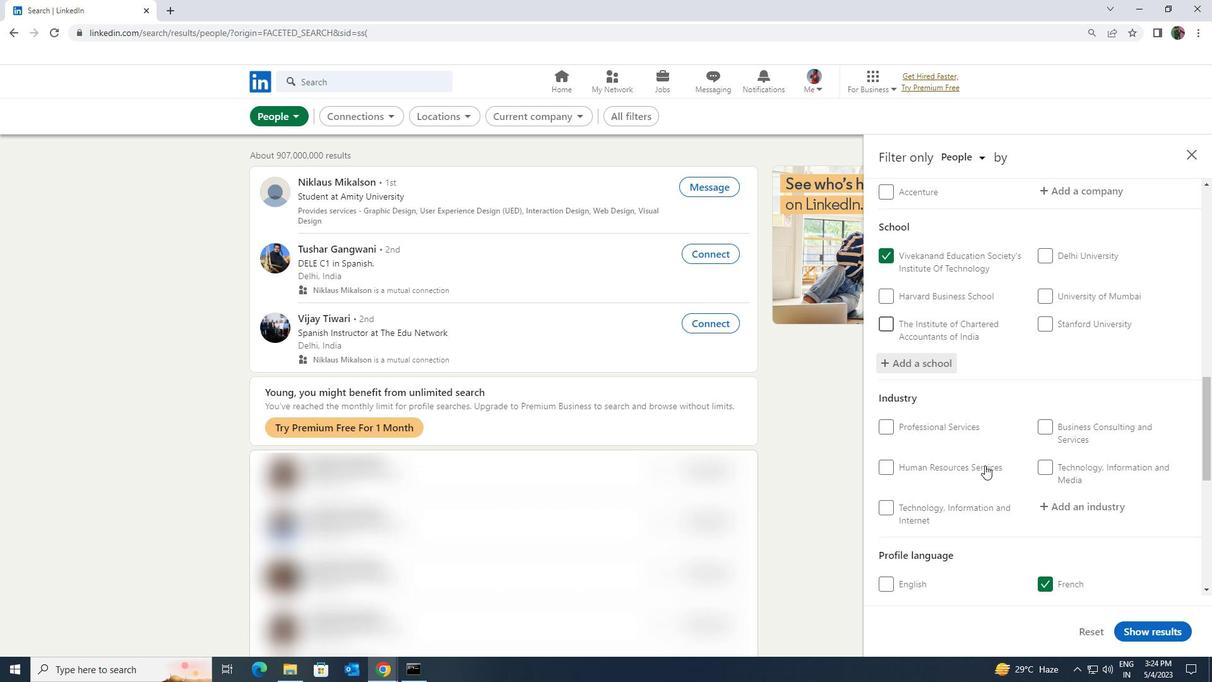 
Action: Mouse scrolled (985, 464) with delta (0, 0)
Screenshot: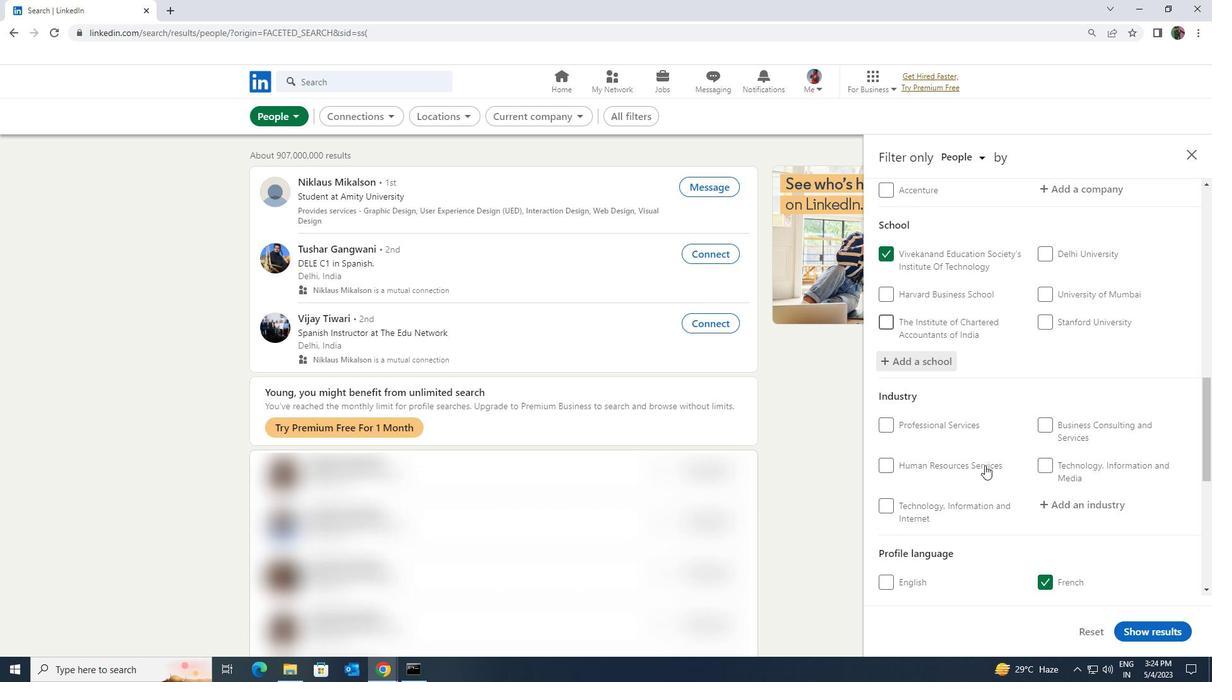 
Action: Mouse moved to (1075, 446)
Screenshot: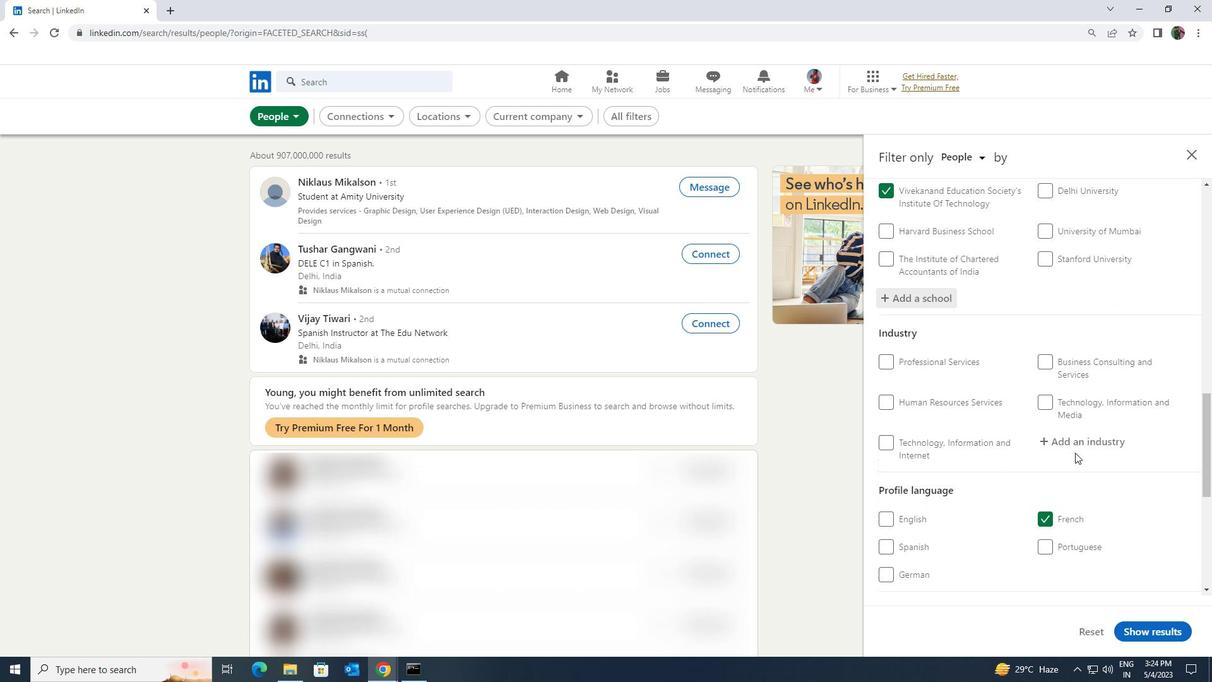 
Action: Mouse pressed left at (1075, 446)
Screenshot: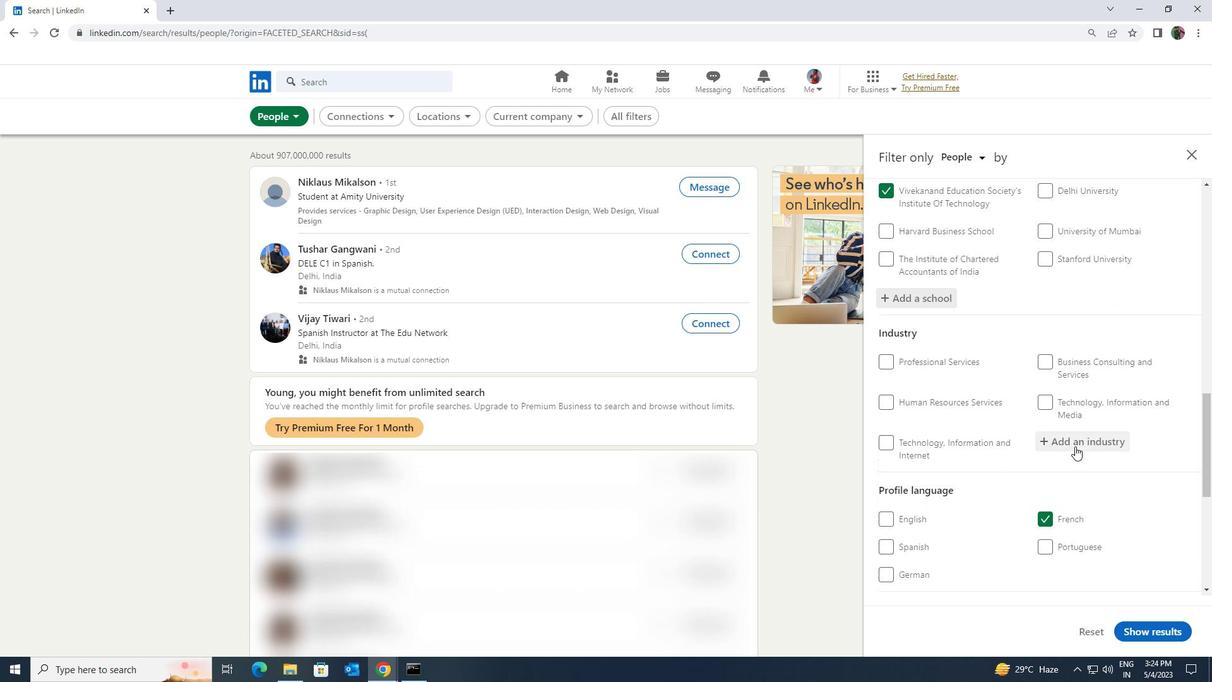 
Action: Mouse moved to (1073, 452)
Screenshot: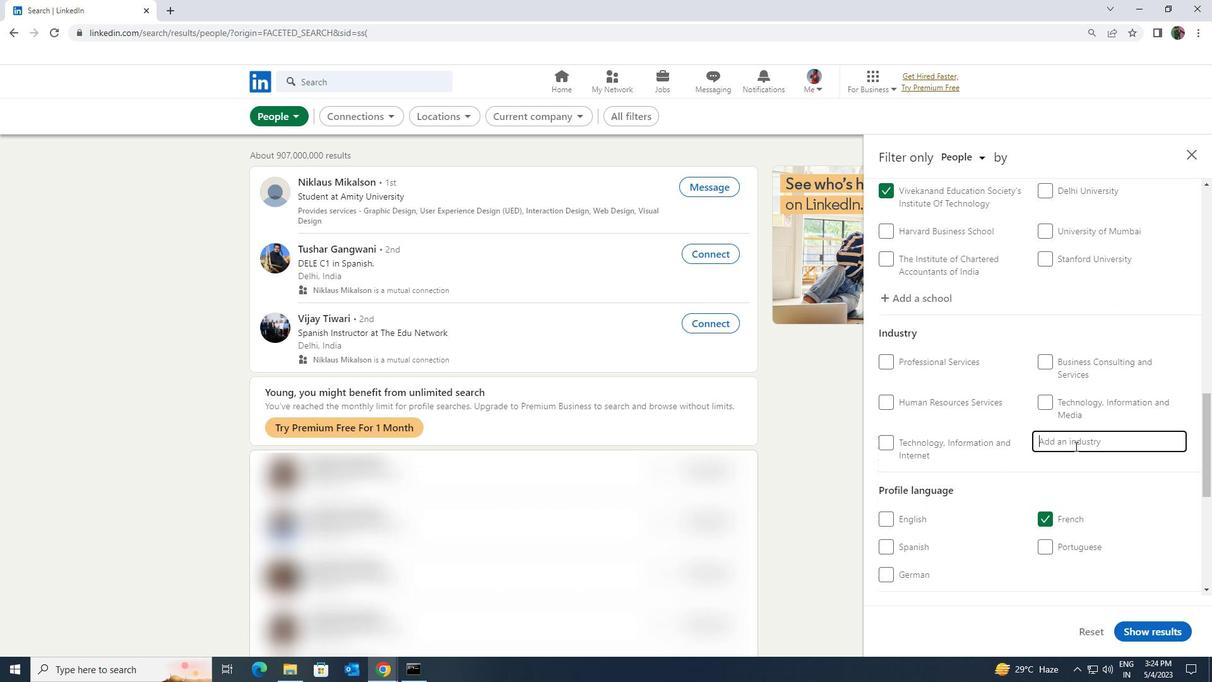 
Action: Key pressed <Key.shift><Key.shift><Key.shift>ONLINE<Key.space><Key.shift>AND<Key.space>MAIL
Screenshot: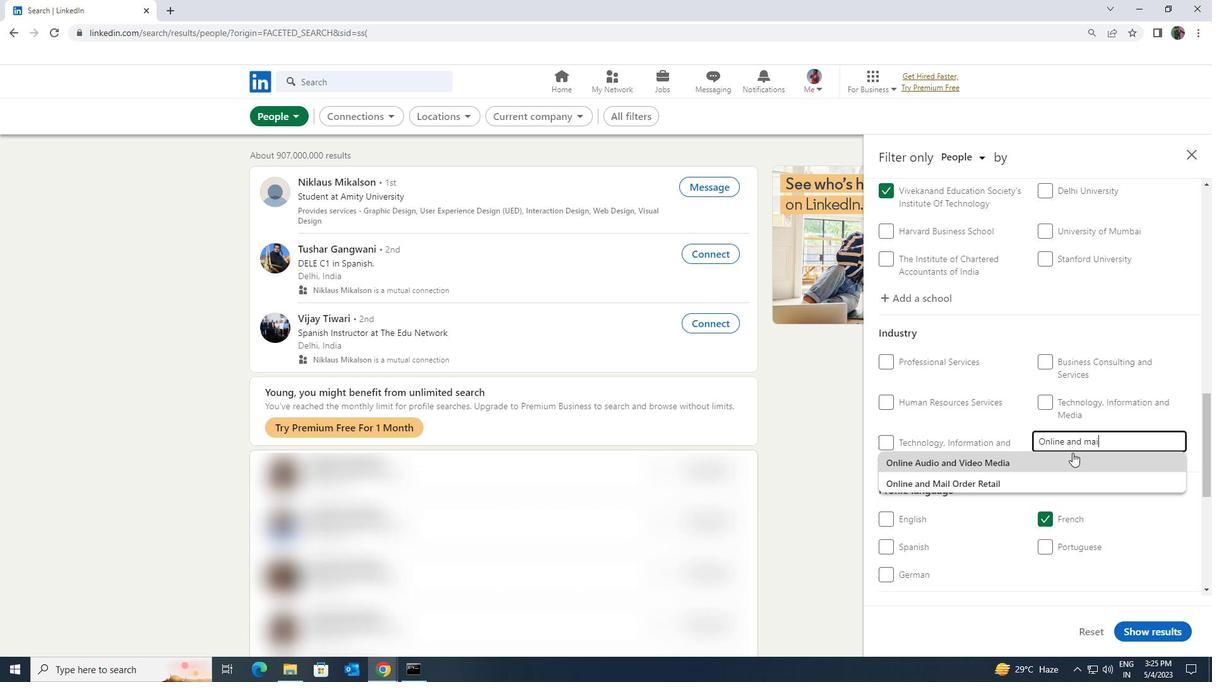 
Action: Mouse moved to (1072, 452)
Screenshot: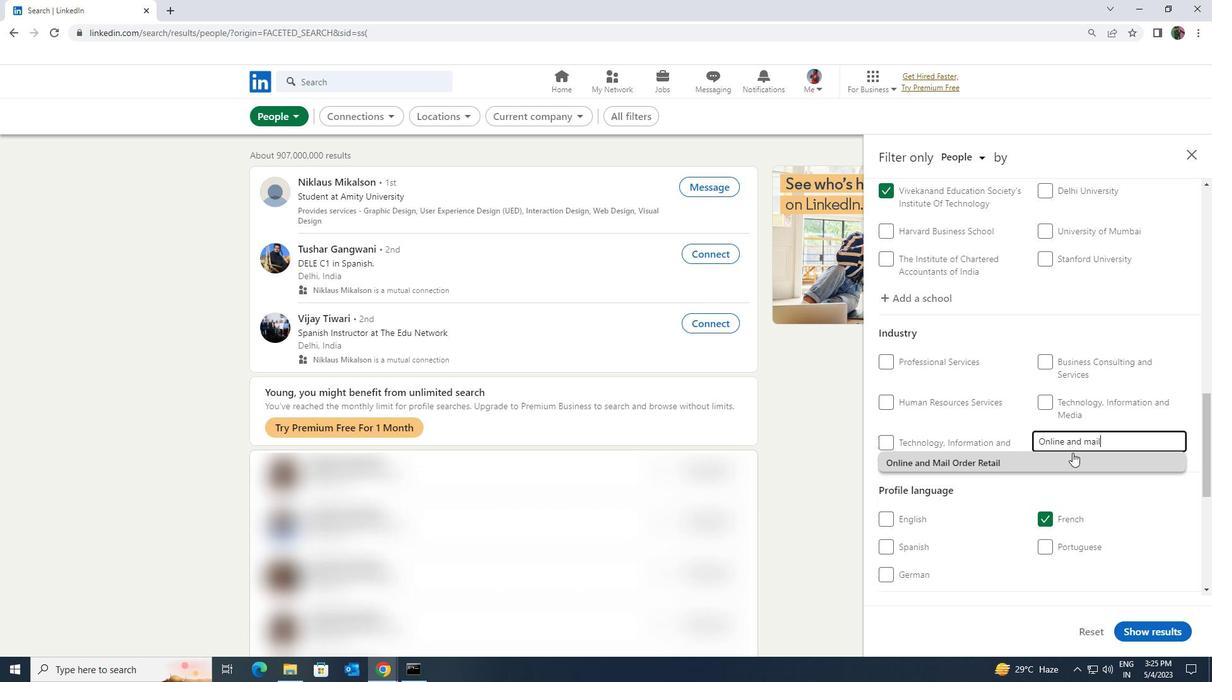 
Action: Mouse pressed left at (1072, 452)
Screenshot: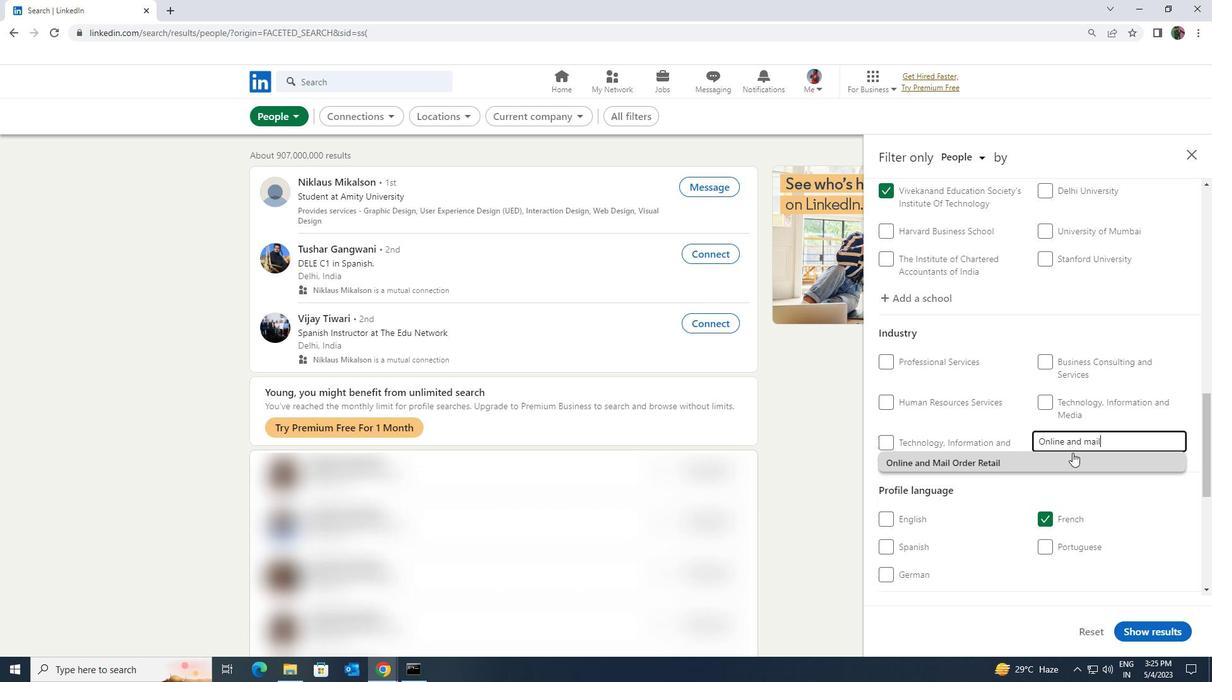 
Action: Mouse scrolled (1072, 452) with delta (0, 0)
Screenshot: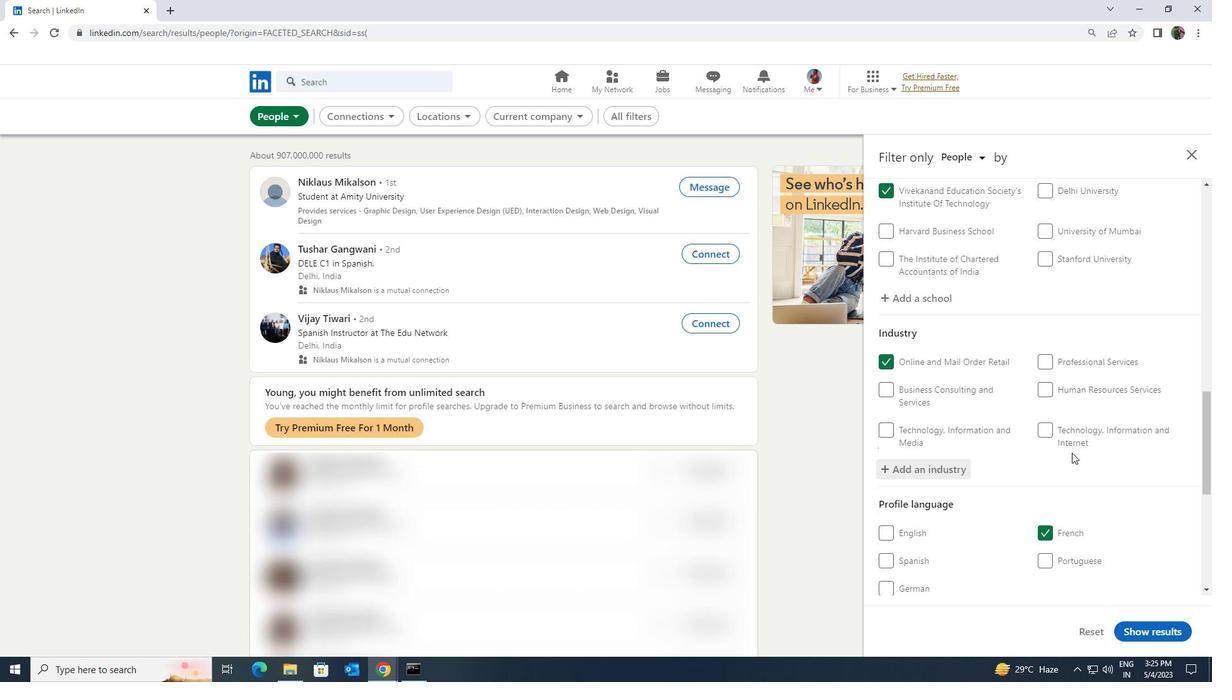 
Action: Mouse moved to (1071, 452)
Screenshot: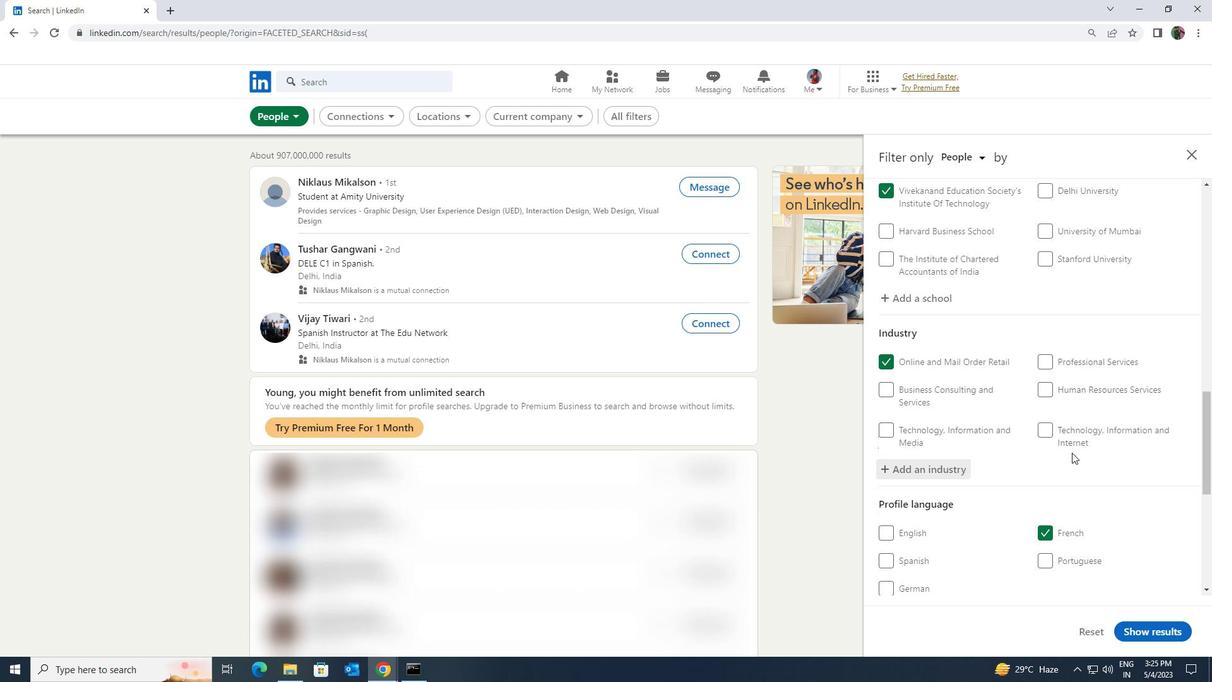 
Action: Mouse scrolled (1071, 452) with delta (0, 0)
Screenshot: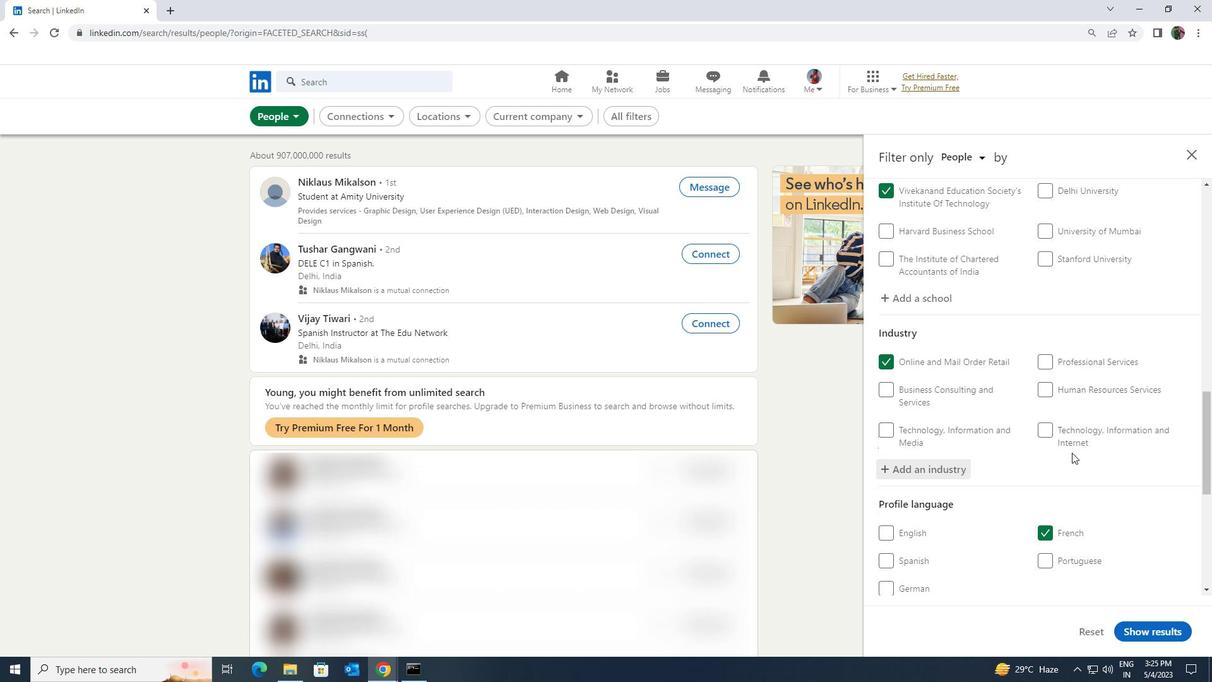 
Action: Mouse moved to (1070, 452)
Screenshot: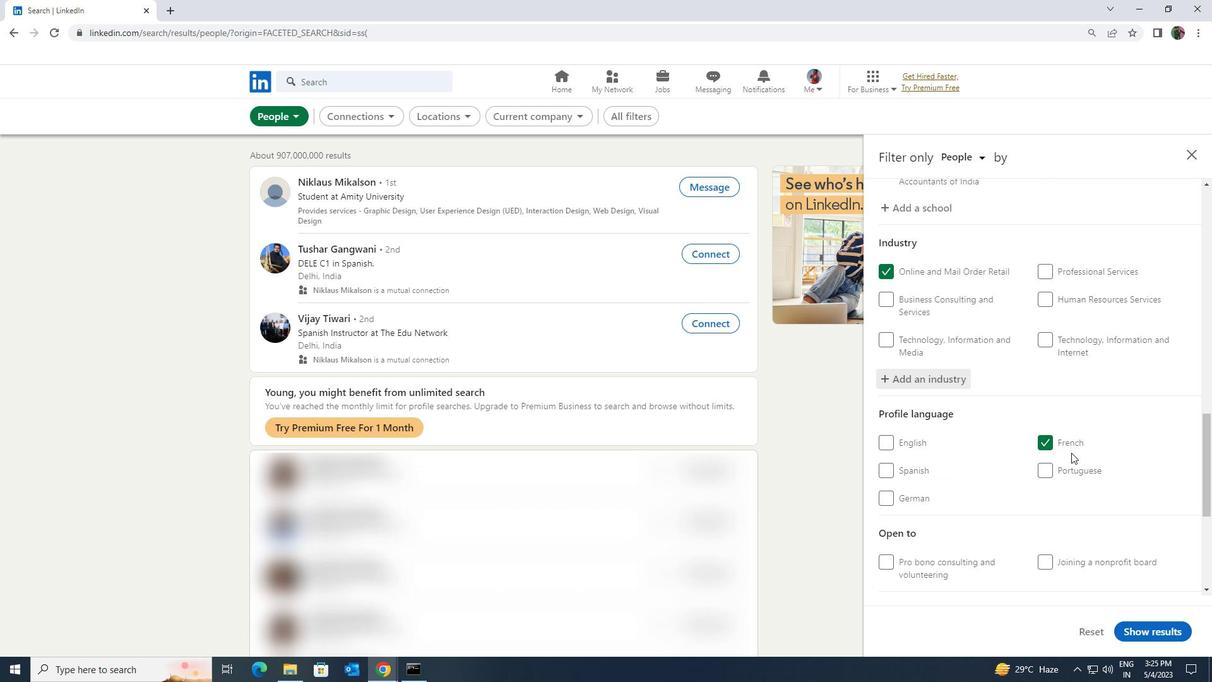 
Action: Mouse scrolled (1070, 452) with delta (0, 0)
Screenshot: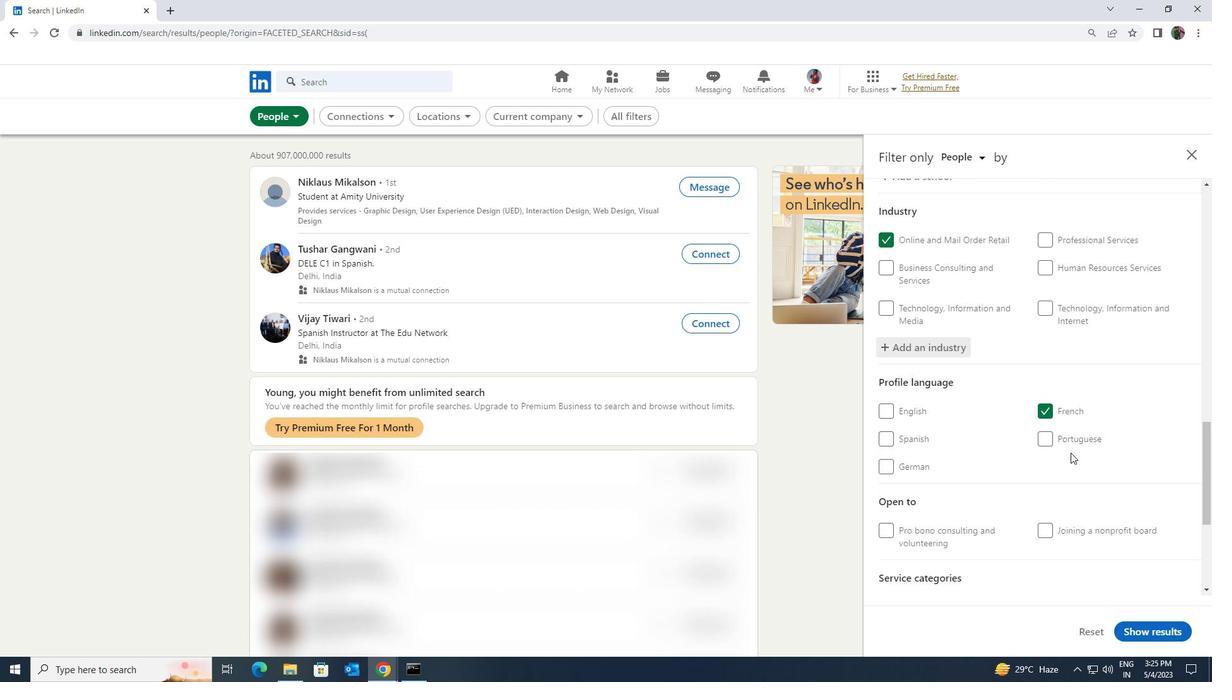 
Action: Mouse scrolled (1070, 452) with delta (0, 0)
Screenshot: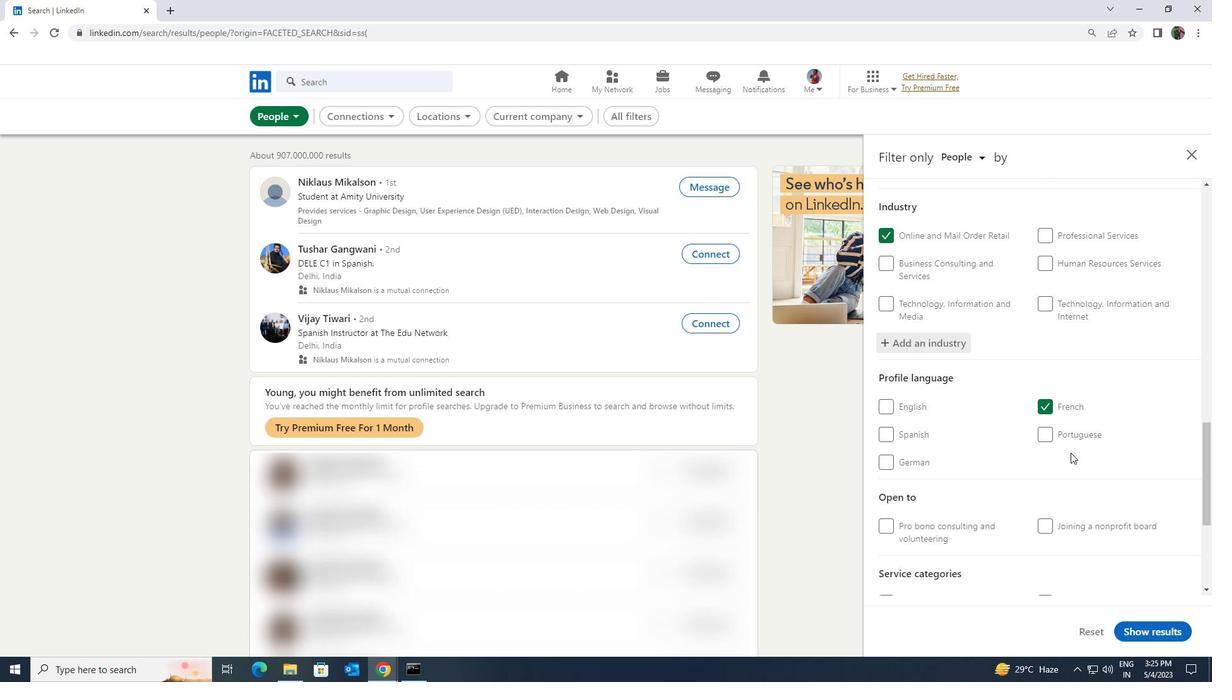 
Action: Mouse moved to (1069, 452)
Screenshot: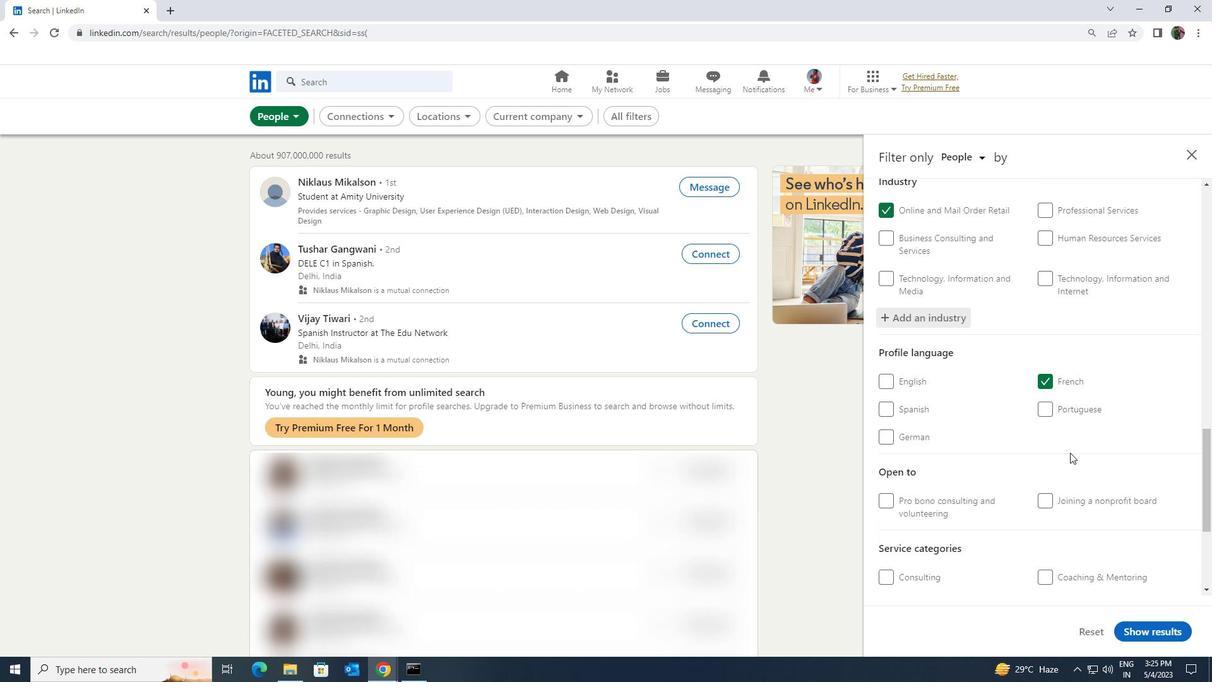 
Action: Mouse scrolled (1069, 451) with delta (0, 0)
Screenshot: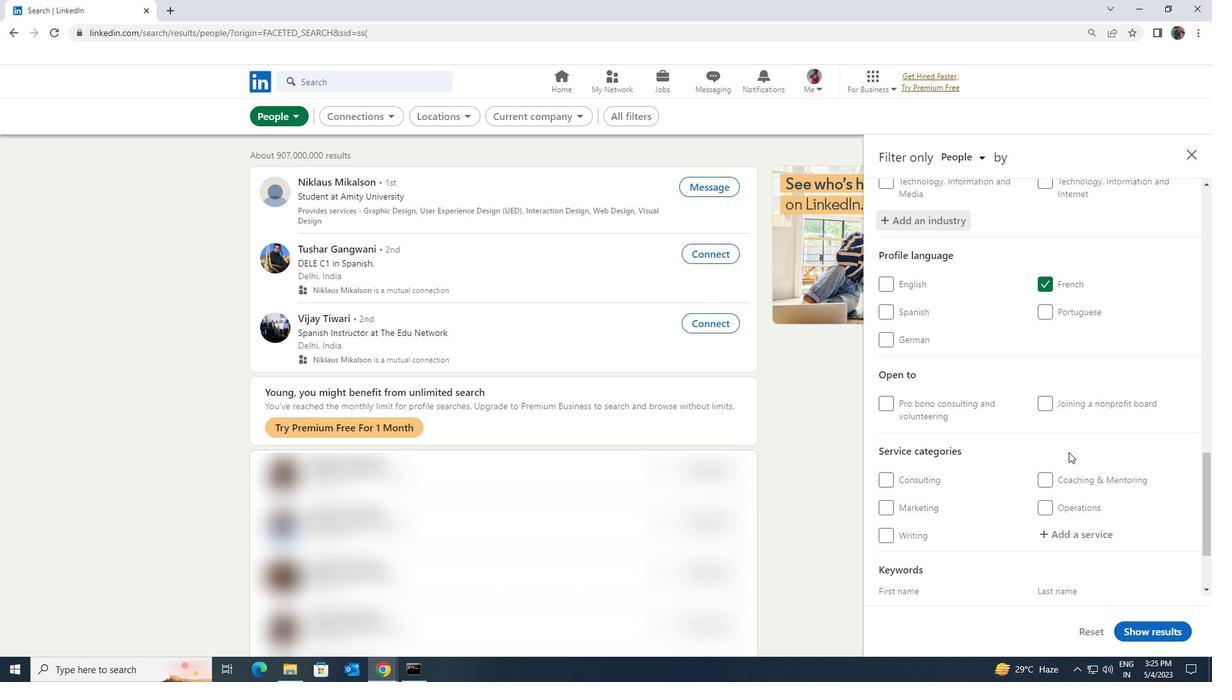 
Action: Mouse moved to (1071, 468)
Screenshot: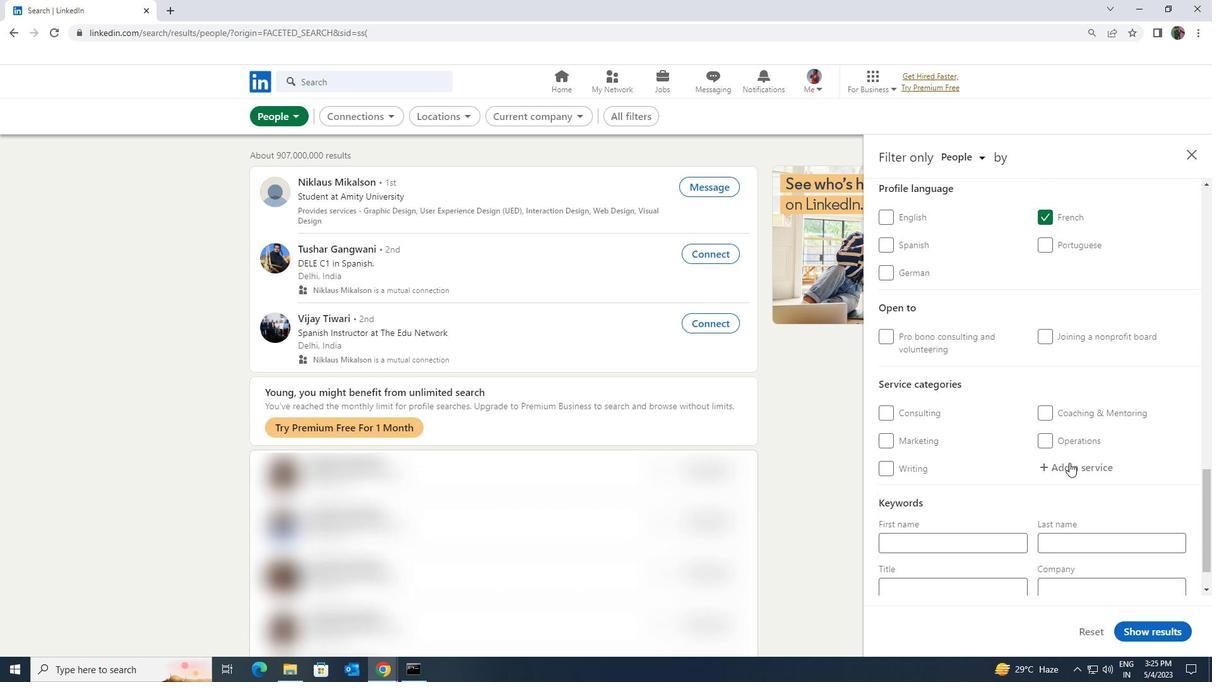 
Action: Mouse pressed left at (1071, 468)
Screenshot: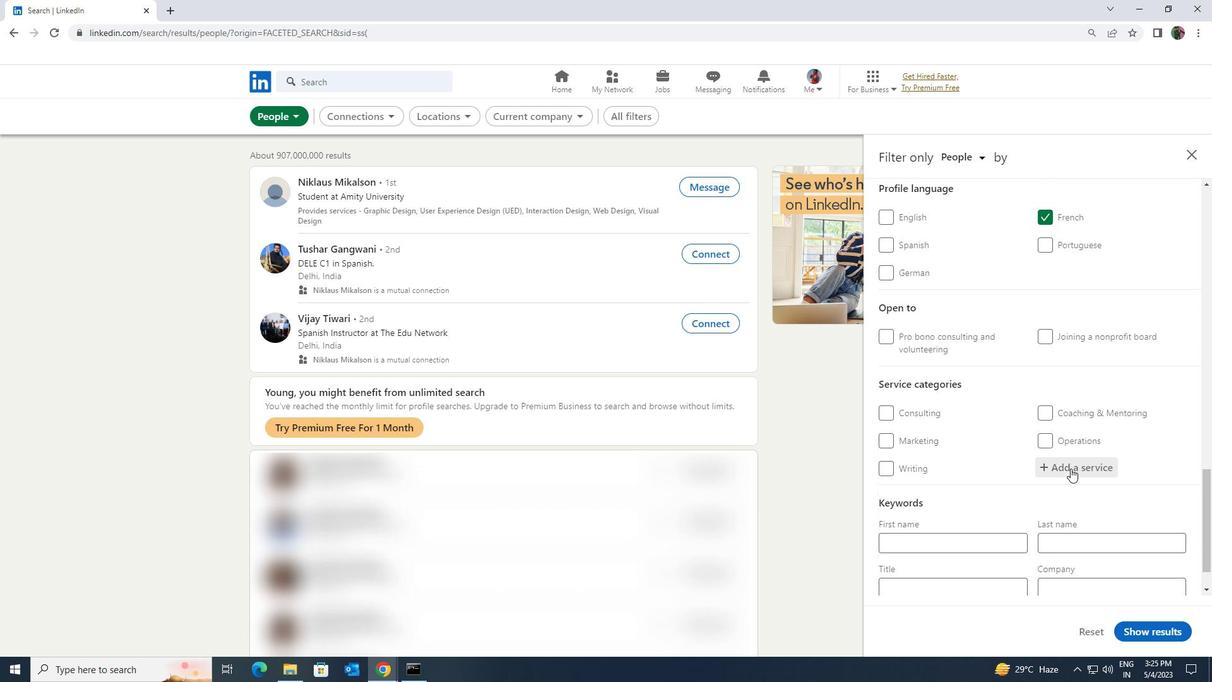 
Action: Key pressed <Key.shift><Key.shift><Key.shift><Key.shift><Key.shift><Key.shift>TYPING
Screenshot: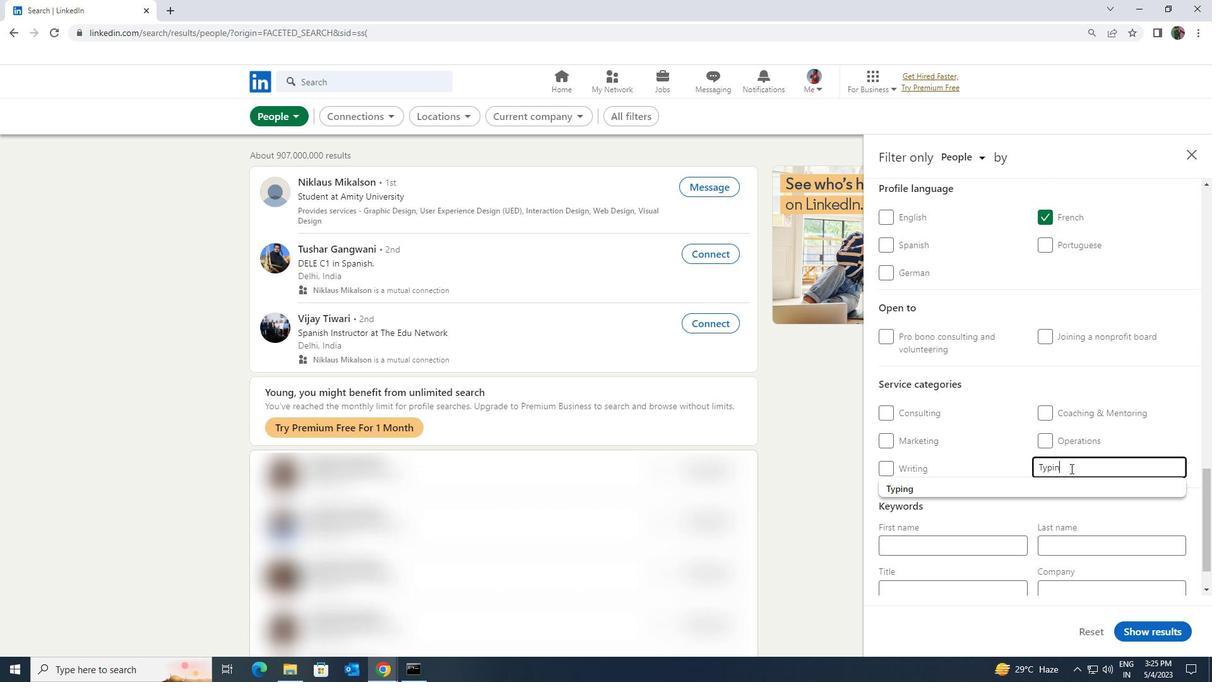 
Action: Mouse moved to (1066, 475)
Screenshot: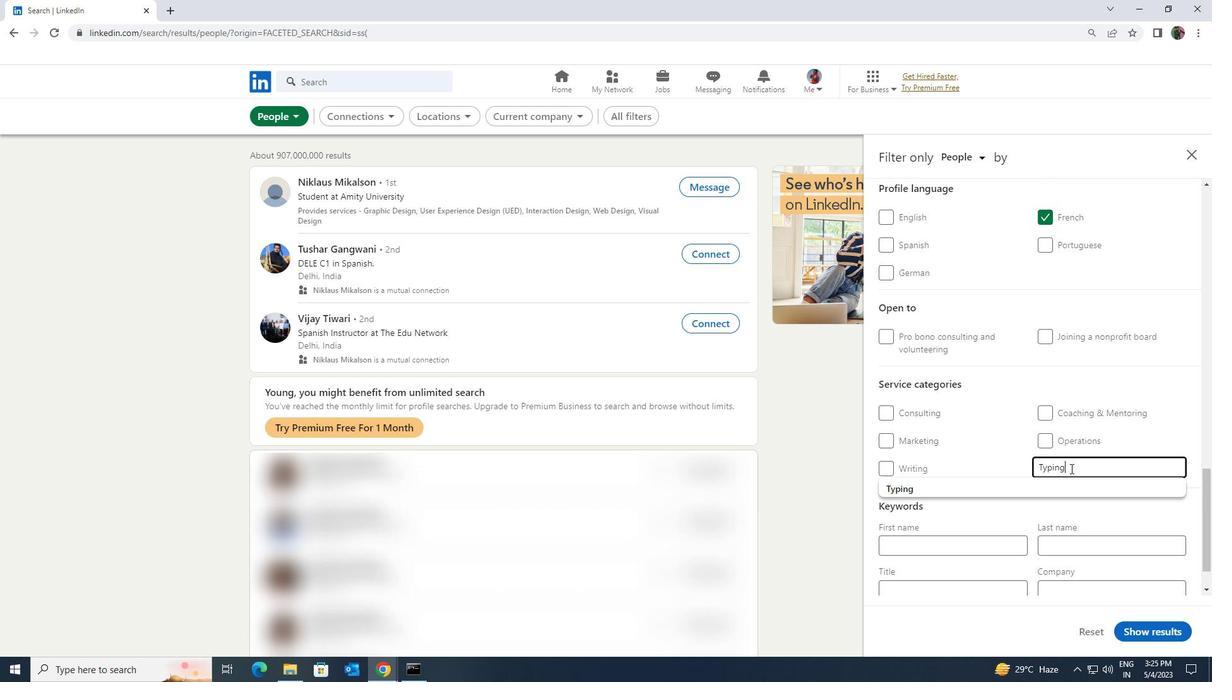 
Action: Mouse pressed left at (1066, 475)
Screenshot: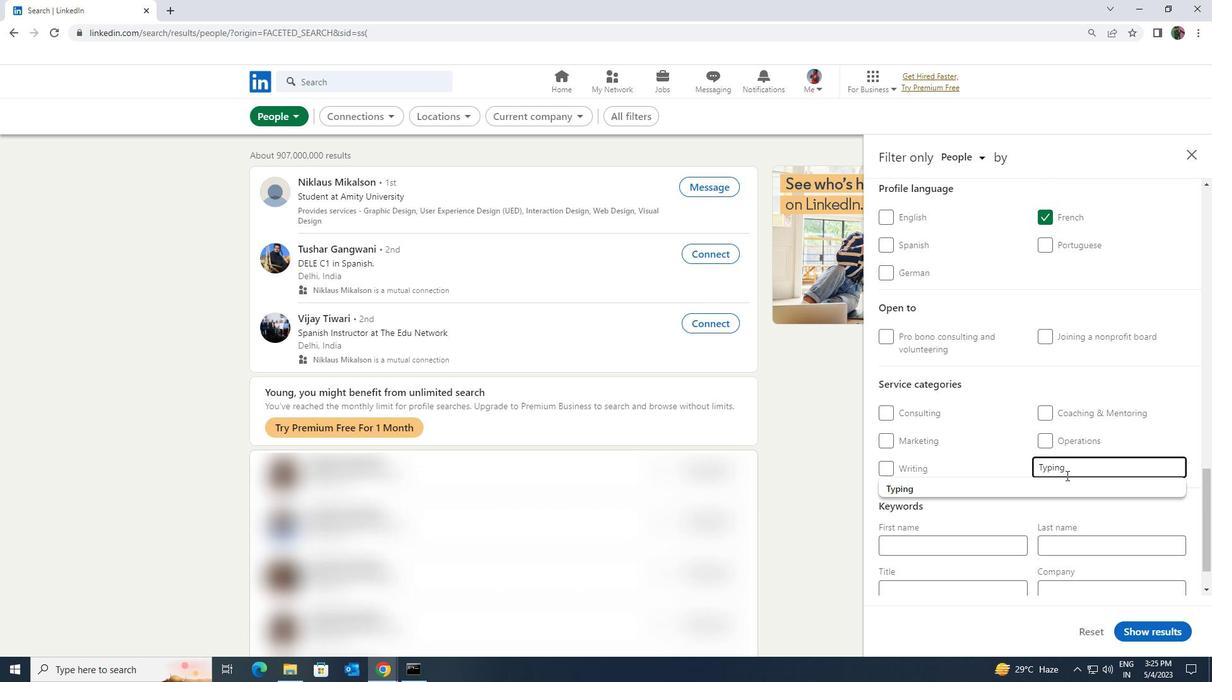 
Action: Mouse moved to (1062, 486)
Screenshot: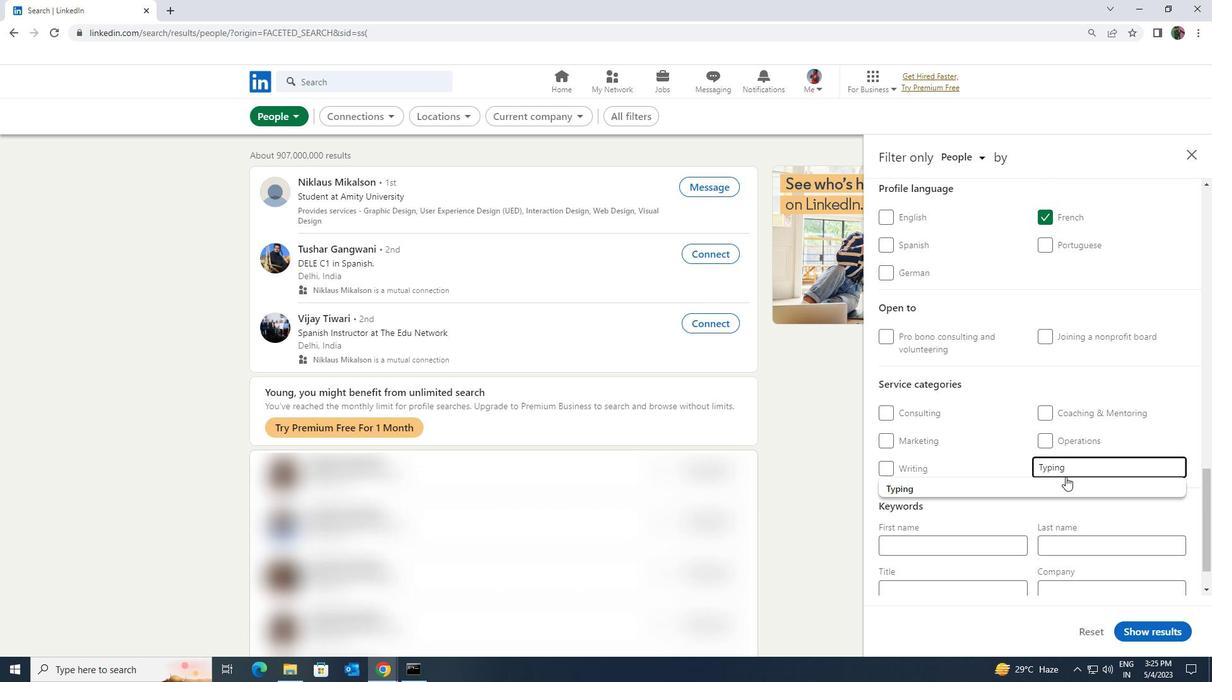 
Action: Mouse pressed left at (1062, 486)
Screenshot: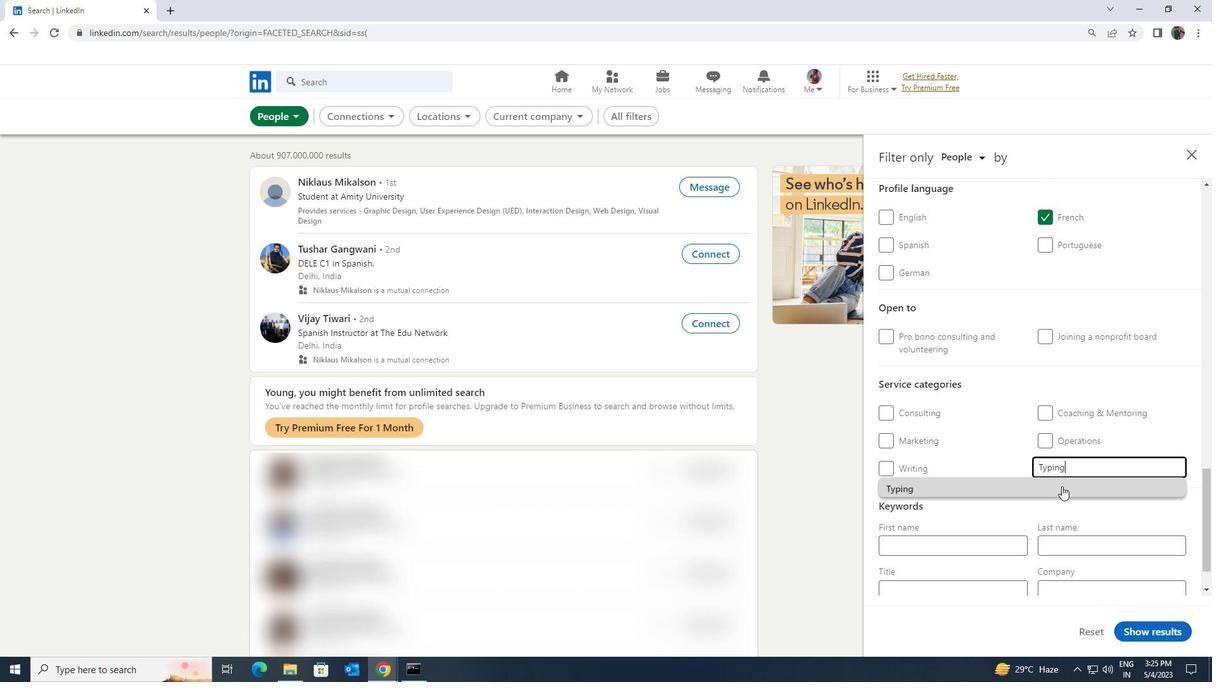 
Action: Mouse moved to (1035, 468)
Screenshot: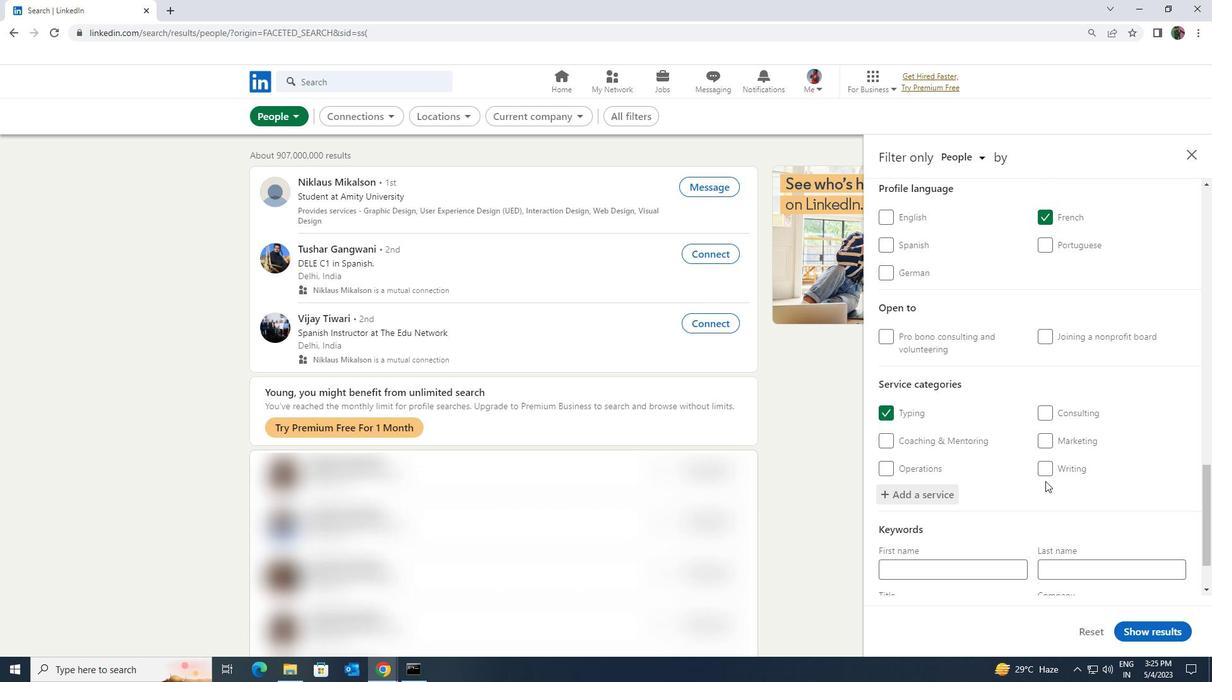 
Action: Mouse scrolled (1035, 468) with delta (0, 0)
Screenshot: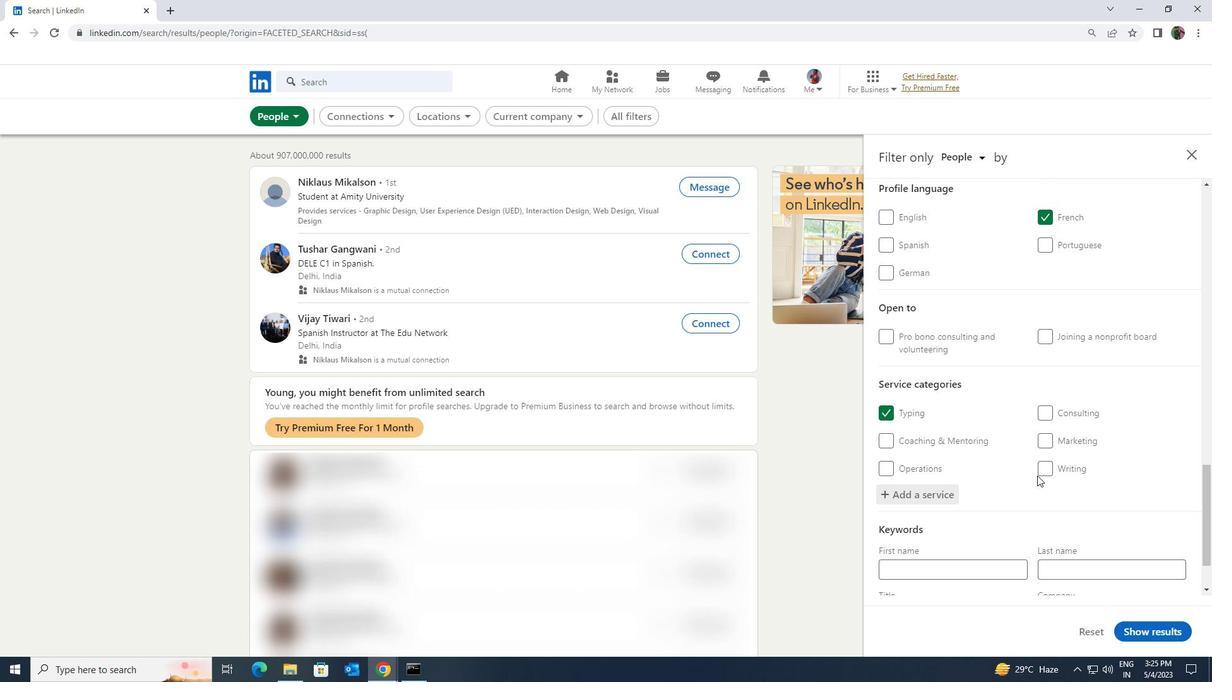 
Action: Mouse scrolled (1035, 468) with delta (0, 0)
Screenshot: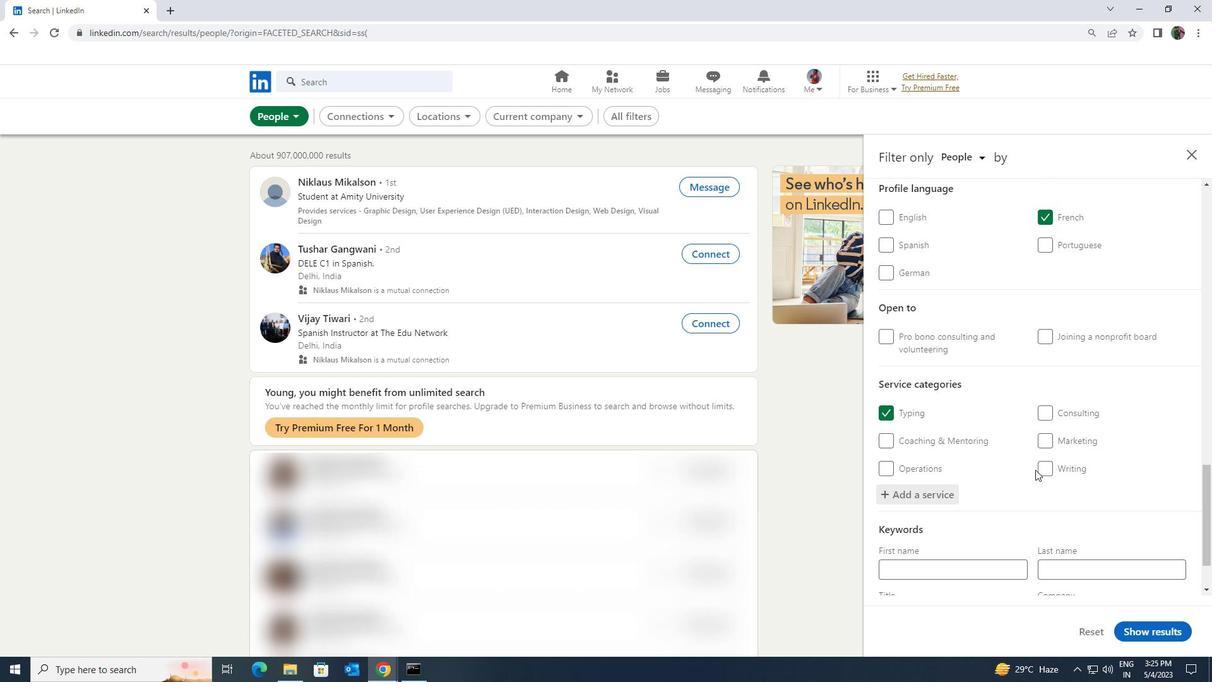 
Action: Mouse moved to (1035, 467)
Screenshot: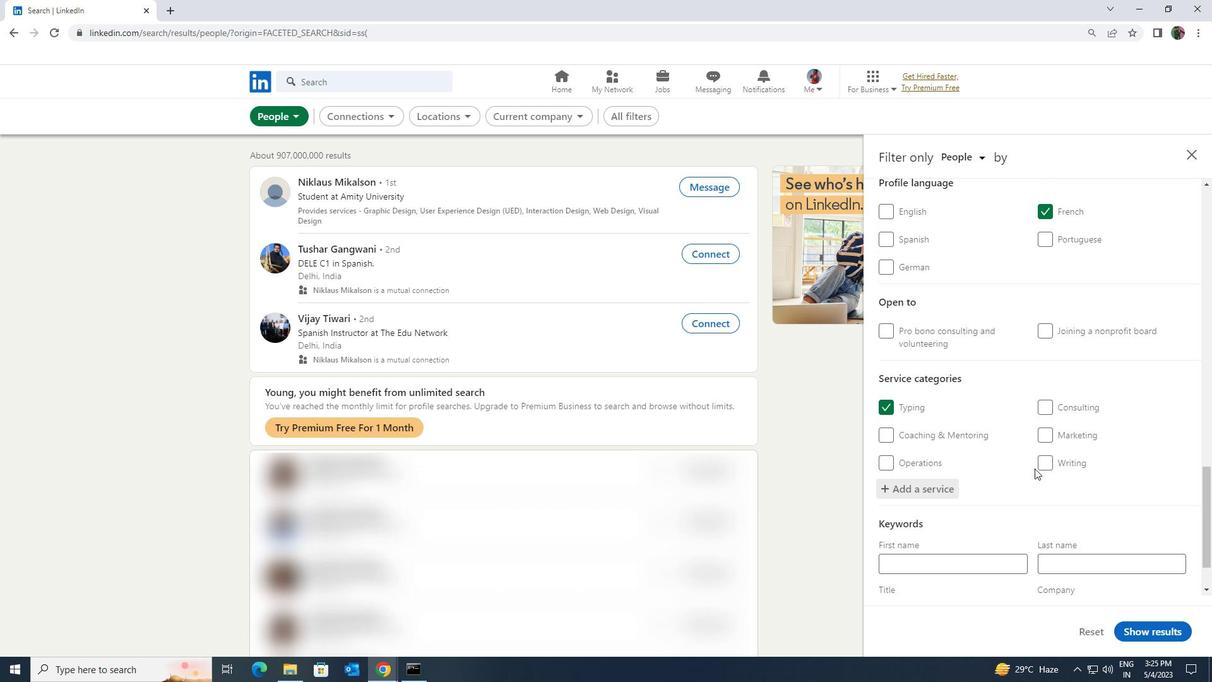 
Action: Mouse scrolled (1035, 466) with delta (0, 0)
Screenshot: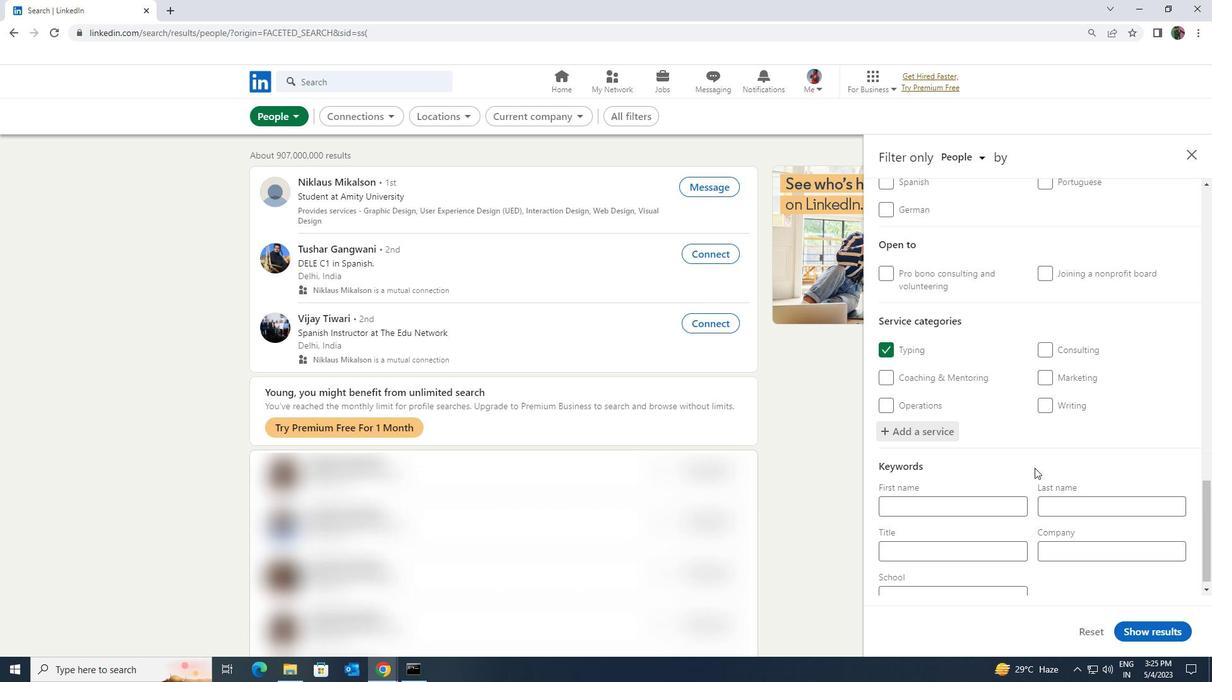 
Action: Mouse scrolled (1035, 466) with delta (0, 0)
Screenshot: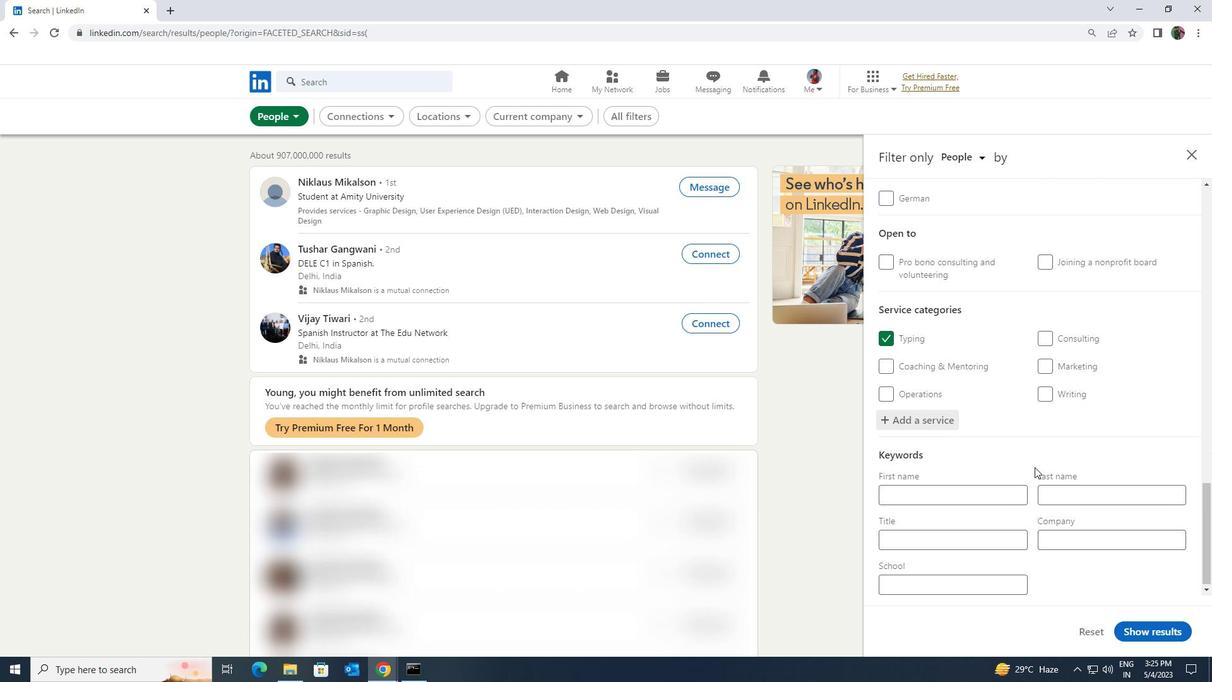 
Action: Mouse moved to (1005, 539)
Screenshot: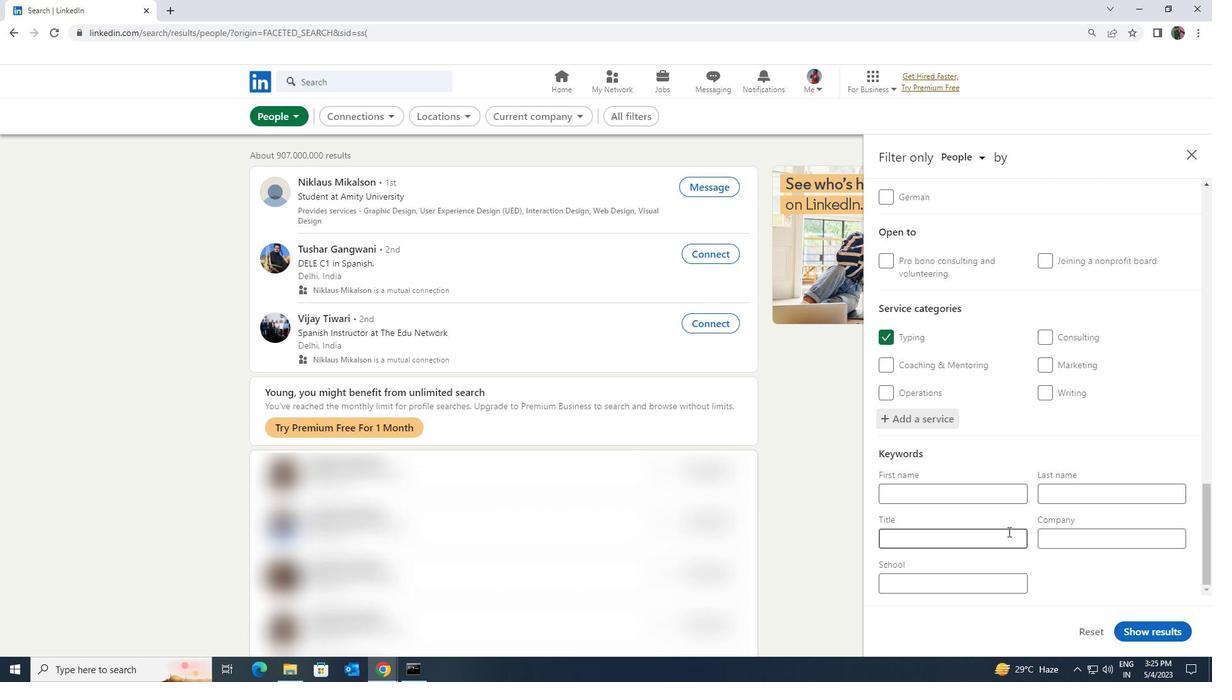 
Action: Mouse pressed left at (1005, 539)
Screenshot: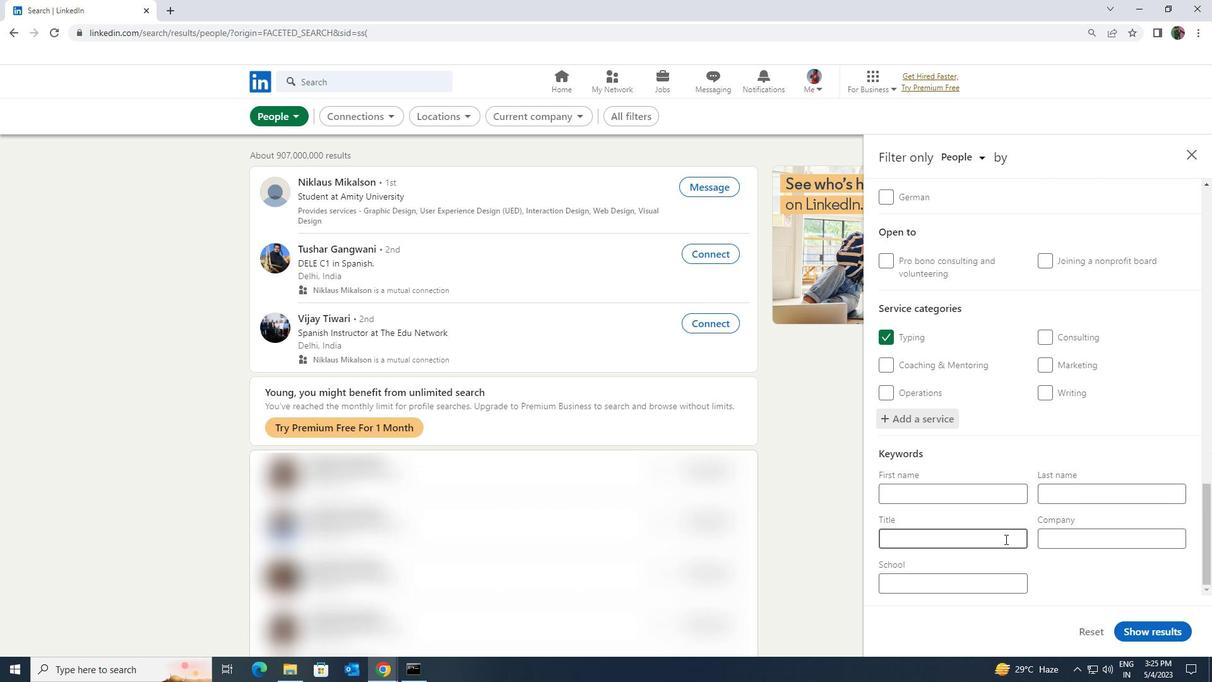 
Action: Key pressed <Key.shift><Key.shift><Key.shift><Key.shift>MARKETING<Key.space><Key.shift>MANAGER
Screenshot: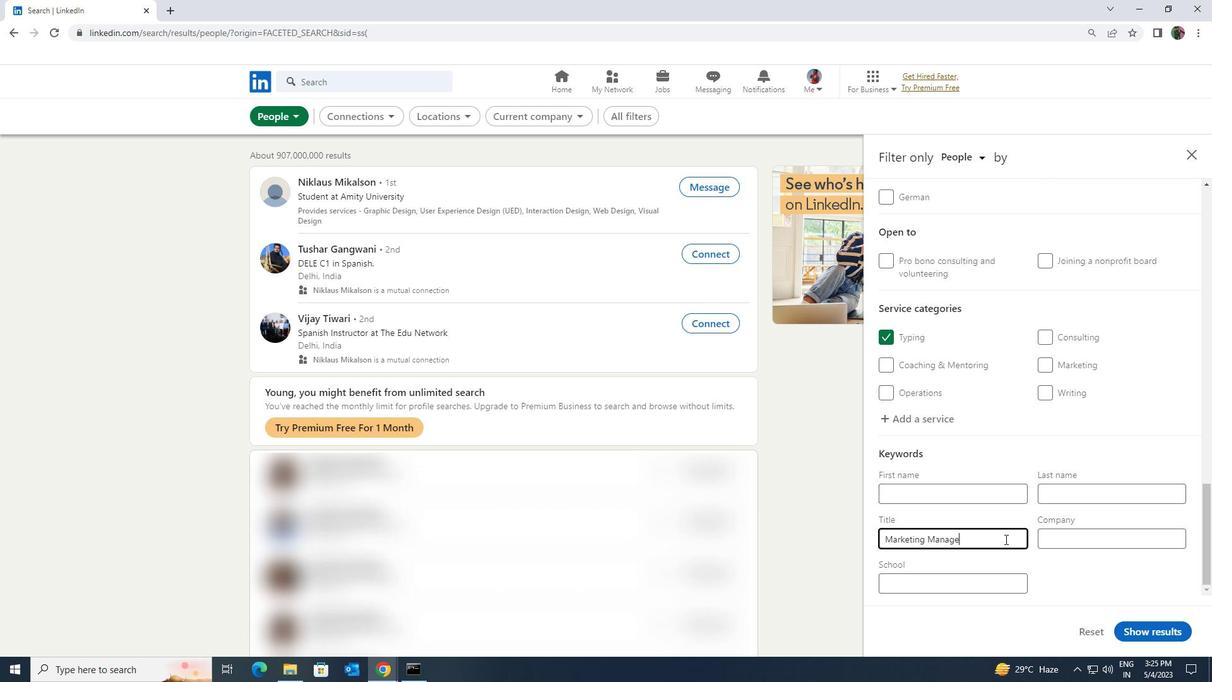 
Action: Mouse moved to (1119, 625)
Screenshot: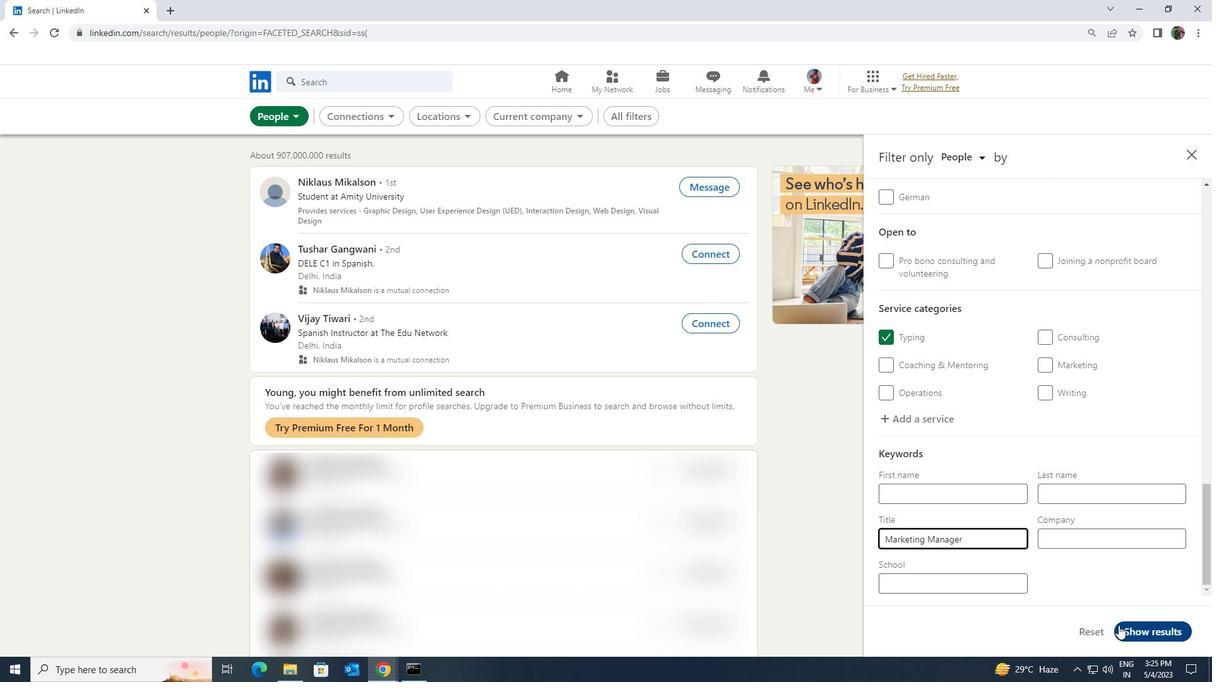 
Action: Mouse pressed left at (1119, 625)
Screenshot: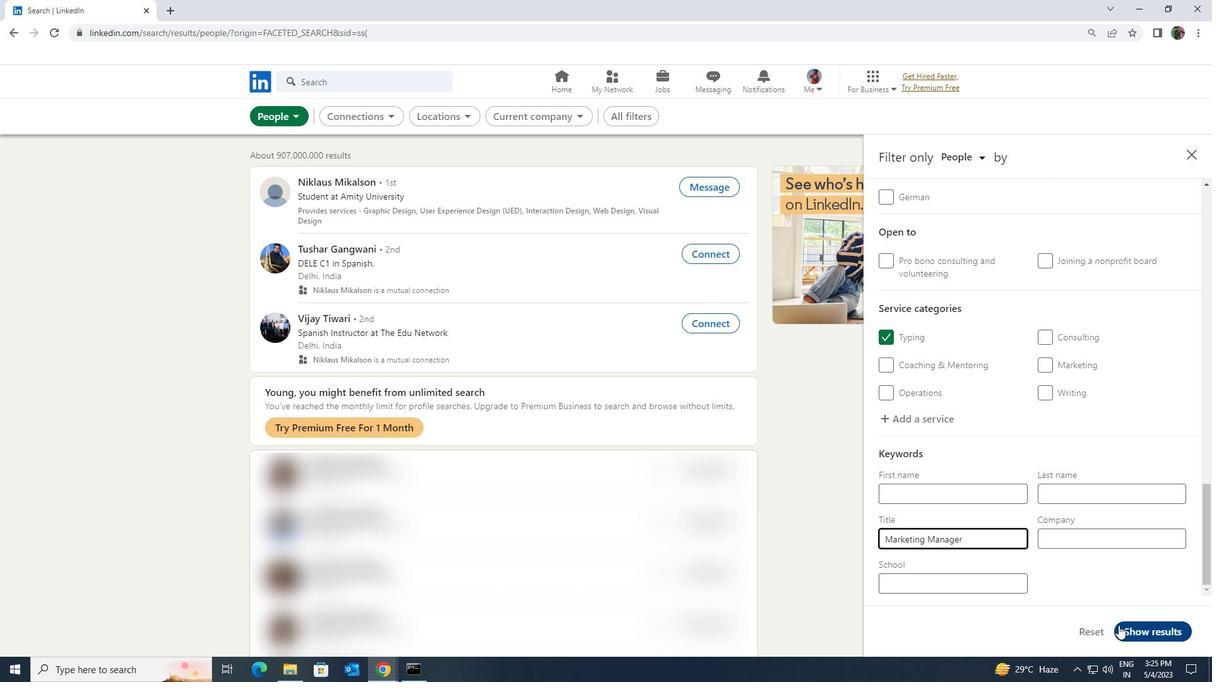 
